 Task: Find connections with filter location Trucuk with filter topic #Marketswith filter profile language English with filter current company UNIQLO with filter school Masai with filter industry Boilers, Tanks, and Shipping Container Manufacturing with filter service category UX Research with filter keywords title Musician
Action: Mouse moved to (562, 55)
Screenshot: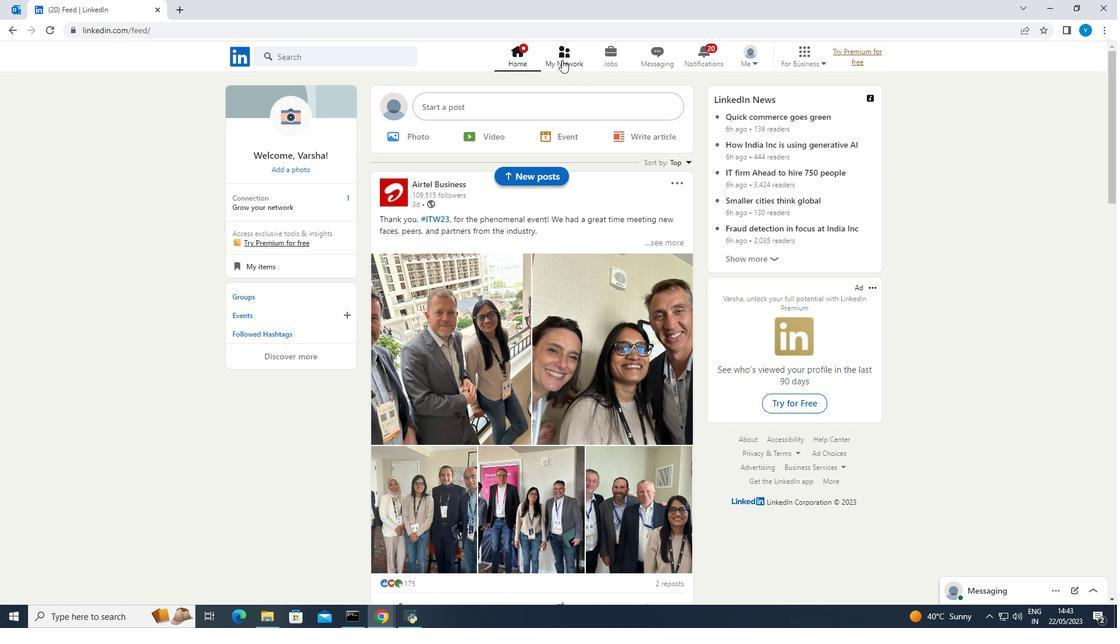 
Action: Mouse pressed left at (562, 55)
Screenshot: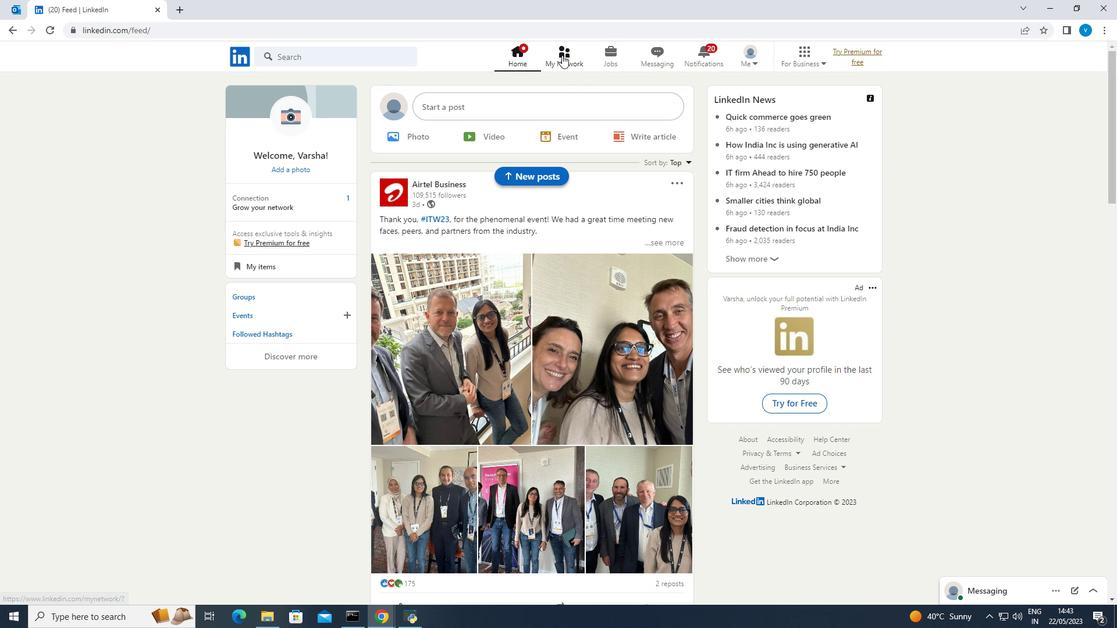 
Action: Mouse moved to (327, 115)
Screenshot: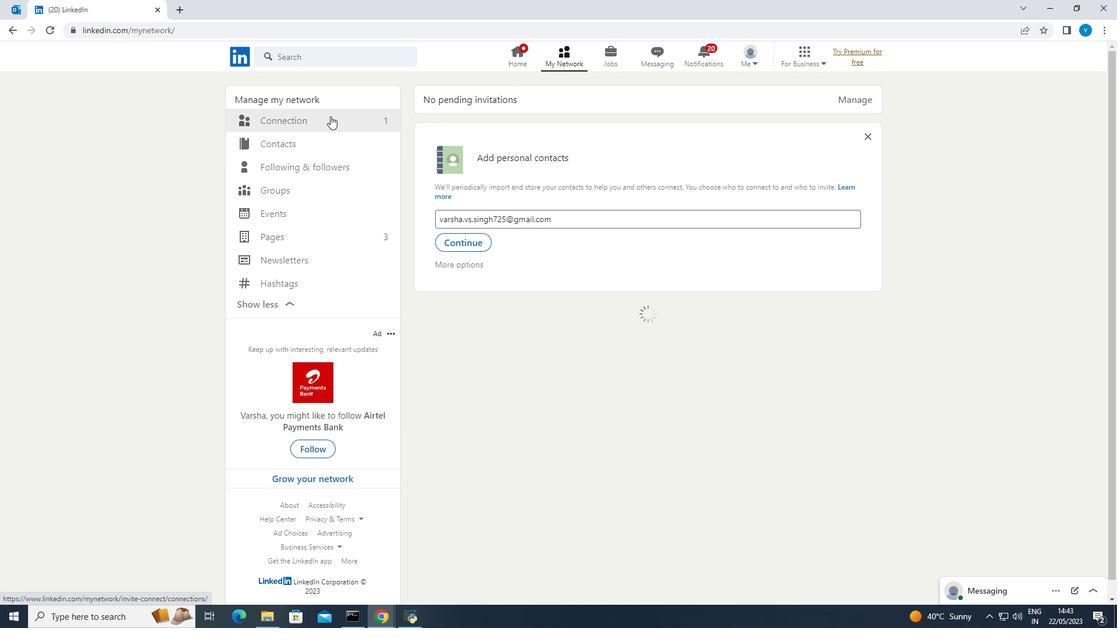 
Action: Mouse pressed left at (327, 115)
Screenshot: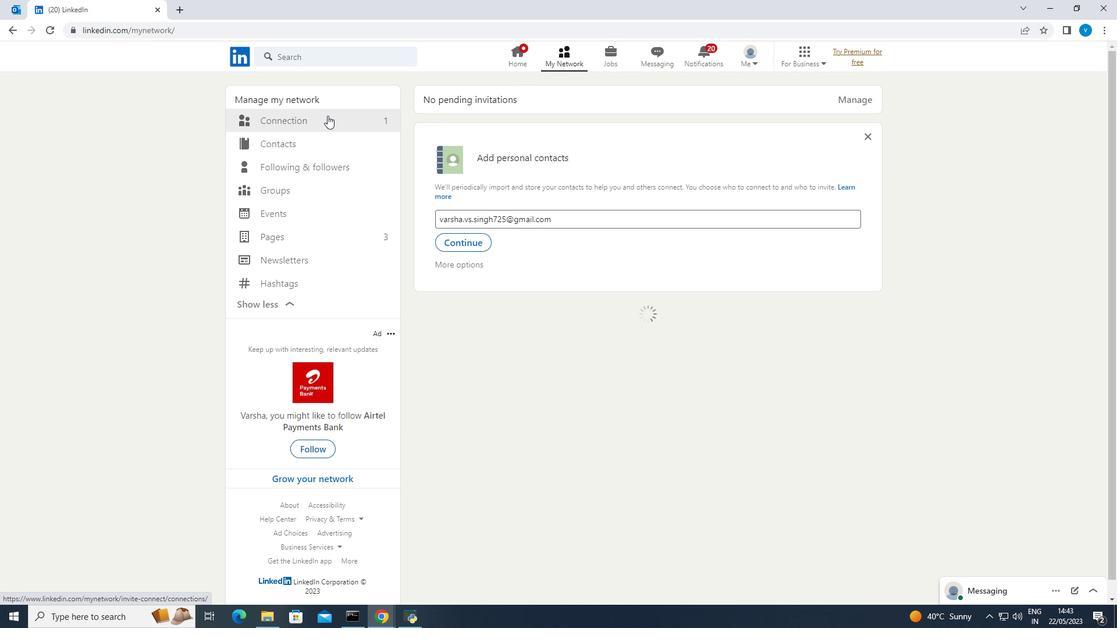 
Action: Mouse moved to (620, 116)
Screenshot: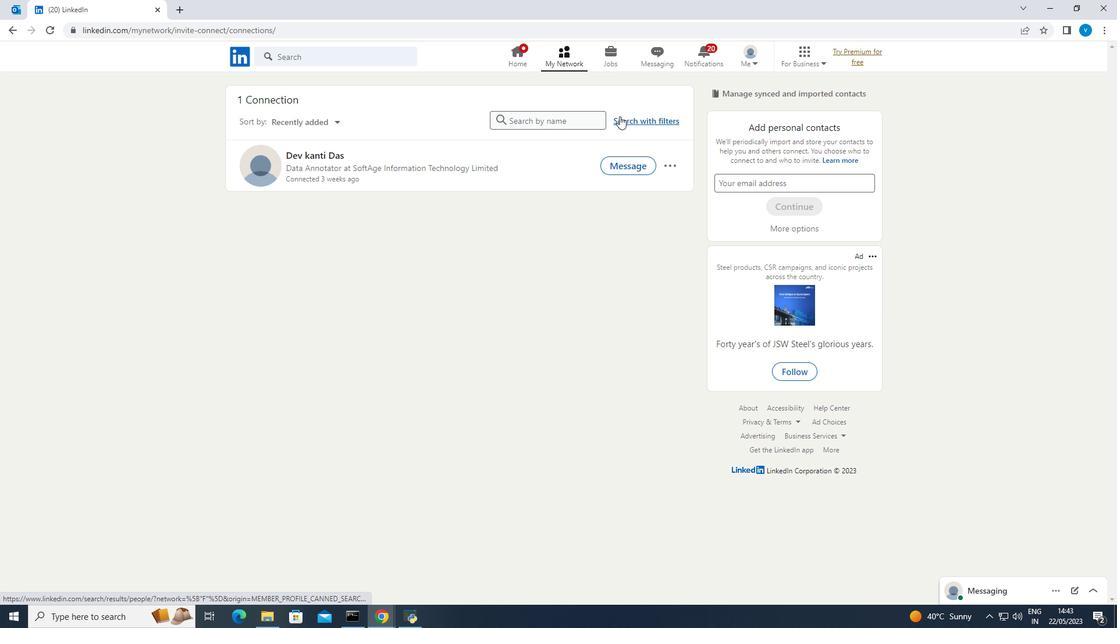 
Action: Mouse pressed left at (620, 116)
Screenshot: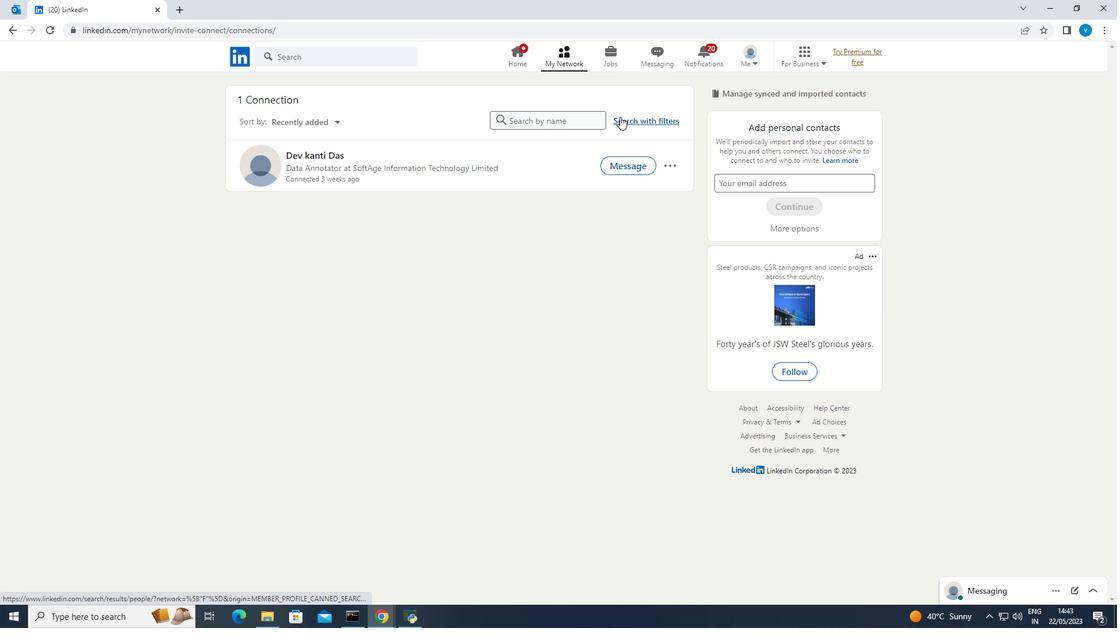 
Action: Mouse moved to (562, 54)
Screenshot: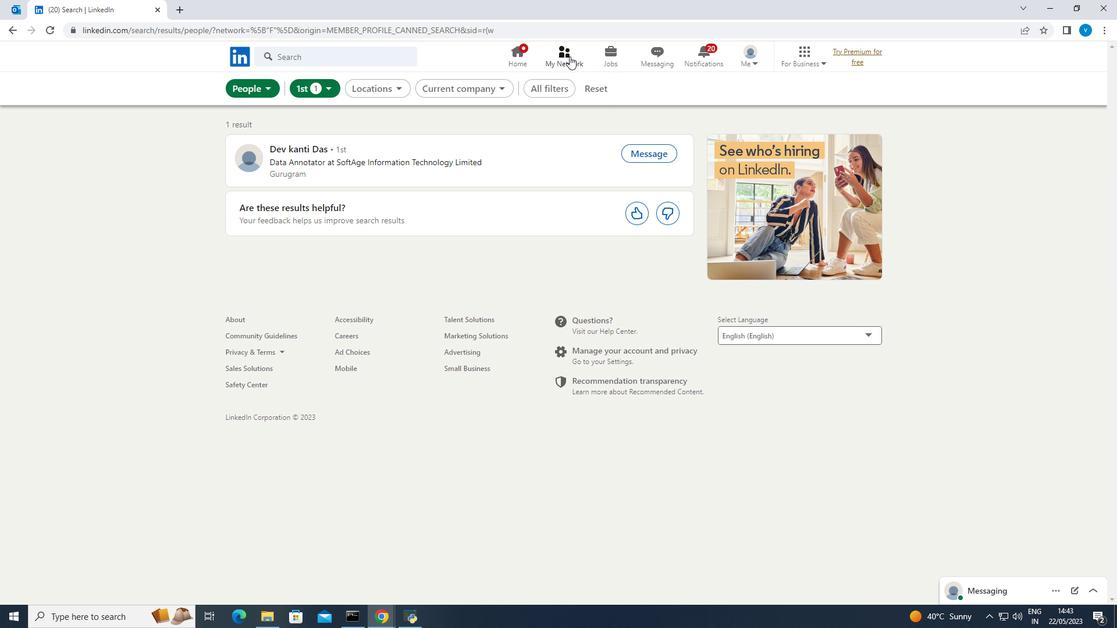 
Action: Mouse pressed left at (562, 54)
Screenshot: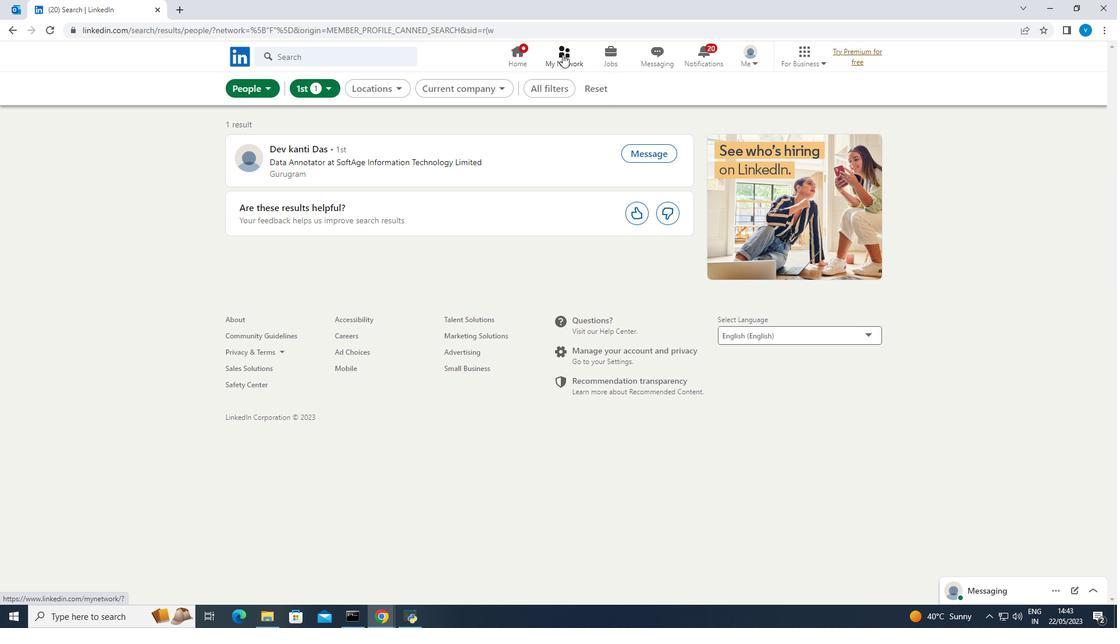
Action: Mouse moved to (317, 128)
Screenshot: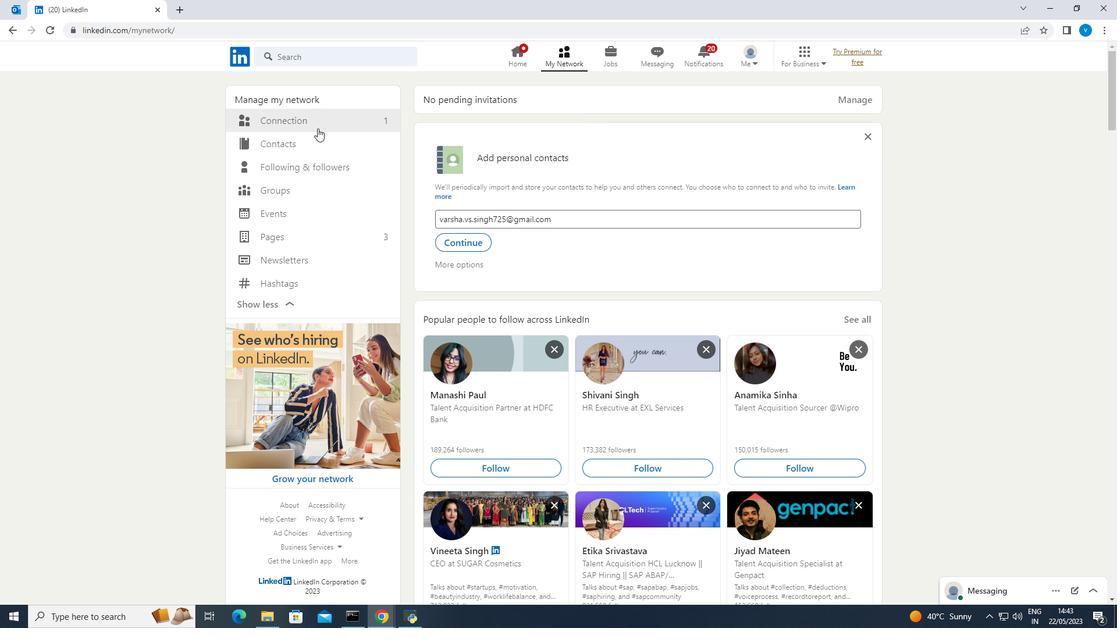 
Action: Mouse pressed left at (317, 128)
Screenshot: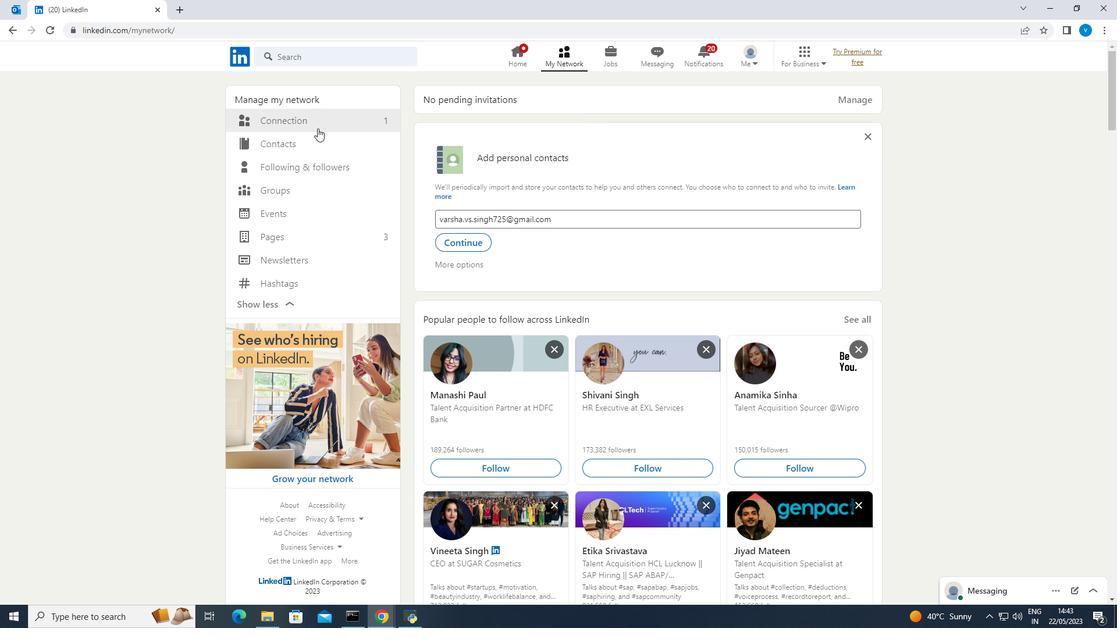 
Action: Mouse moved to (358, 120)
Screenshot: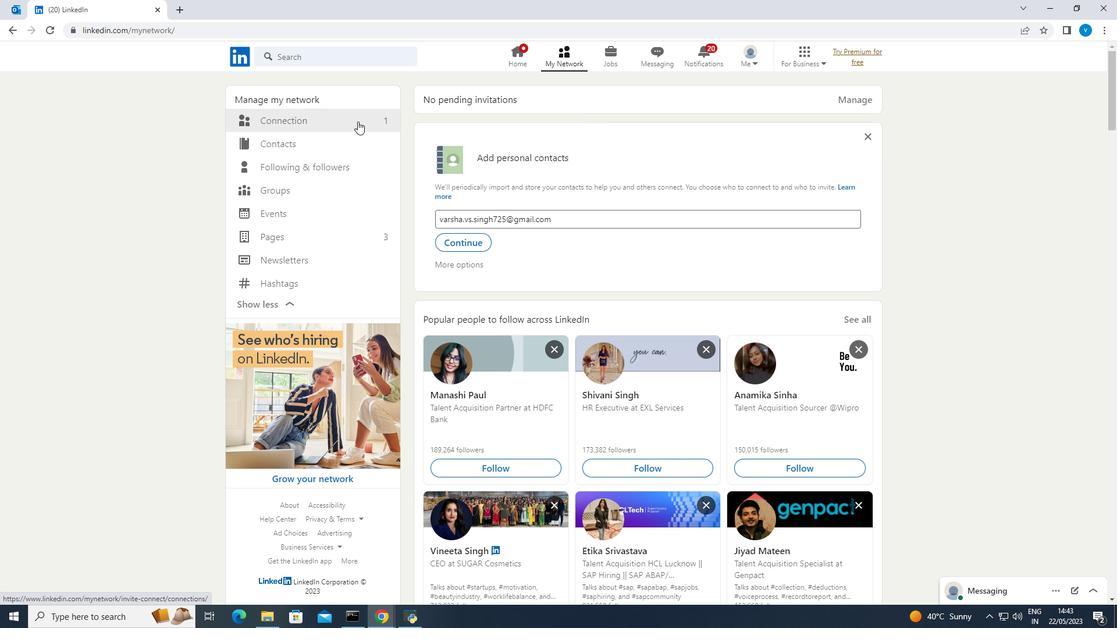 
Action: Mouse pressed left at (358, 120)
Screenshot: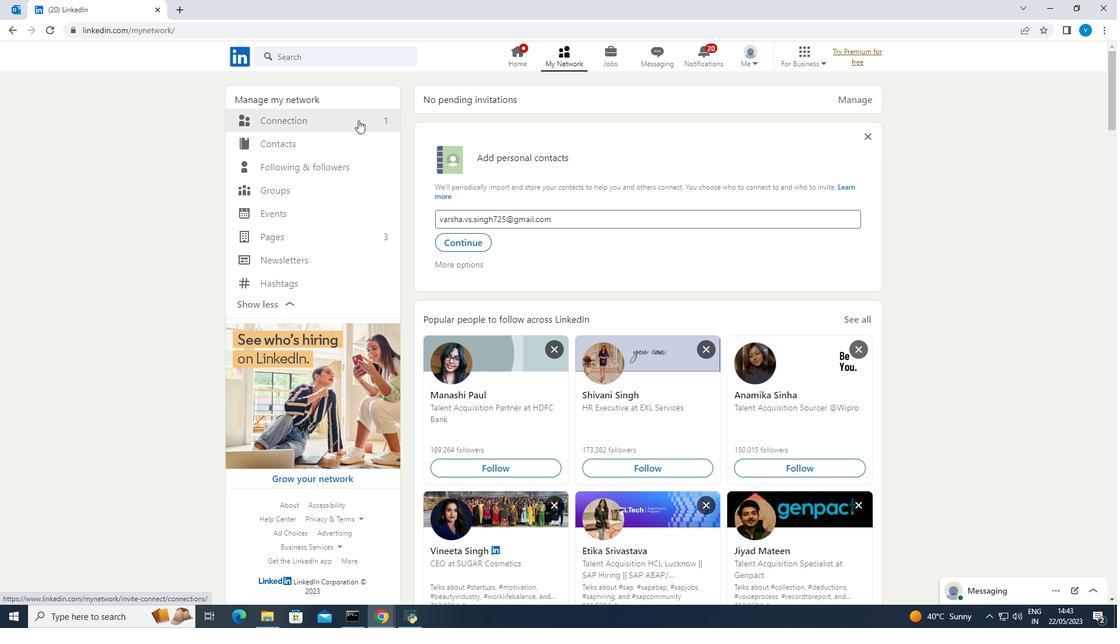 
Action: Mouse moved to (627, 123)
Screenshot: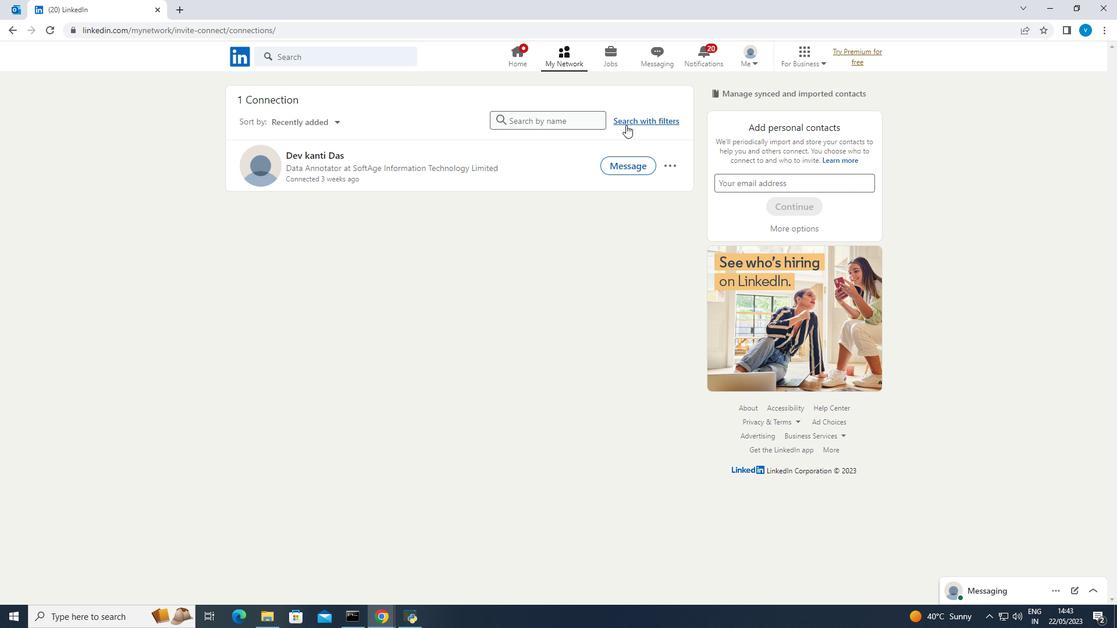 
Action: Mouse pressed left at (627, 123)
Screenshot: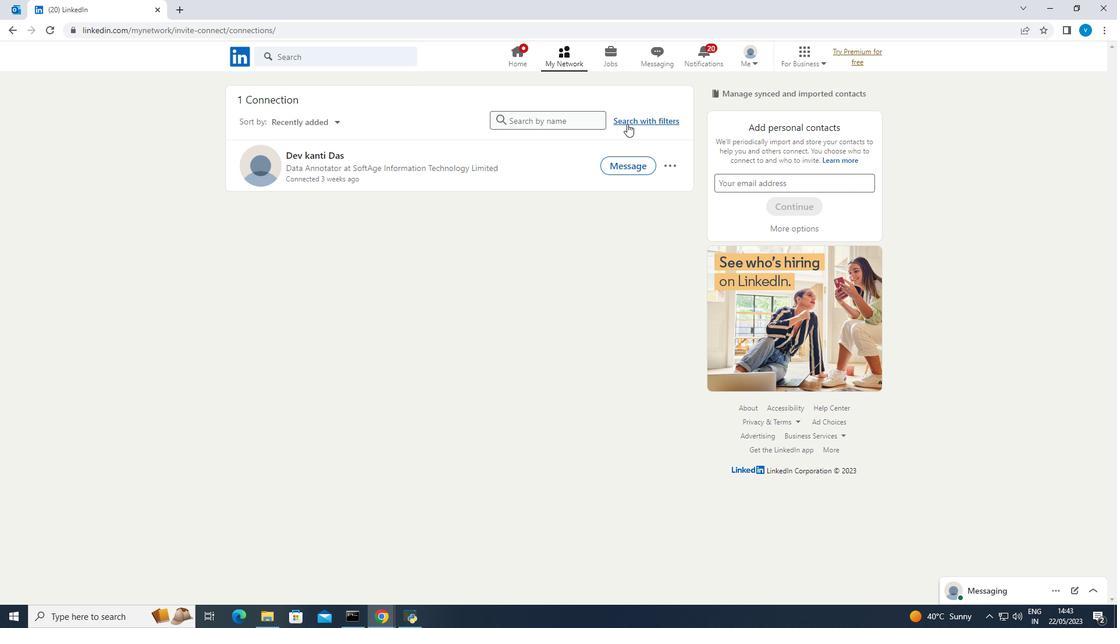 
Action: Mouse moved to (600, 91)
Screenshot: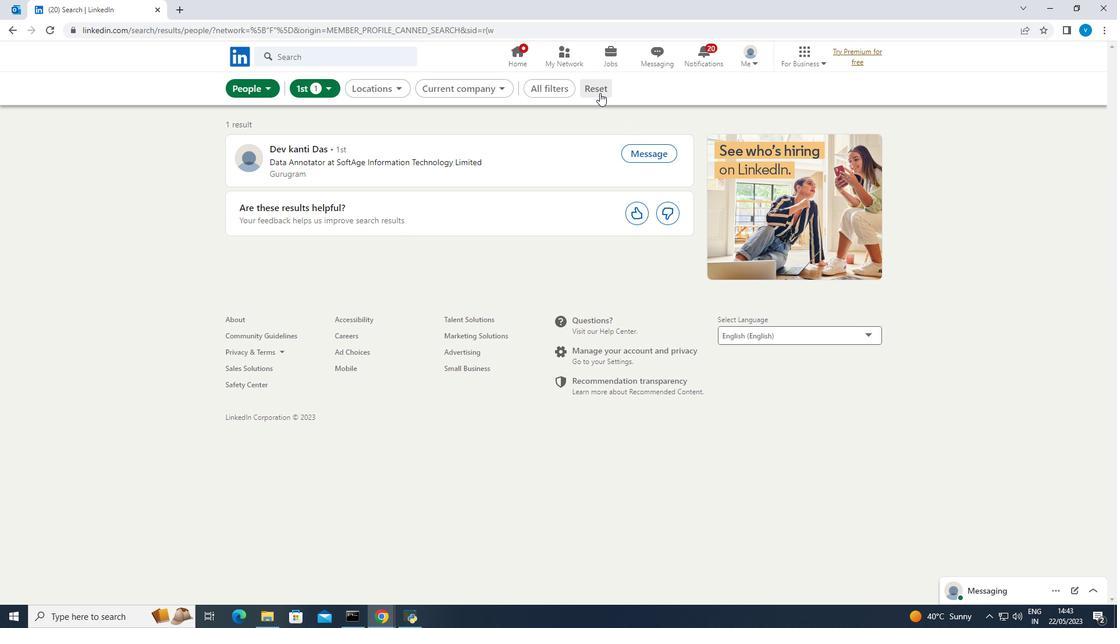 
Action: Mouse pressed left at (600, 91)
Screenshot: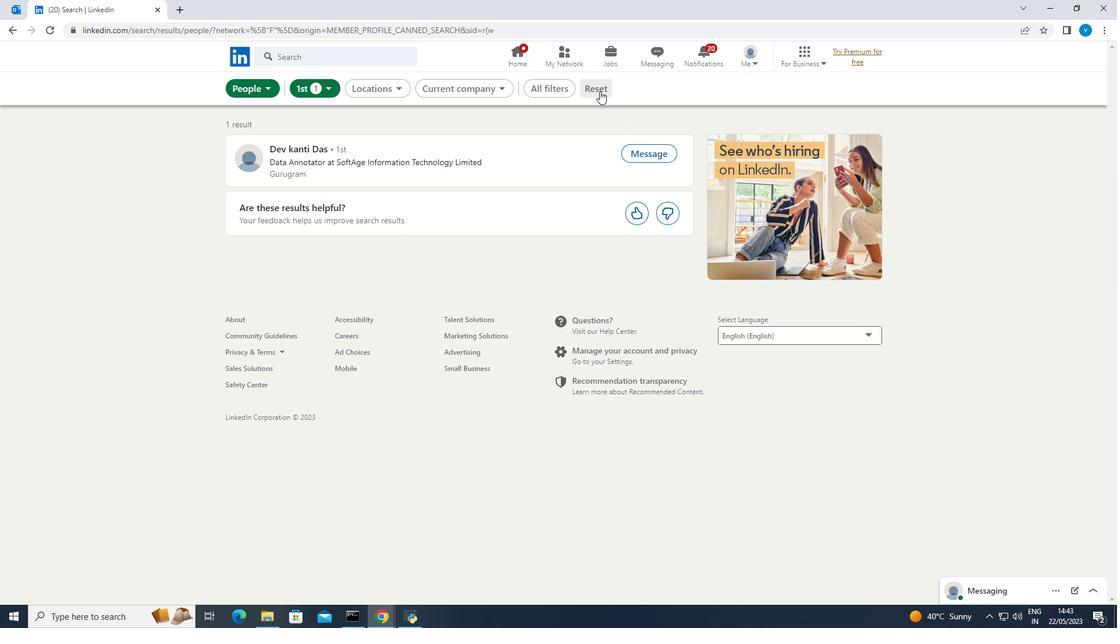
Action: Mouse moved to (591, 90)
Screenshot: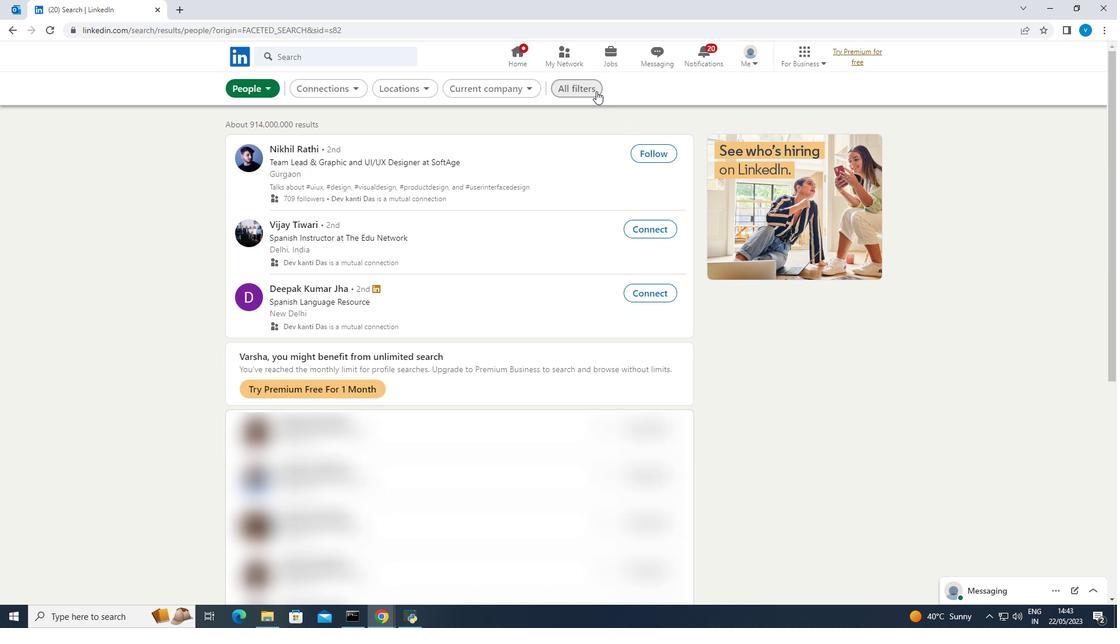 
Action: Mouse pressed left at (591, 90)
Screenshot: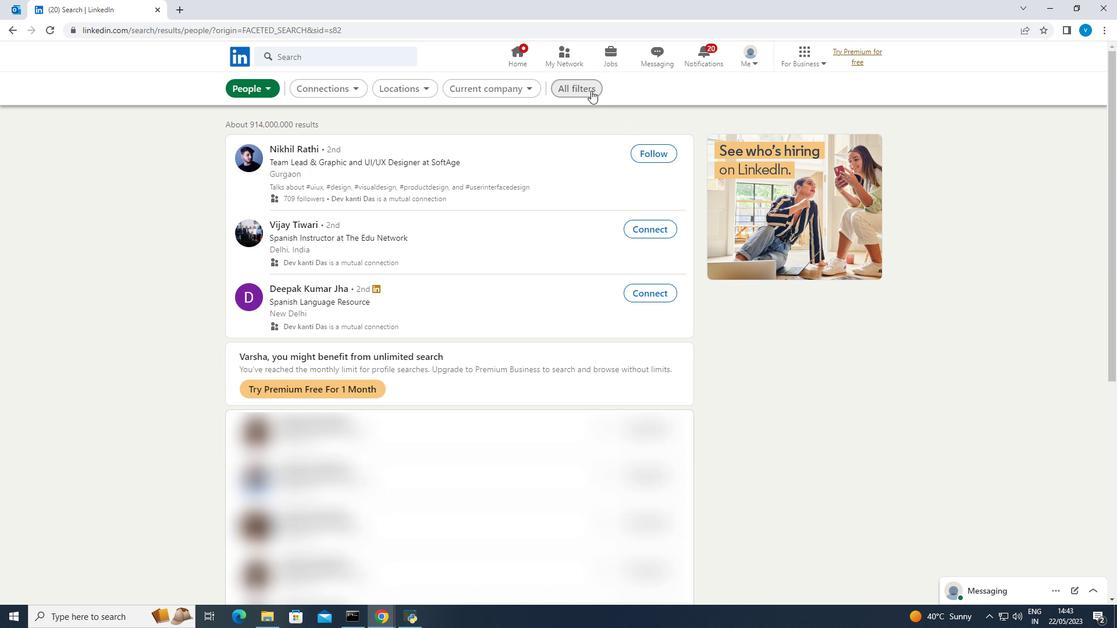 
Action: Mouse moved to (728, 207)
Screenshot: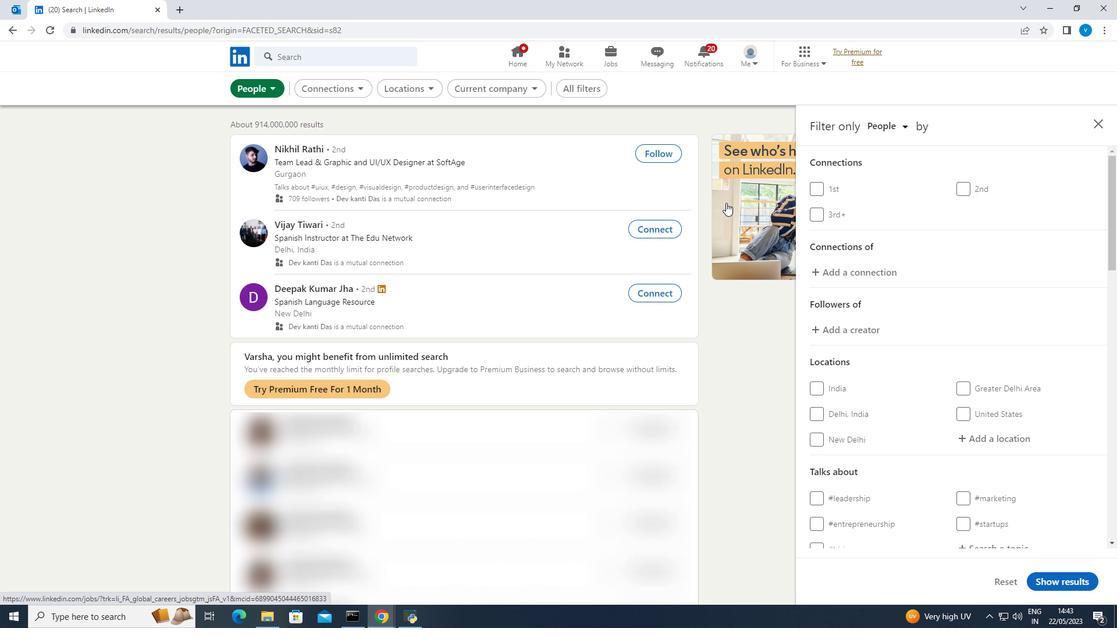 
Action: Mouse scrolled (726, 203) with delta (0, 0)
Screenshot: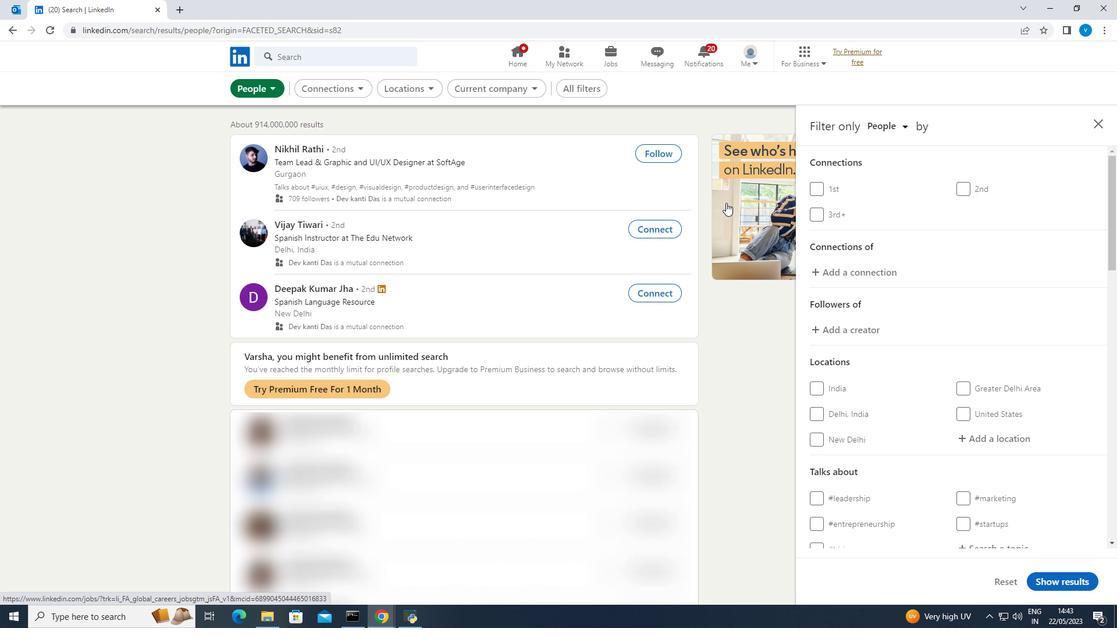 
Action: Mouse moved to (729, 207)
Screenshot: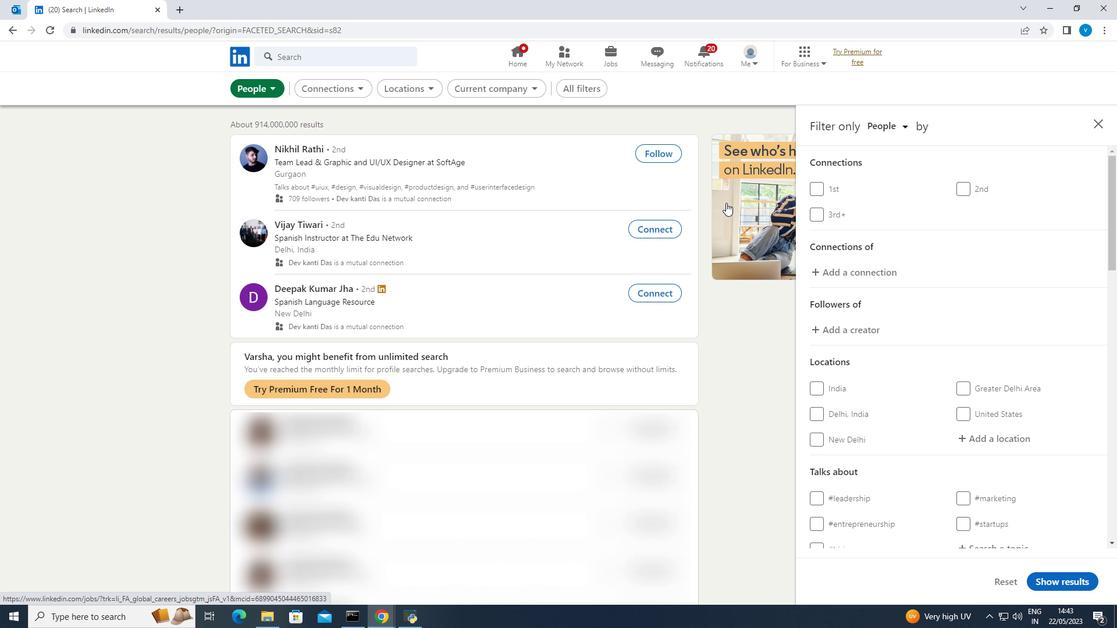 
Action: Mouse scrolled (729, 206) with delta (0, 0)
Screenshot: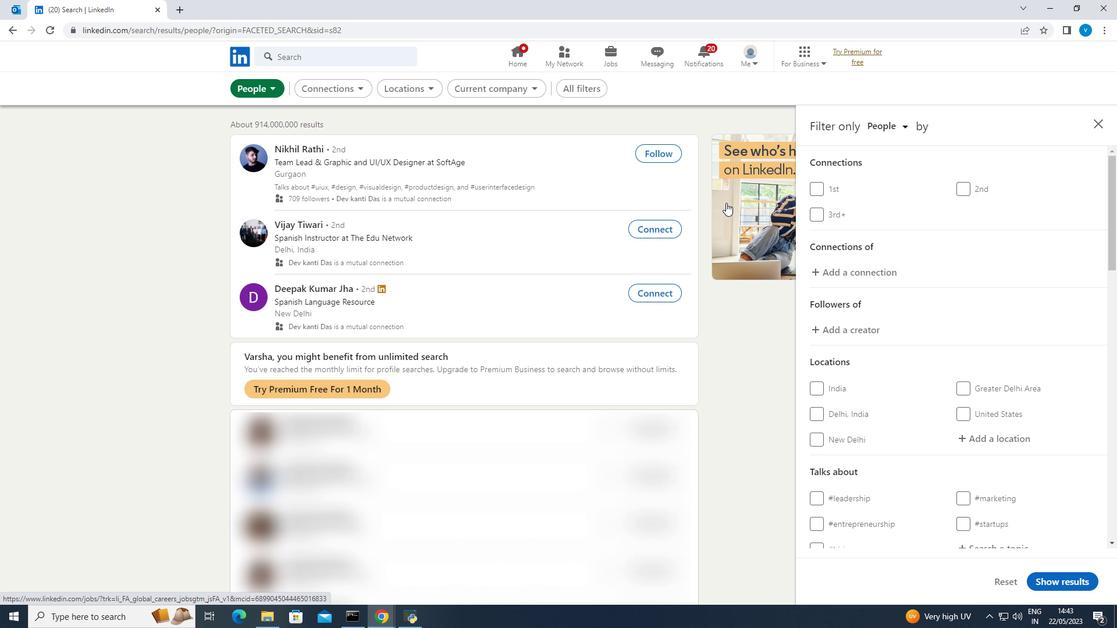 
Action: Mouse moved to (843, 237)
Screenshot: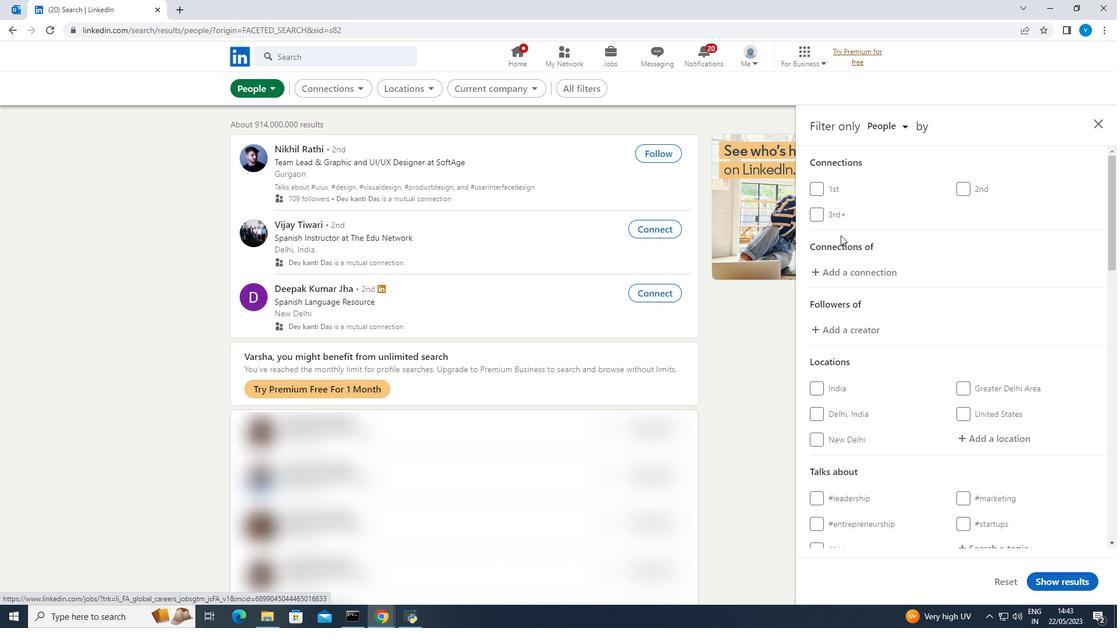 
Action: Mouse scrolled (843, 236) with delta (0, 0)
Screenshot: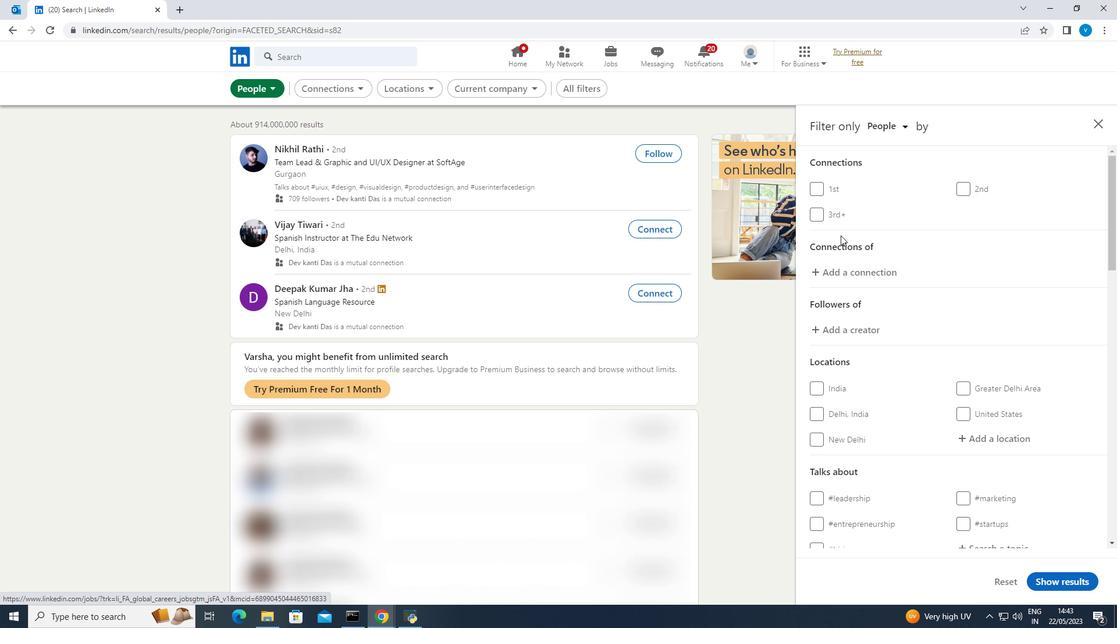 
Action: Mouse moved to (844, 238)
Screenshot: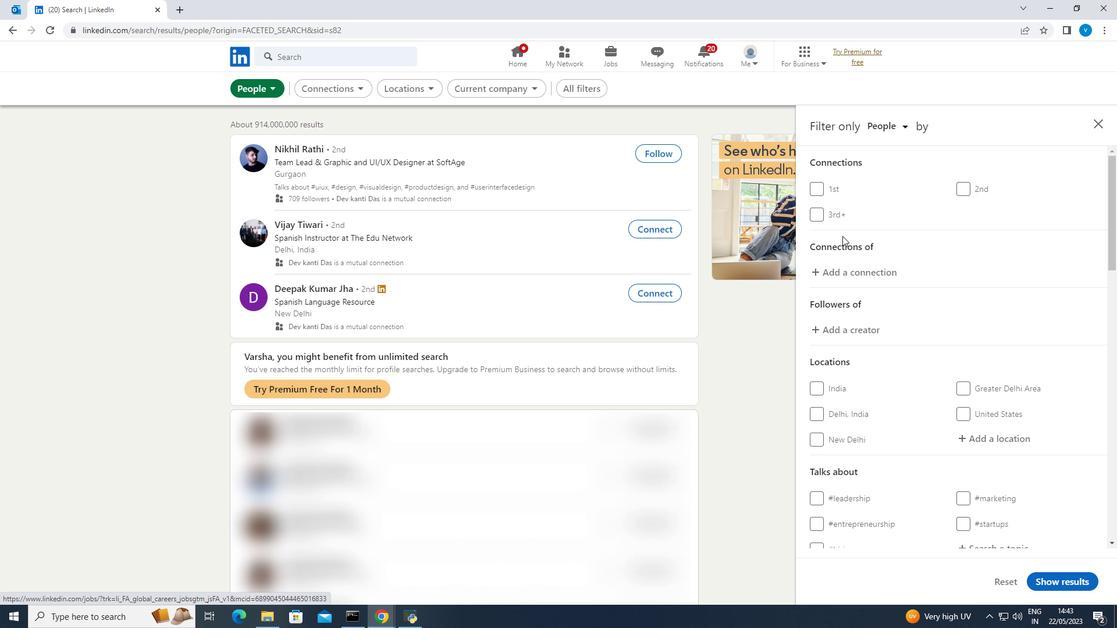 
Action: Mouse scrolled (844, 237) with delta (0, 0)
Screenshot: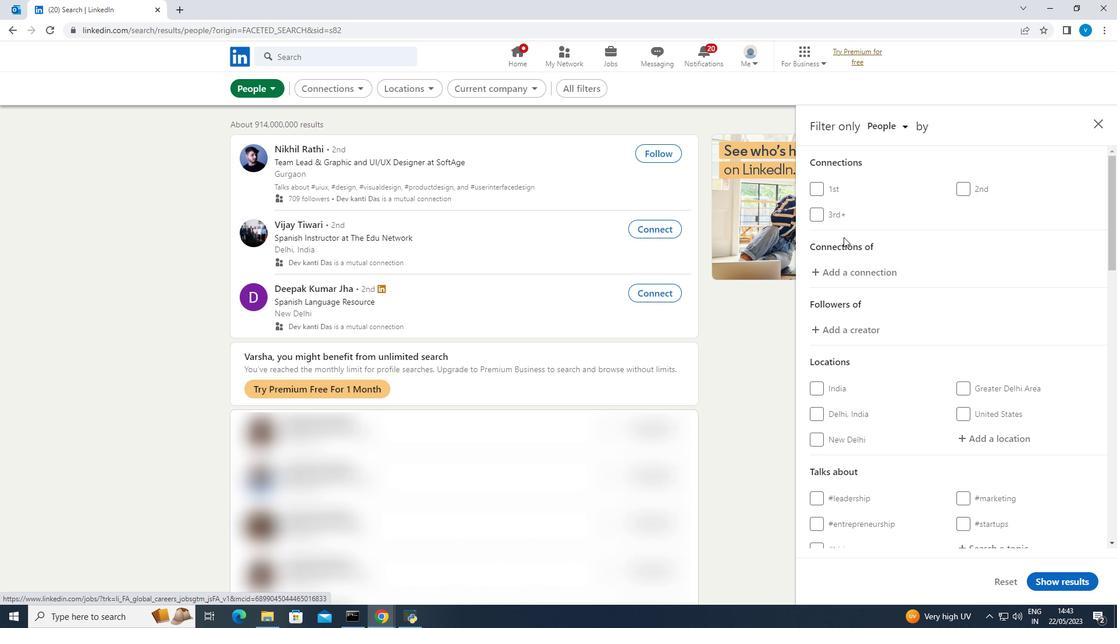 
Action: Mouse moved to (845, 239)
Screenshot: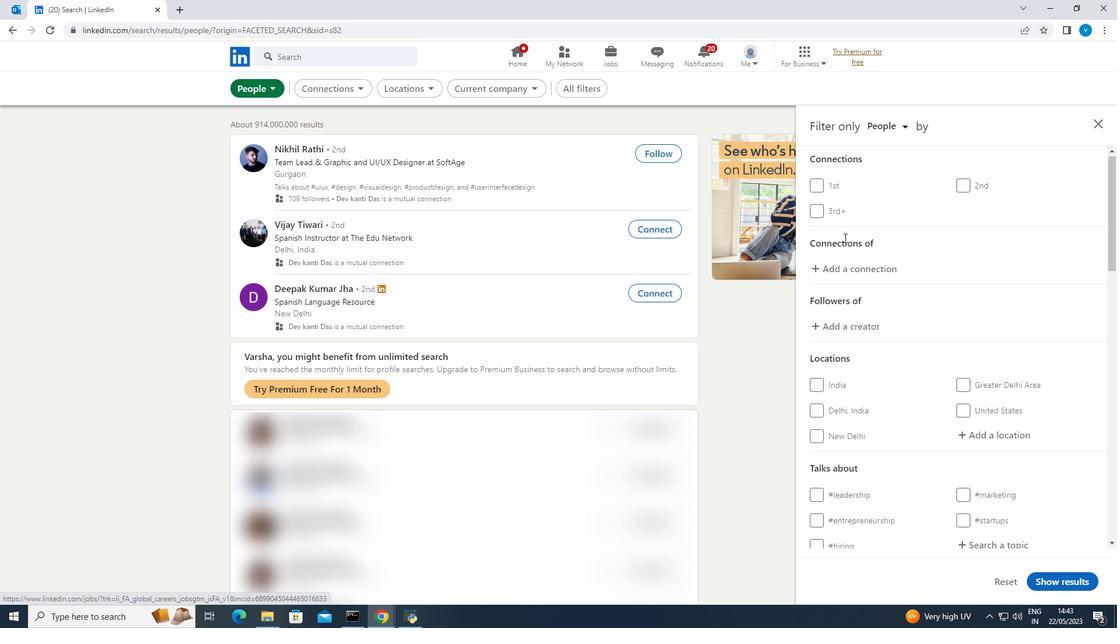 
Action: Mouse scrolled (845, 239) with delta (0, 0)
Screenshot: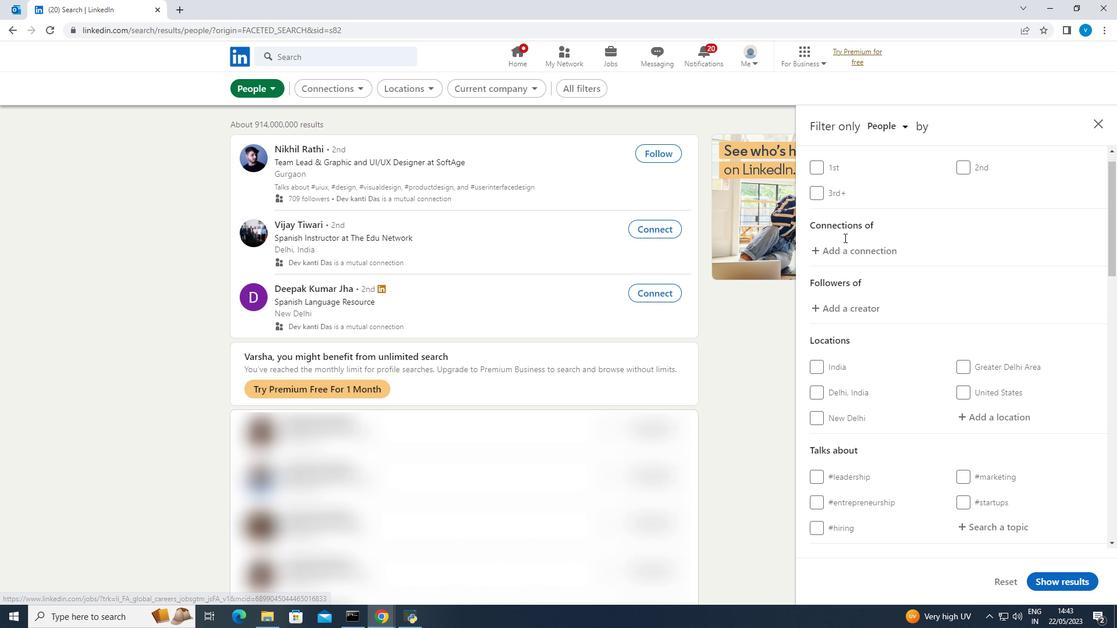
Action: Mouse moved to (982, 259)
Screenshot: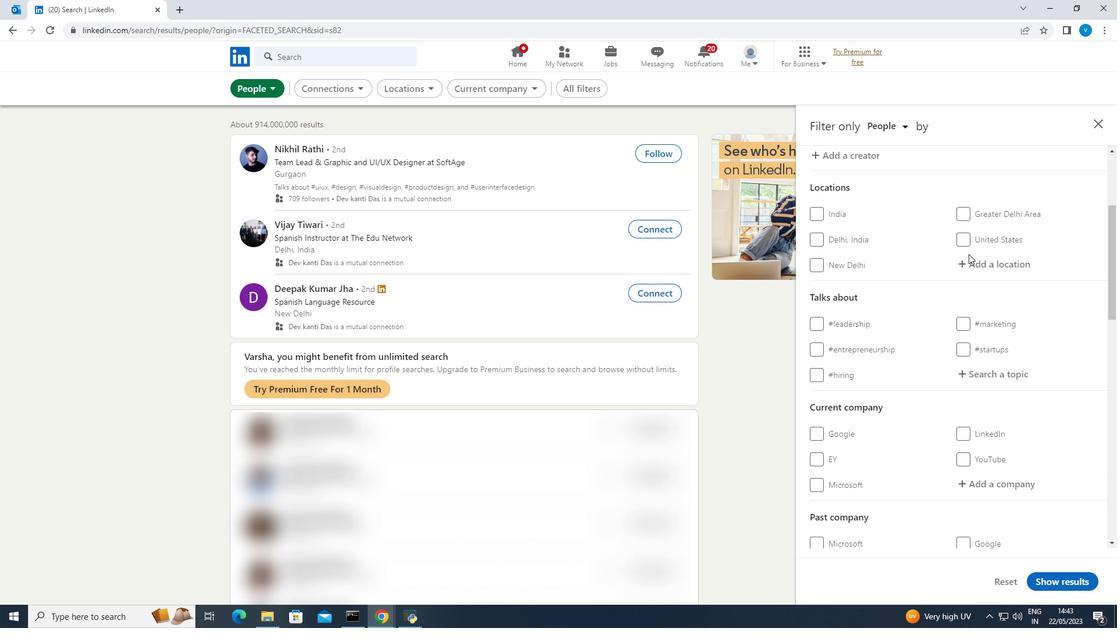 
Action: Mouse pressed left at (982, 259)
Screenshot: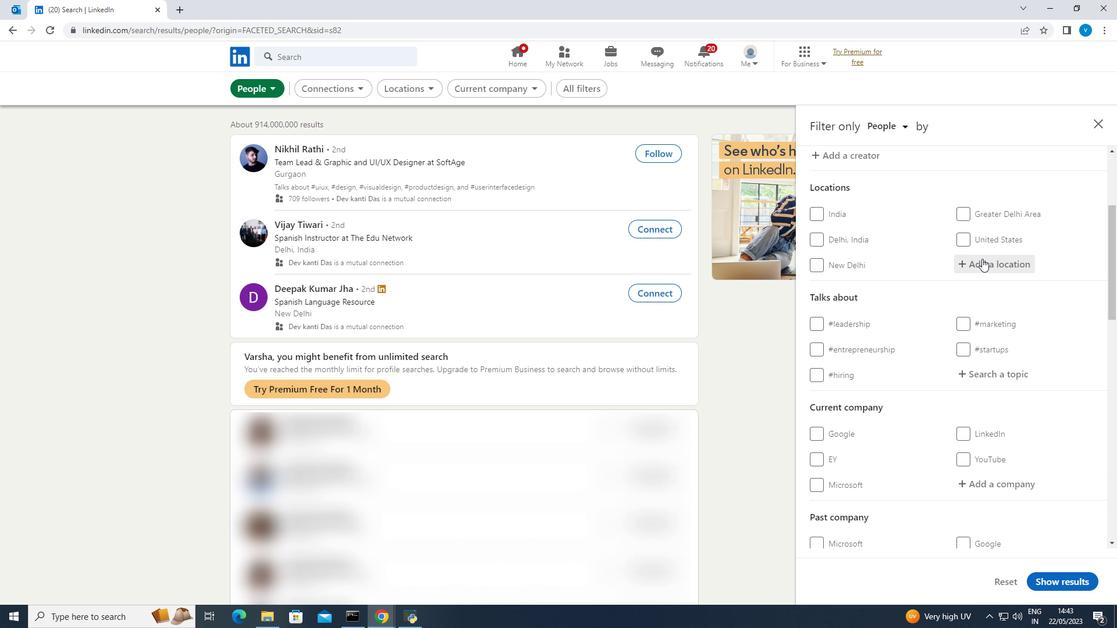 
Action: Mouse moved to (1002, 249)
Screenshot: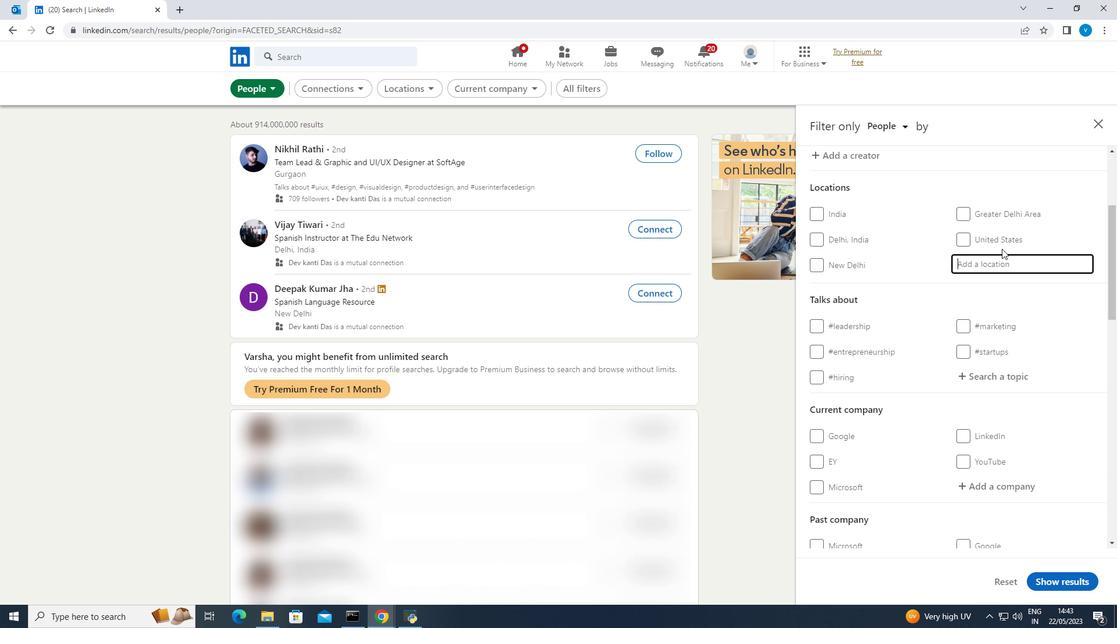 
Action: Key pressed <Key.shift><Key.shift><Key.shift><Key.shift><Key.shift><Key.shift><Key.shift><Key.shift><Key.shift><Key.shift><Key.shift><Key.shift><Key.shift><Key.shift>Trucuk
Screenshot: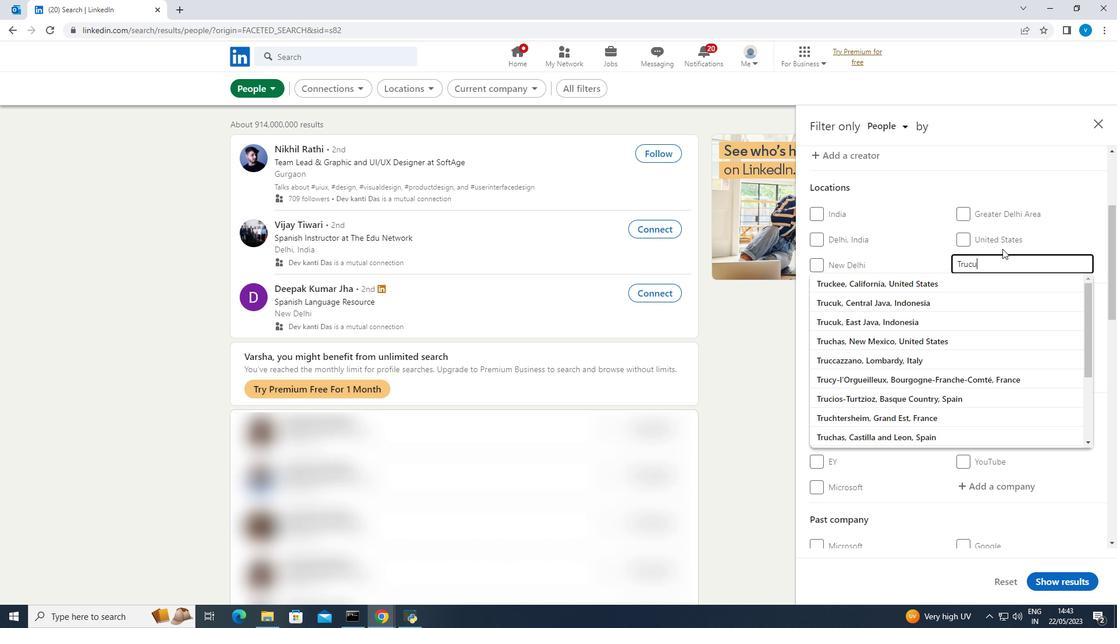 
Action: Mouse moved to (979, 373)
Screenshot: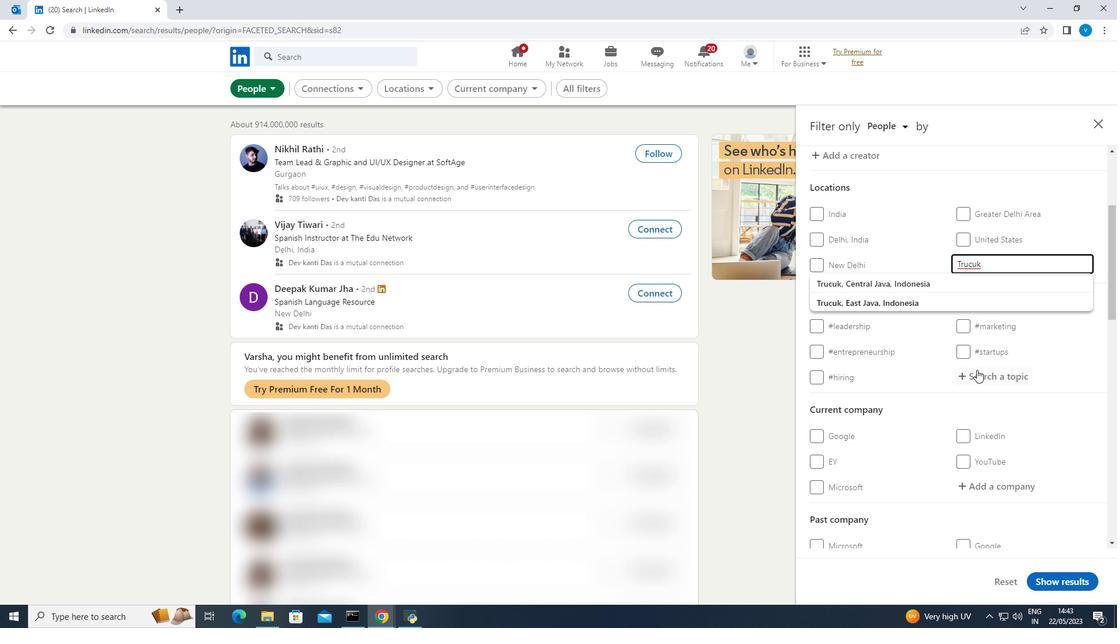 
Action: Mouse pressed left at (979, 373)
Screenshot: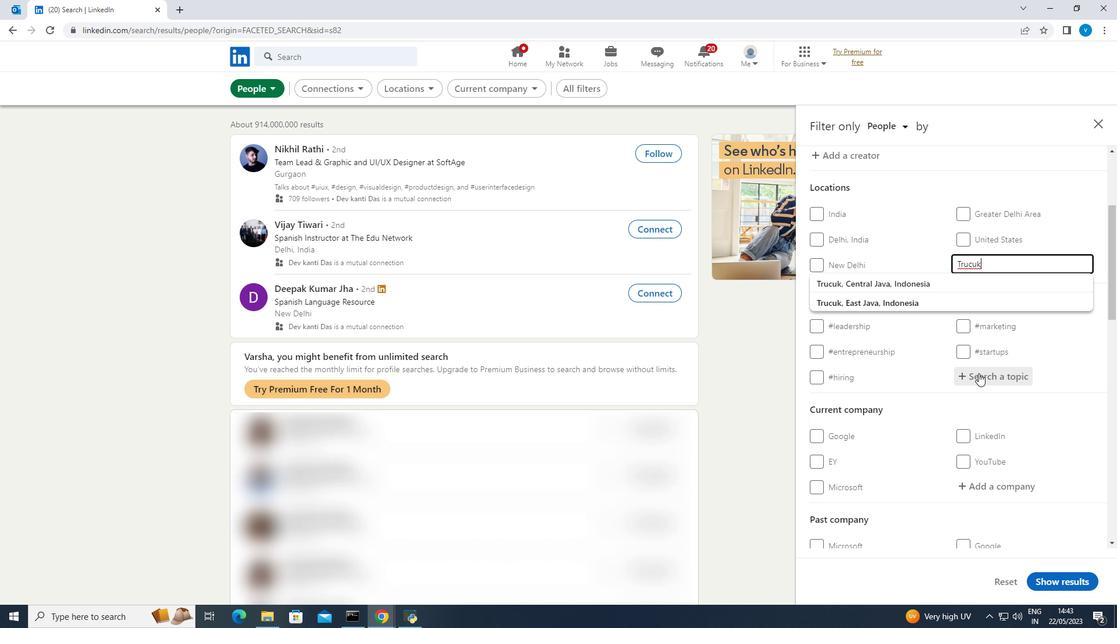 
Action: Key pressed <Key.shift><Key.shift><Key.shift>#<Key.shift>Markets
Screenshot: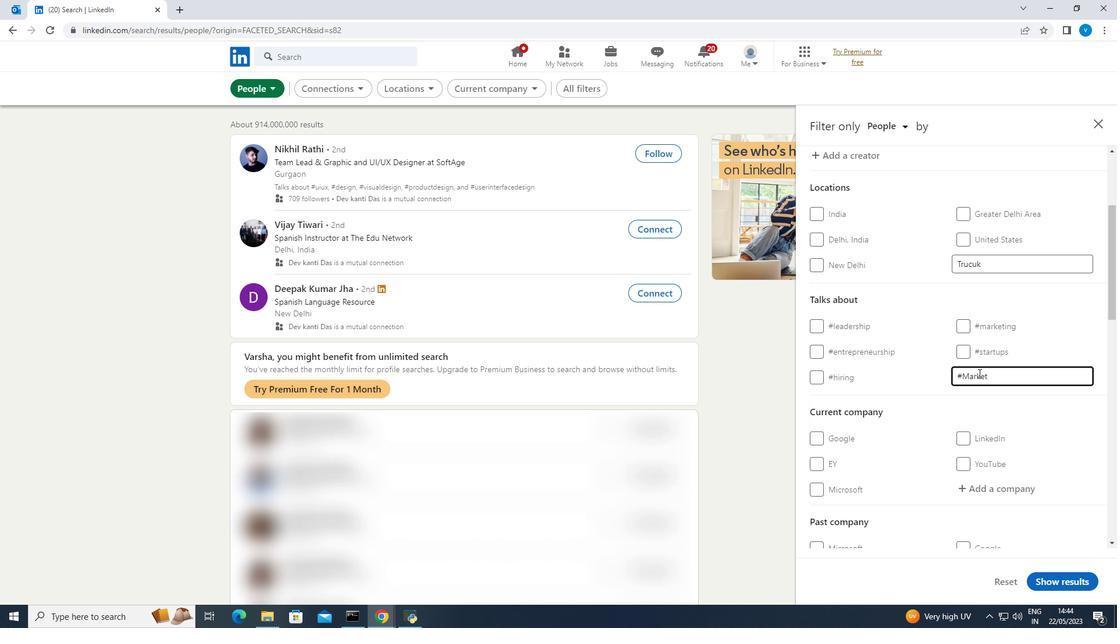 
Action: Mouse moved to (946, 377)
Screenshot: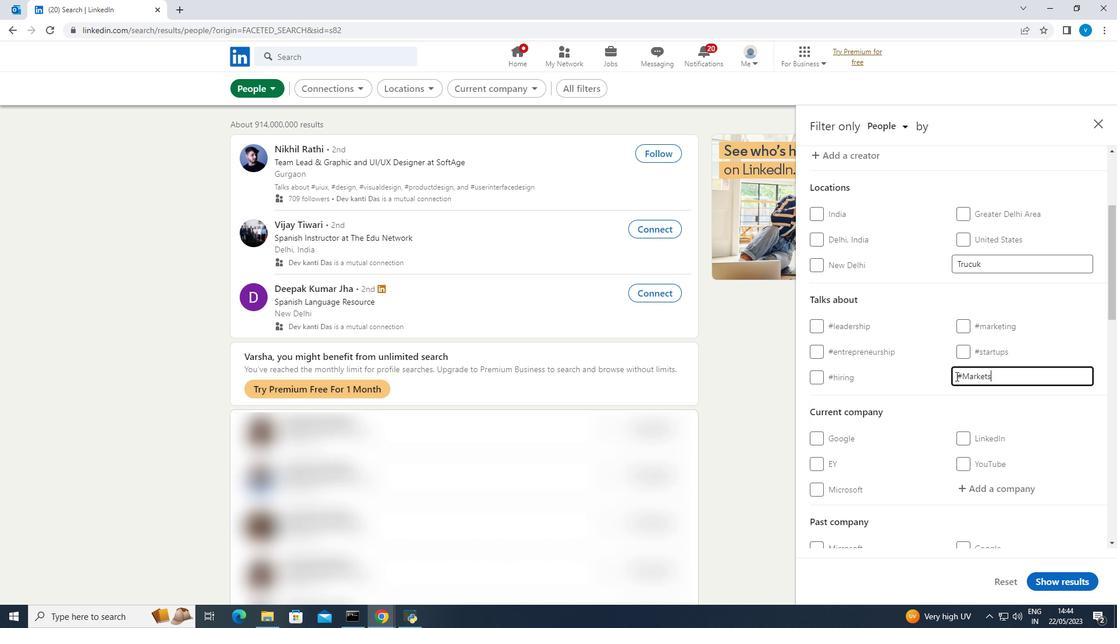 
Action: Mouse scrolled (946, 377) with delta (0, 0)
Screenshot: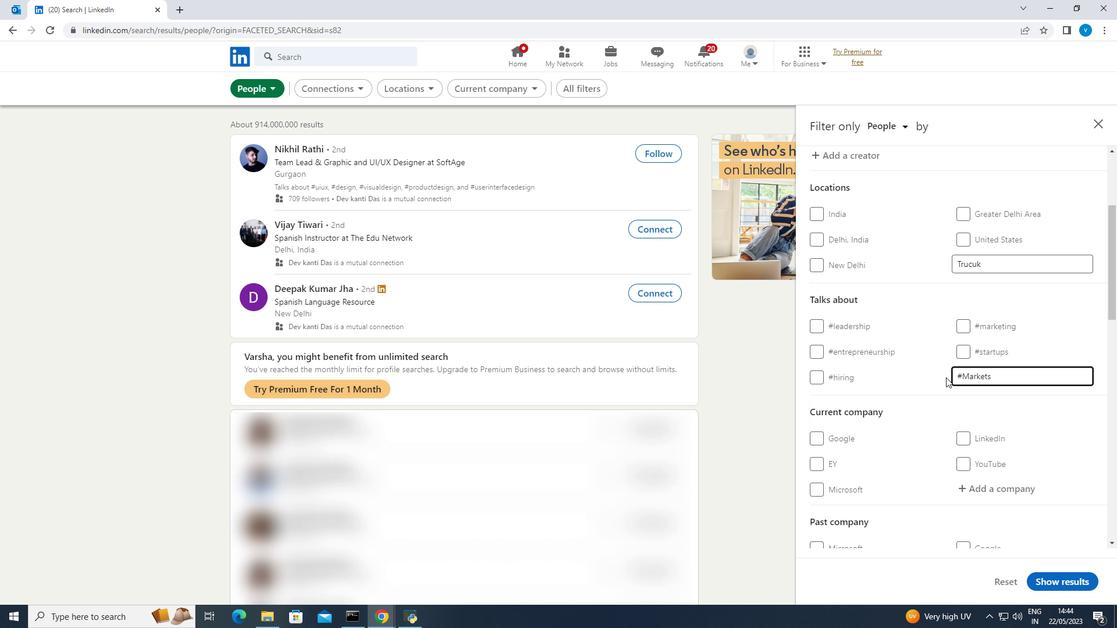 
Action: Mouse moved to (946, 377)
Screenshot: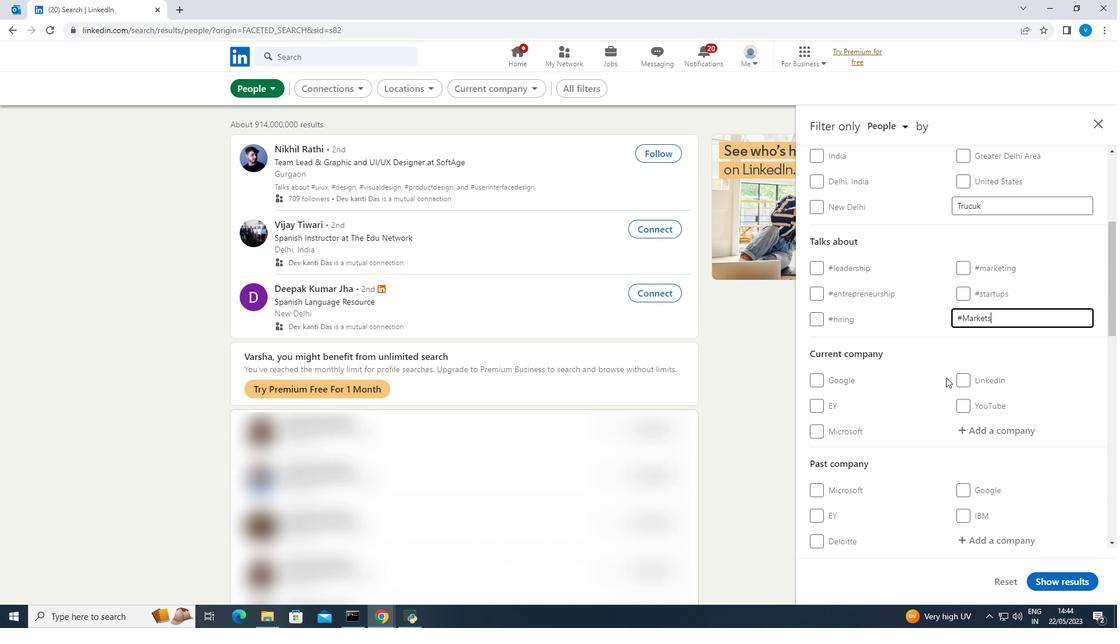 
Action: Mouse scrolled (946, 377) with delta (0, 0)
Screenshot: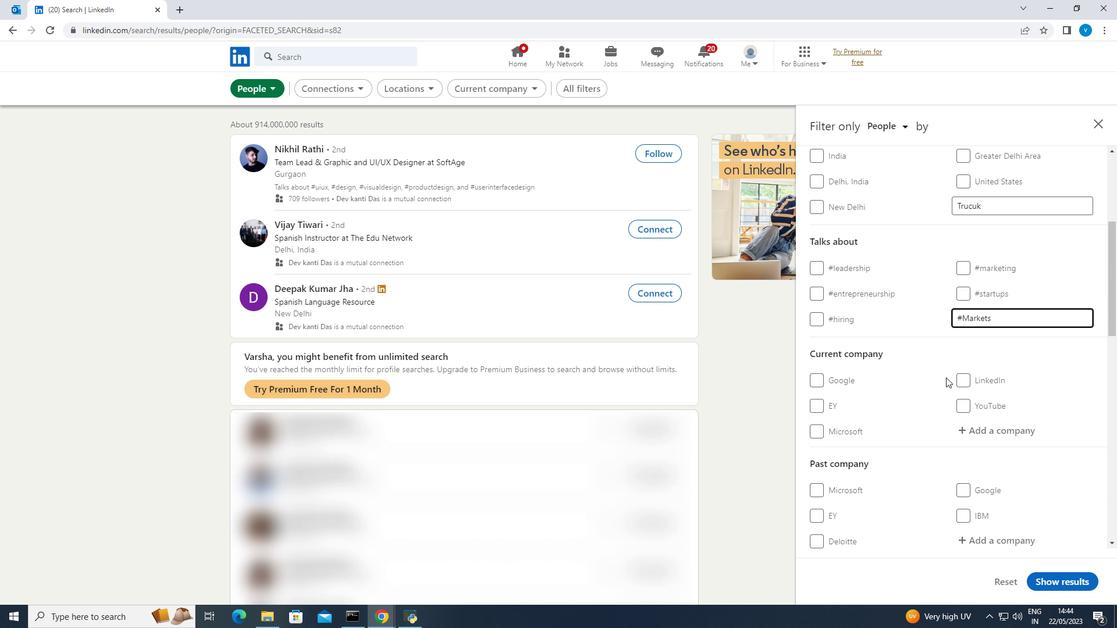 
Action: Mouse scrolled (946, 377) with delta (0, 0)
Screenshot: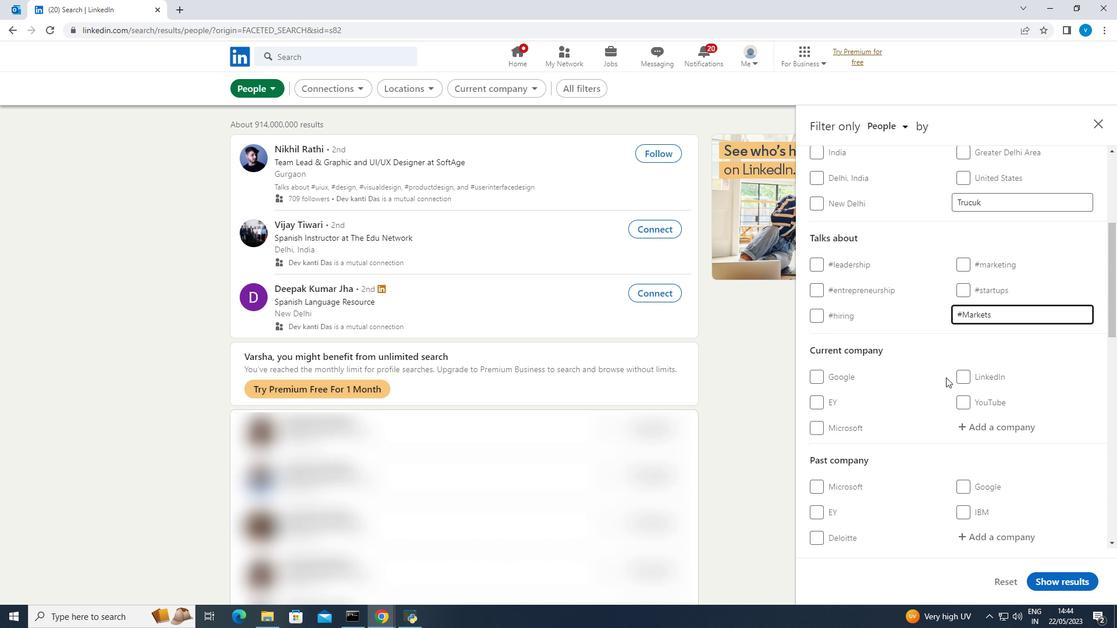 
Action: Mouse scrolled (946, 377) with delta (0, 0)
Screenshot: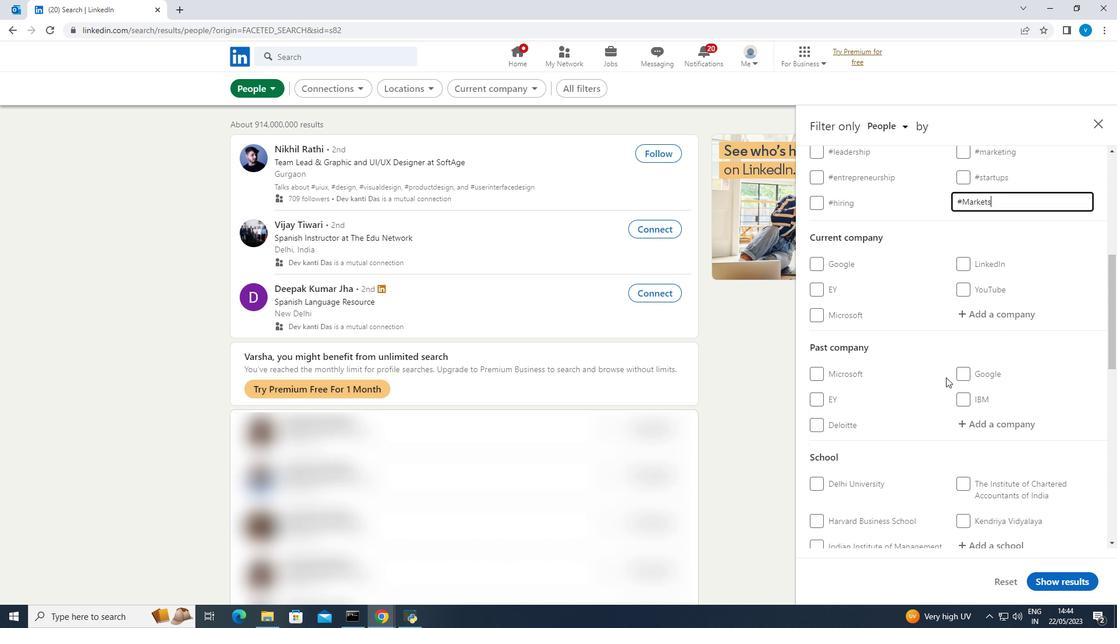 
Action: Mouse scrolled (946, 377) with delta (0, 0)
Screenshot: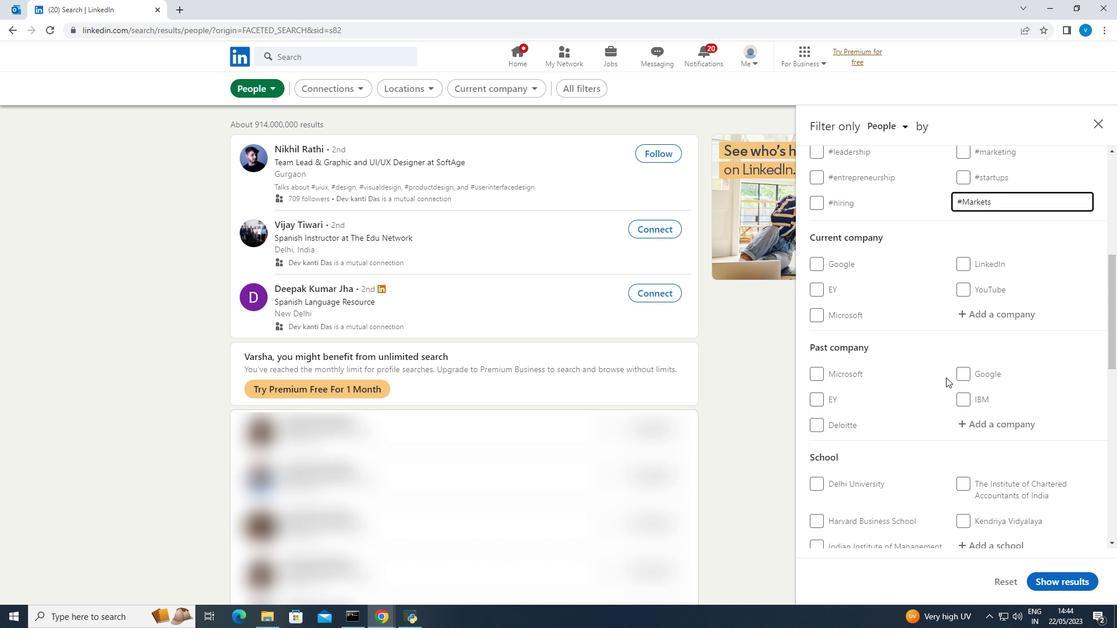 
Action: Mouse scrolled (946, 377) with delta (0, 0)
Screenshot: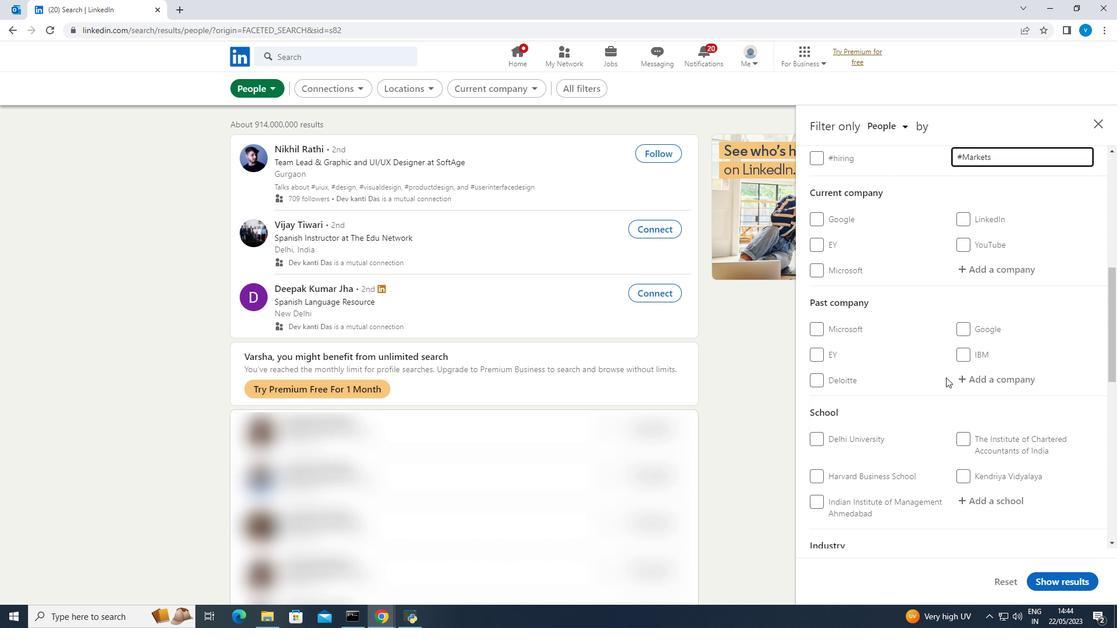 
Action: Mouse scrolled (946, 377) with delta (0, 0)
Screenshot: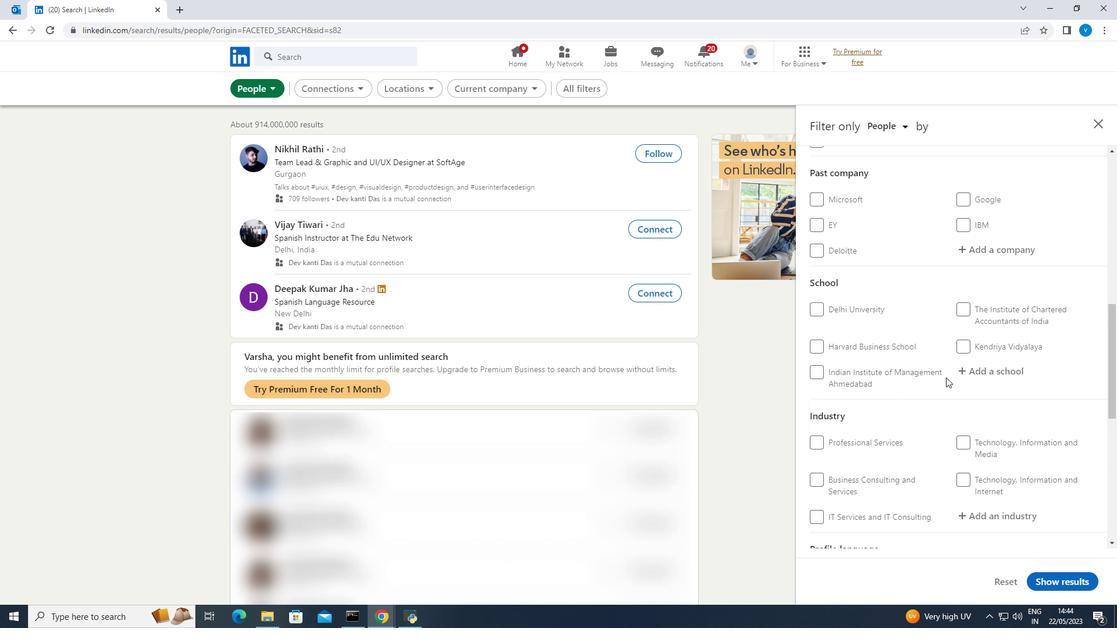 
Action: Mouse scrolled (946, 377) with delta (0, 0)
Screenshot: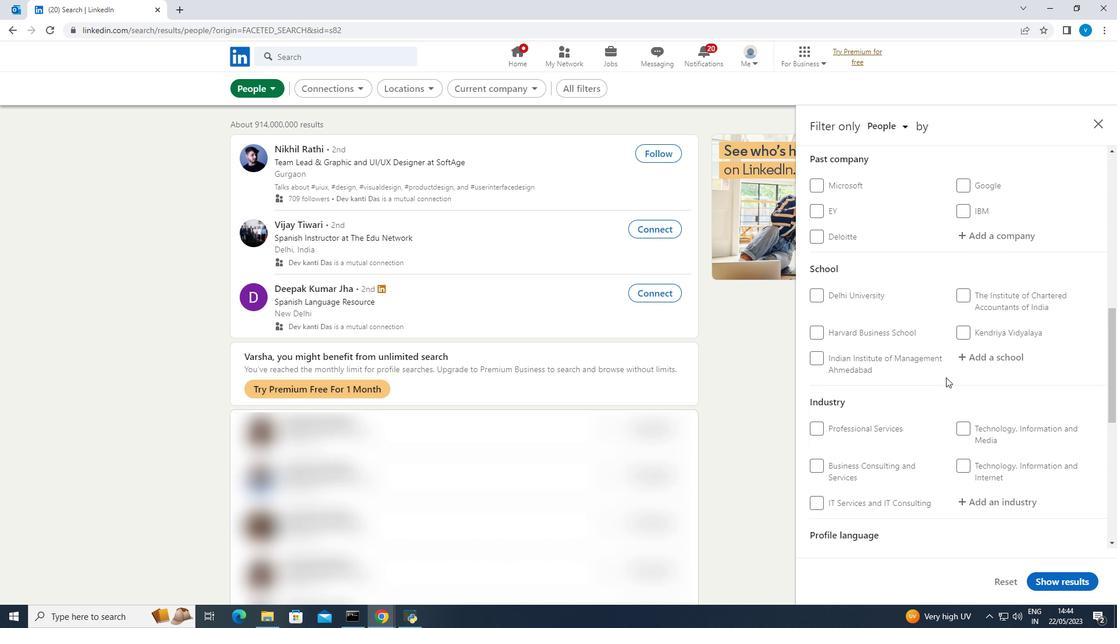 
Action: Mouse scrolled (946, 377) with delta (0, 0)
Screenshot: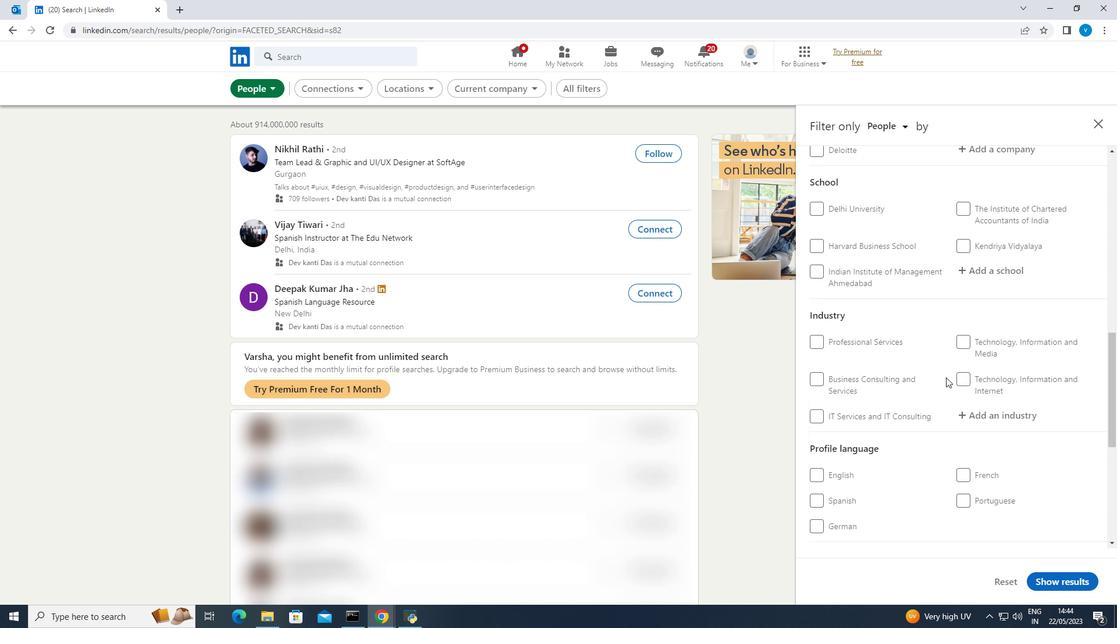 
Action: Mouse moved to (818, 402)
Screenshot: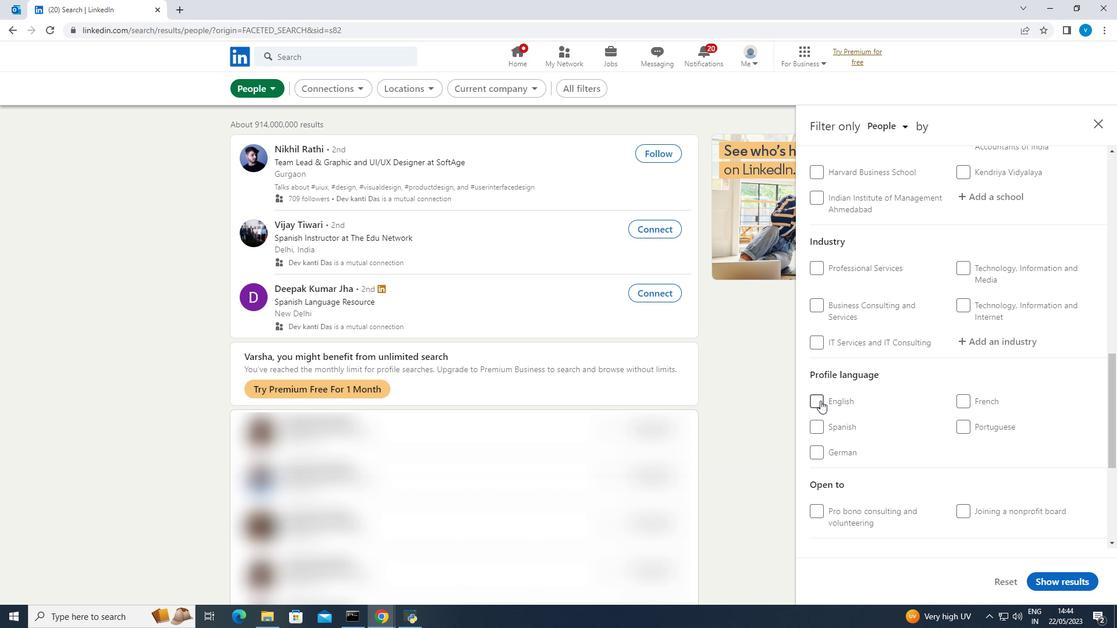 
Action: Mouse pressed left at (818, 402)
Screenshot: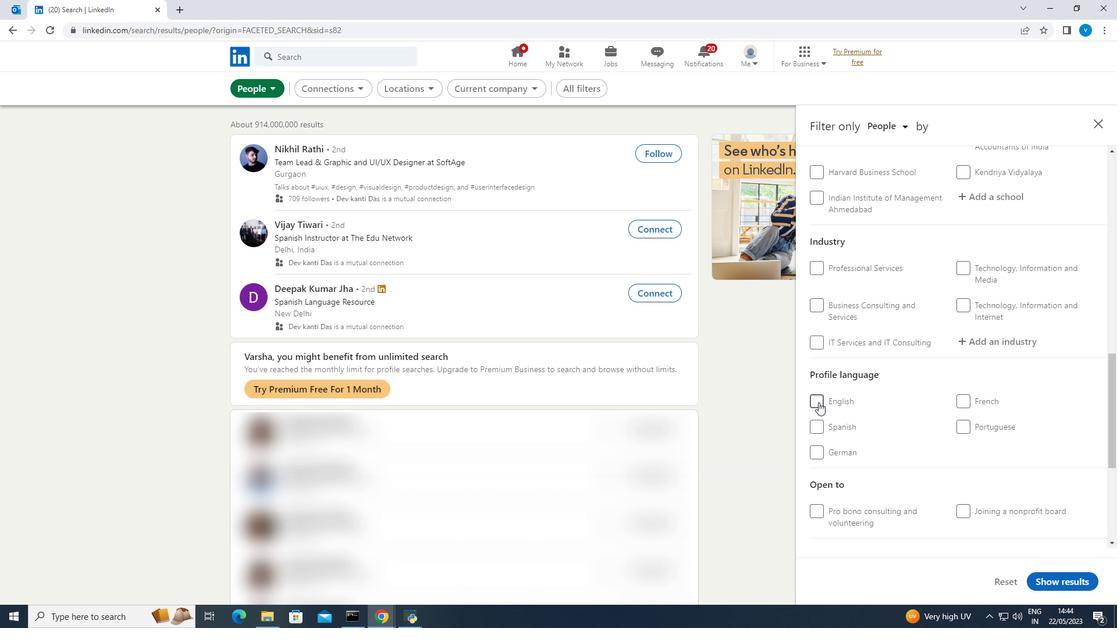 
Action: Mouse moved to (883, 380)
Screenshot: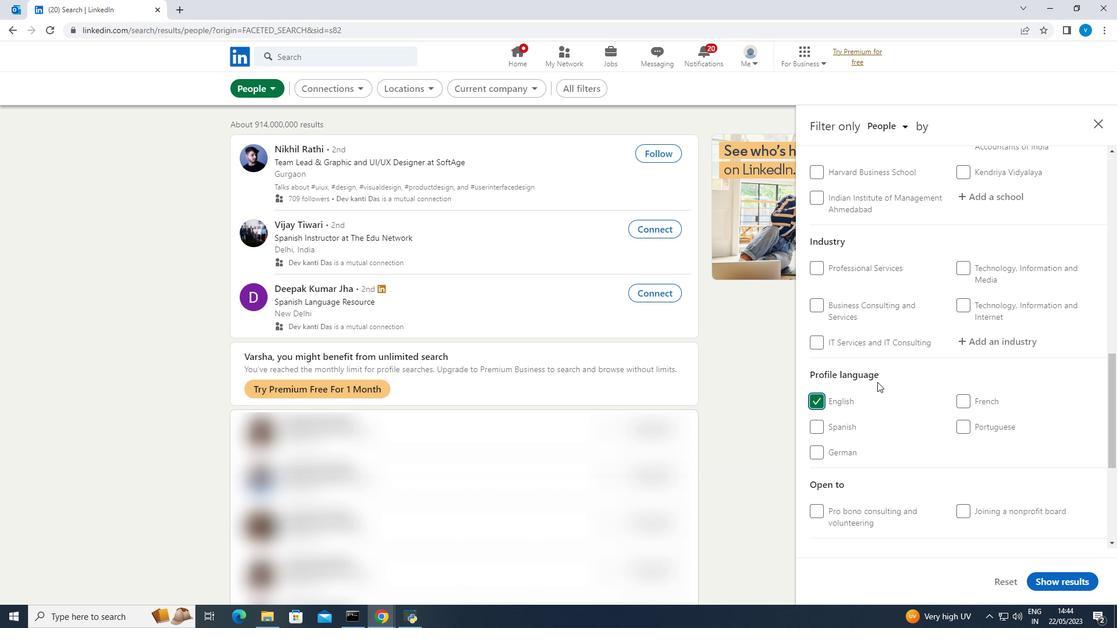 
Action: Mouse scrolled (883, 381) with delta (0, 0)
Screenshot: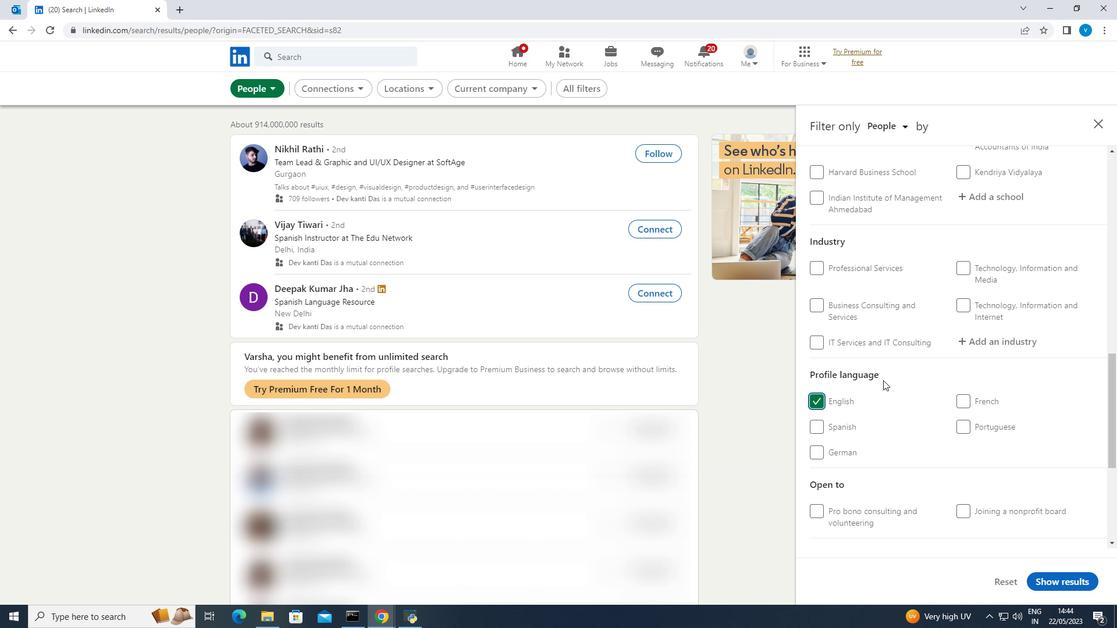 
Action: Mouse scrolled (883, 381) with delta (0, 0)
Screenshot: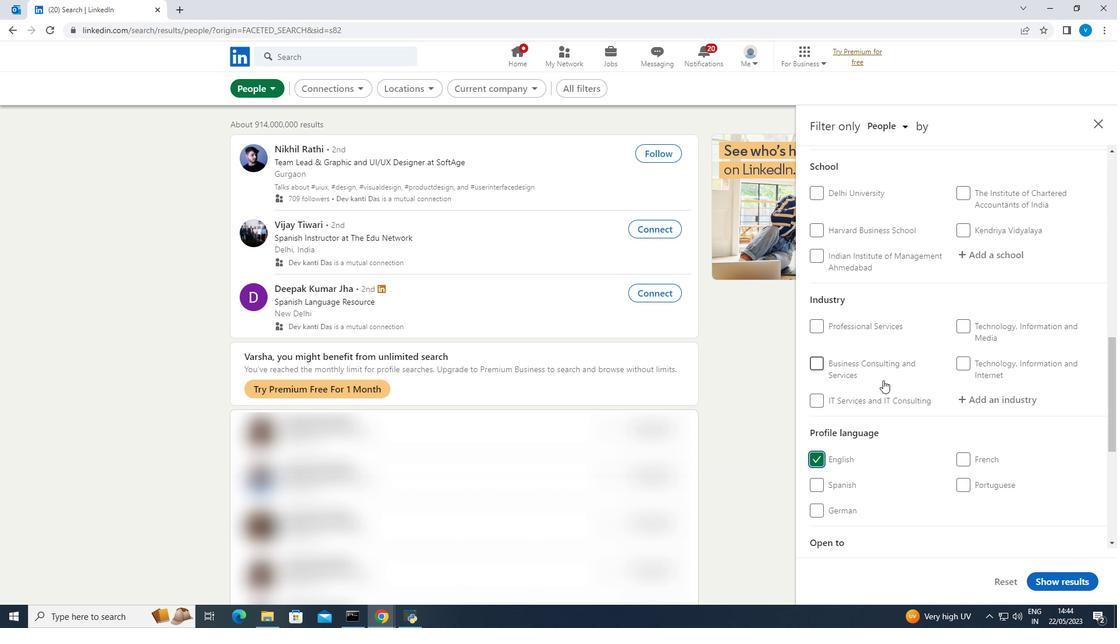 
Action: Mouse scrolled (883, 381) with delta (0, 0)
Screenshot: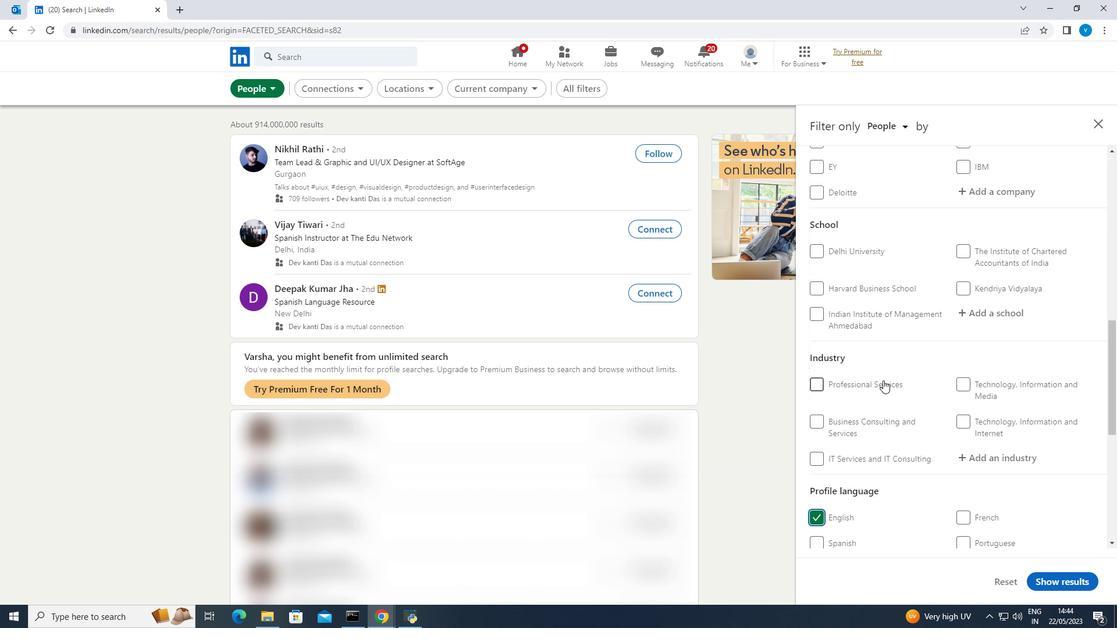 
Action: Mouse scrolled (883, 381) with delta (0, 0)
Screenshot: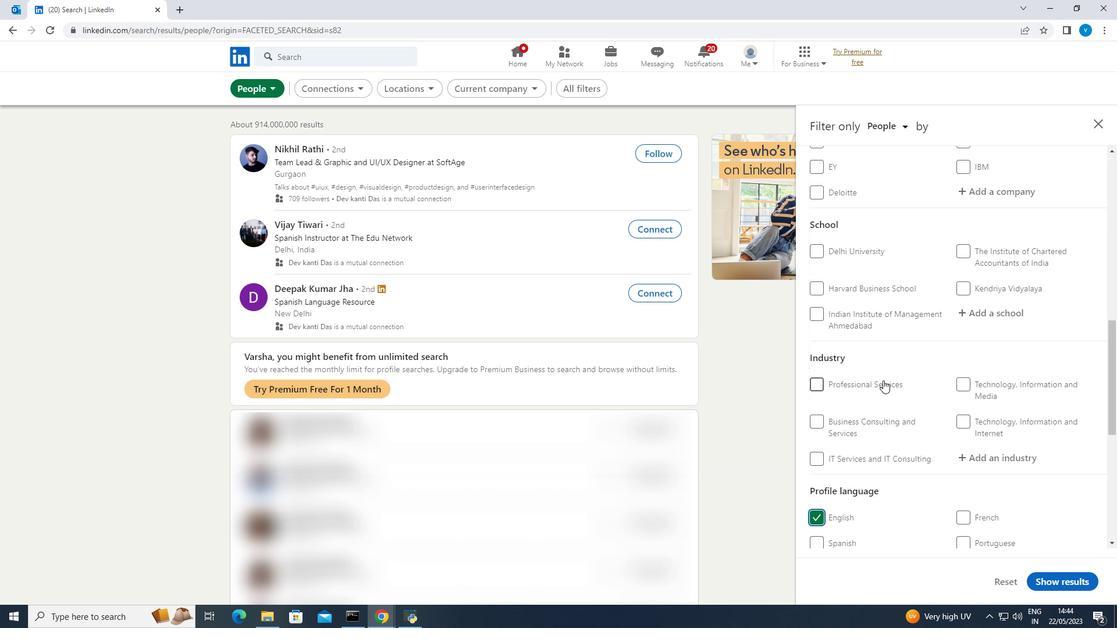 
Action: Mouse moved to (883, 380)
Screenshot: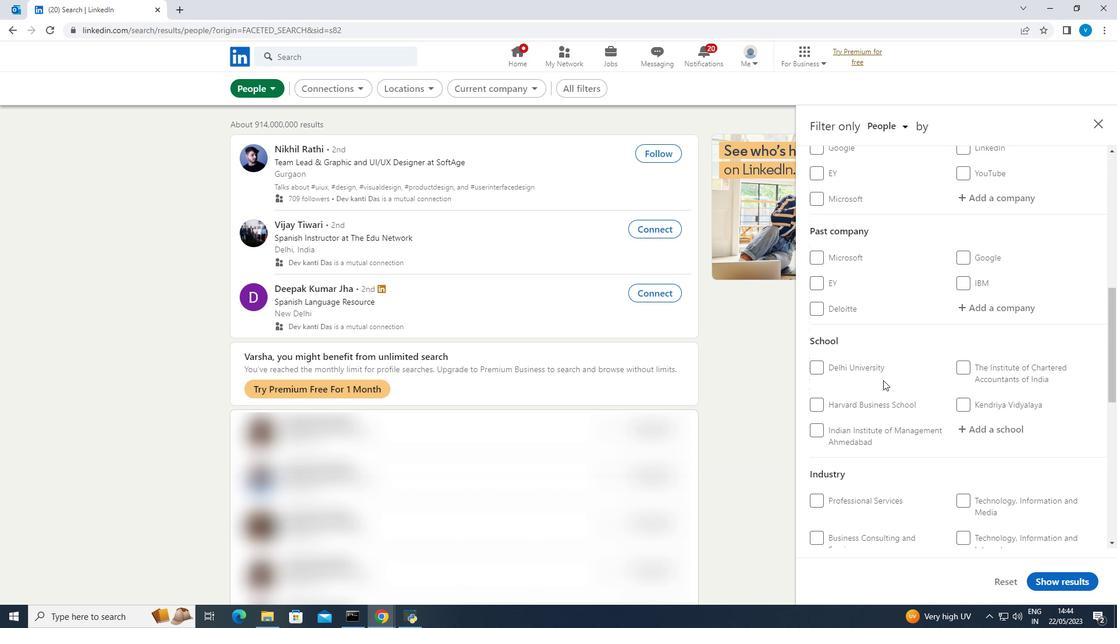 
Action: Mouse scrolled (883, 381) with delta (0, 0)
Screenshot: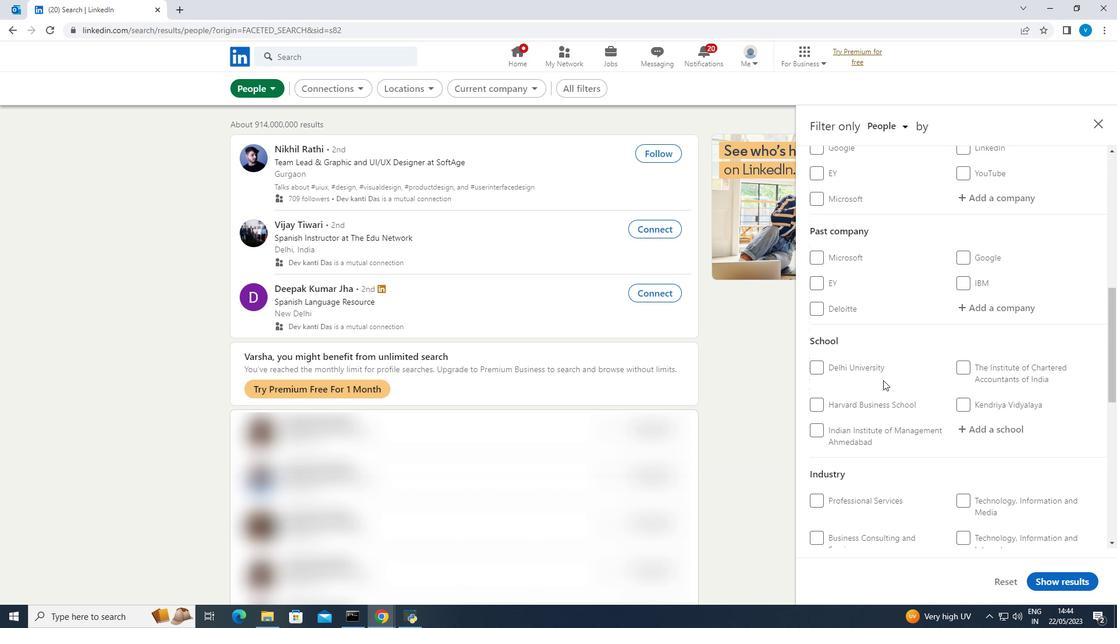 
Action: Mouse scrolled (883, 381) with delta (0, 0)
Screenshot: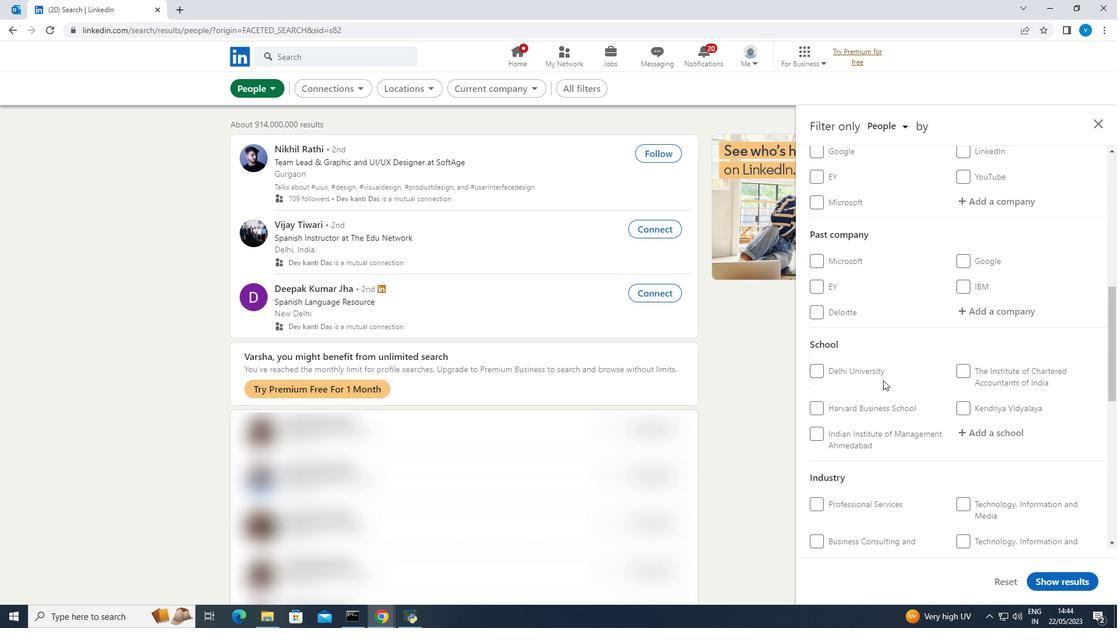 
Action: Mouse moved to (983, 316)
Screenshot: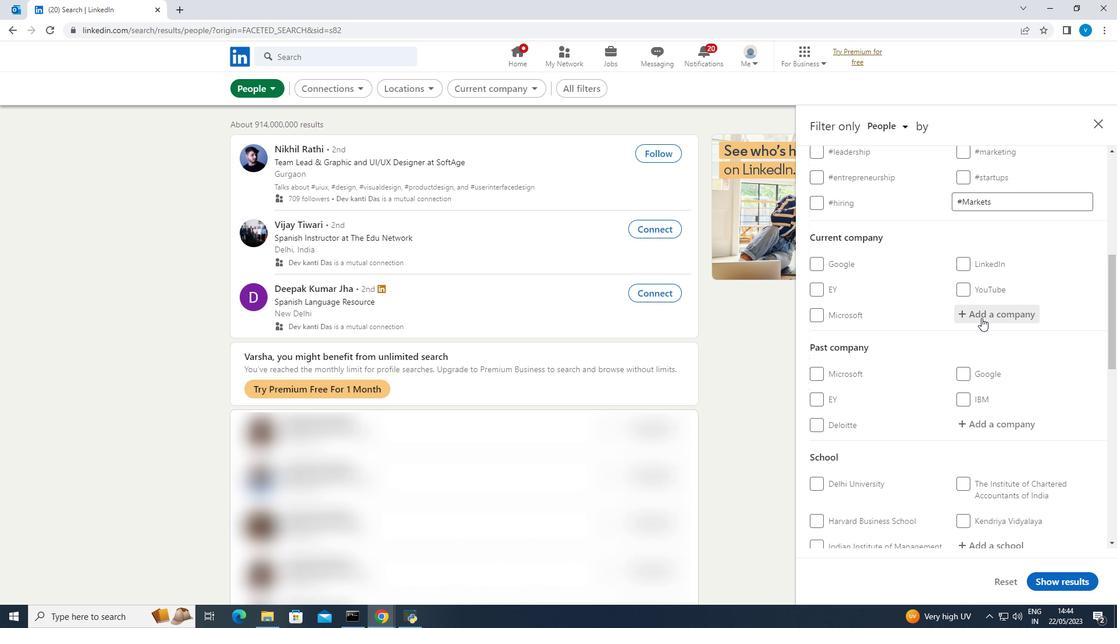 
Action: Mouse pressed left at (983, 316)
Screenshot: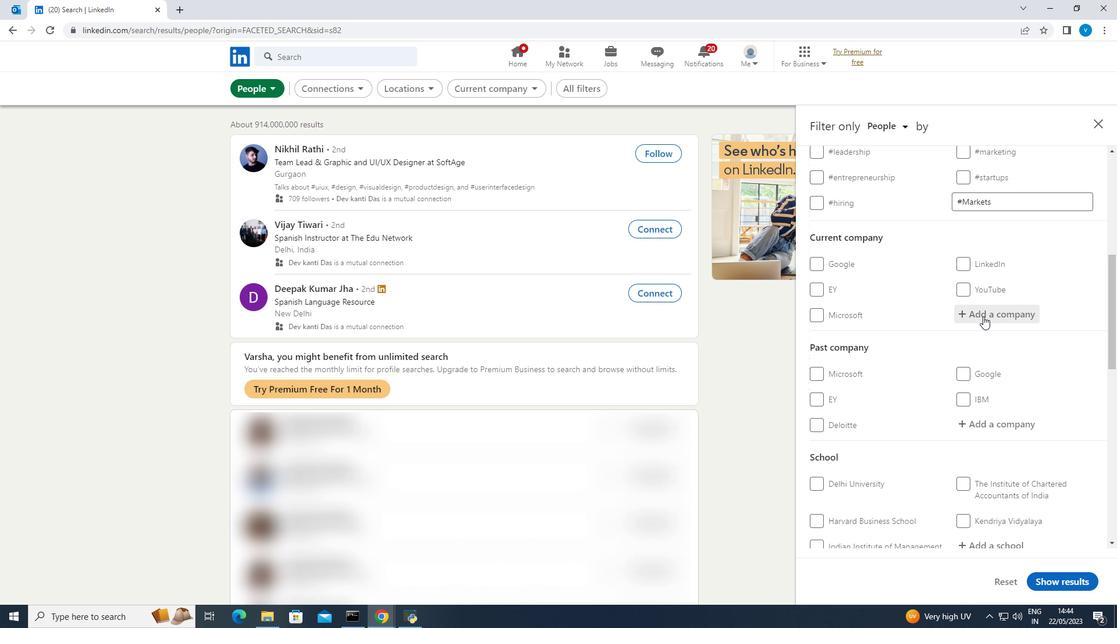 
Action: Mouse moved to (984, 316)
Screenshot: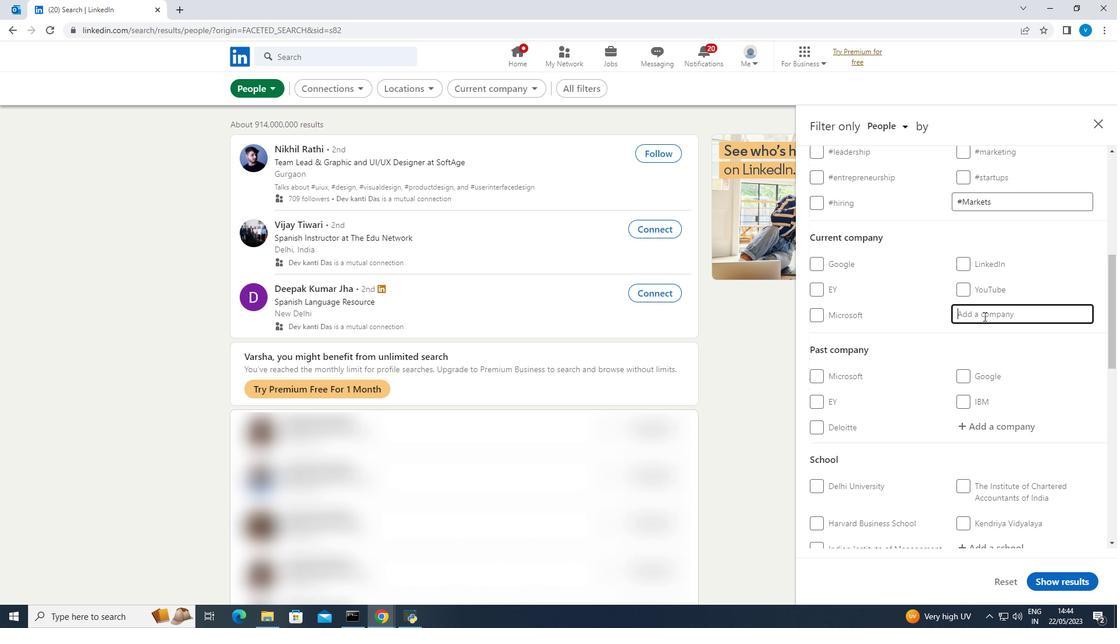 
Action: Key pressed <Key.shift><Key.shift>UNIQLO
Screenshot: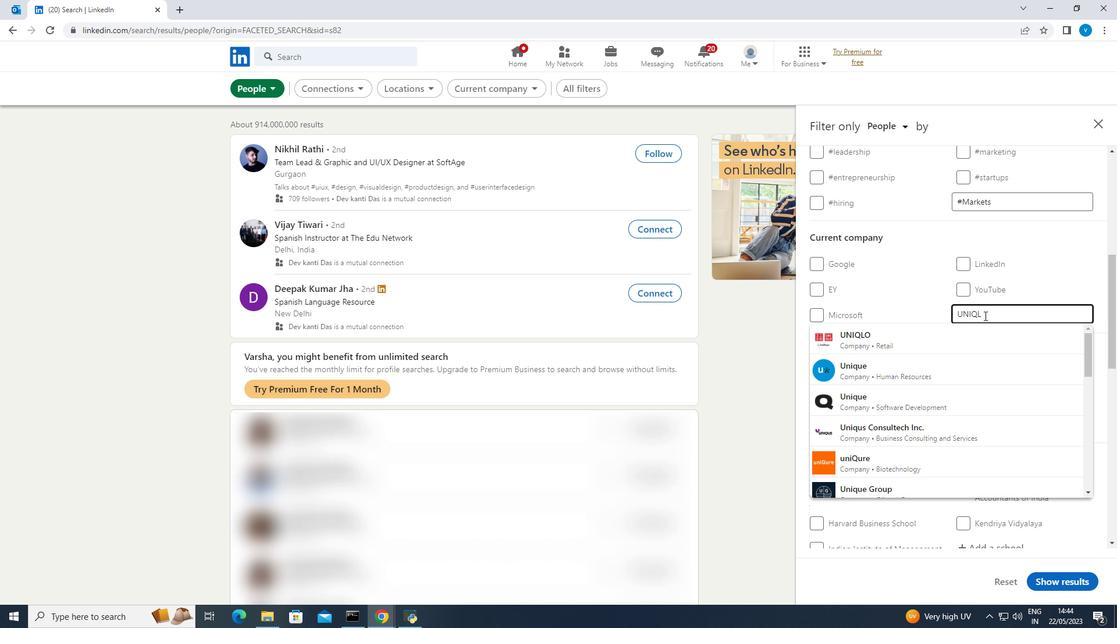 
Action: Mouse moved to (945, 335)
Screenshot: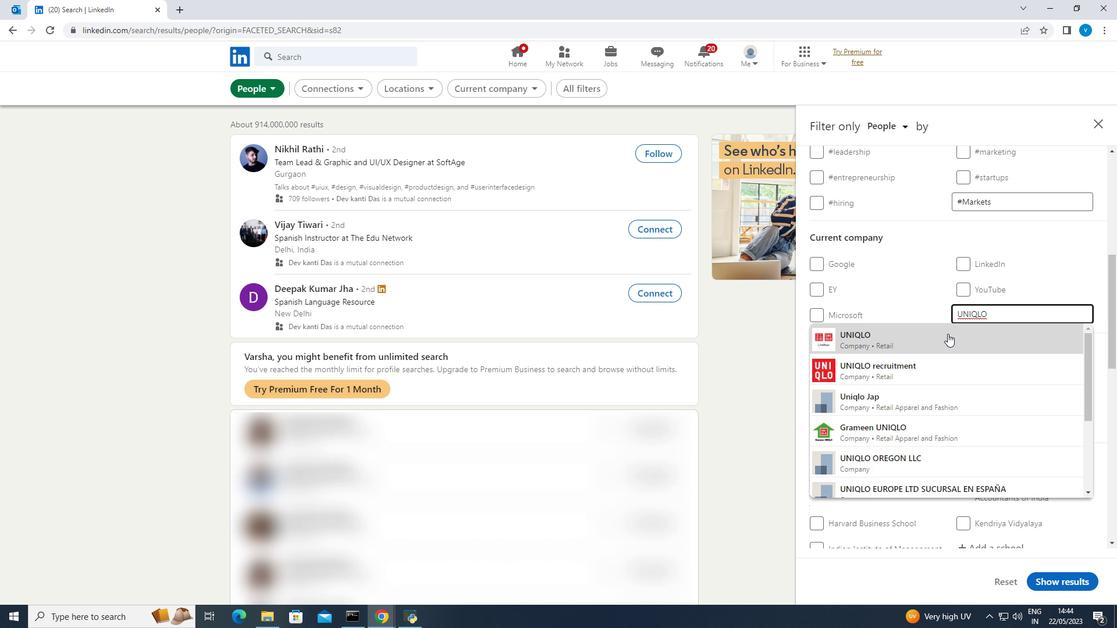 
Action: Mouse pressed left at (945, 335)
Screenshot: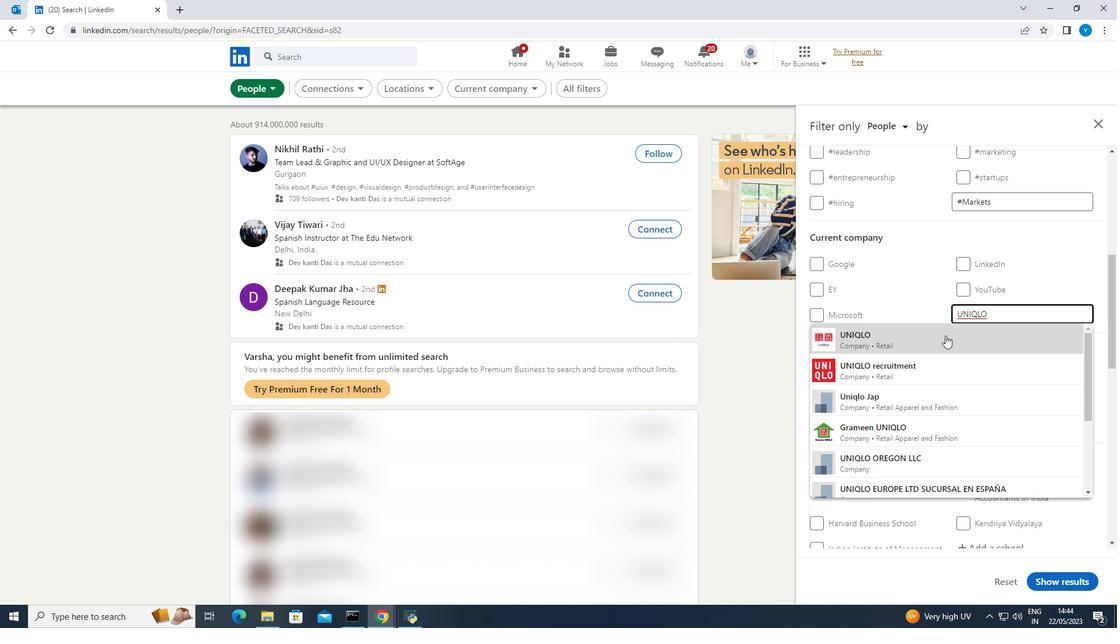 
Action: Mouse scrolled (945, 335) with delta (0, 0)
Screenshot: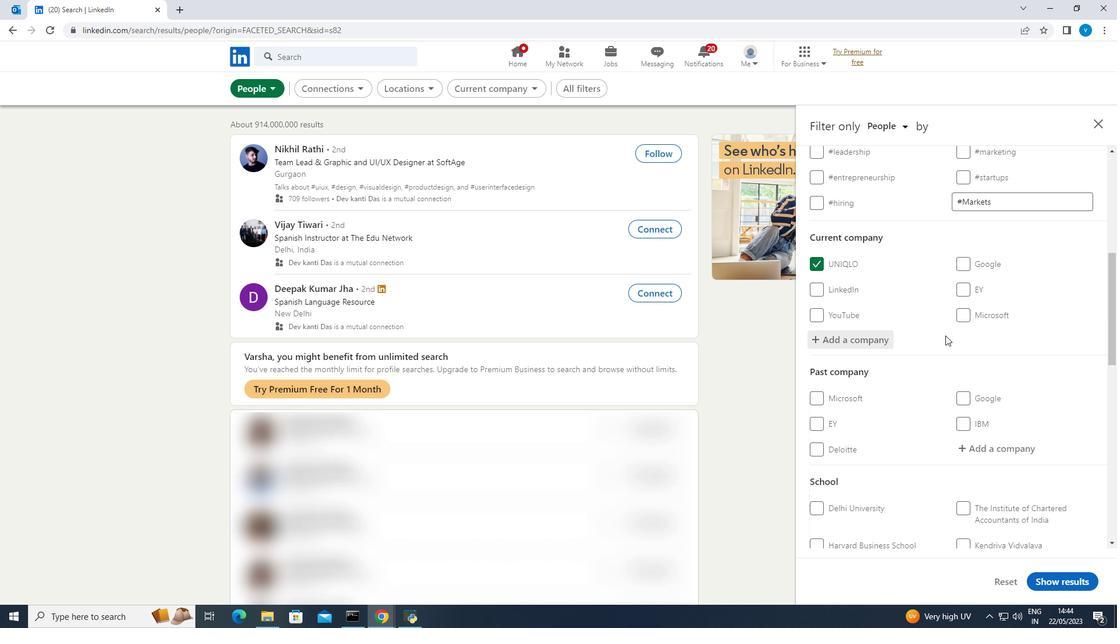
Action: Mouse scrolled (945, 335) with delta (0, 0)
Screenshot: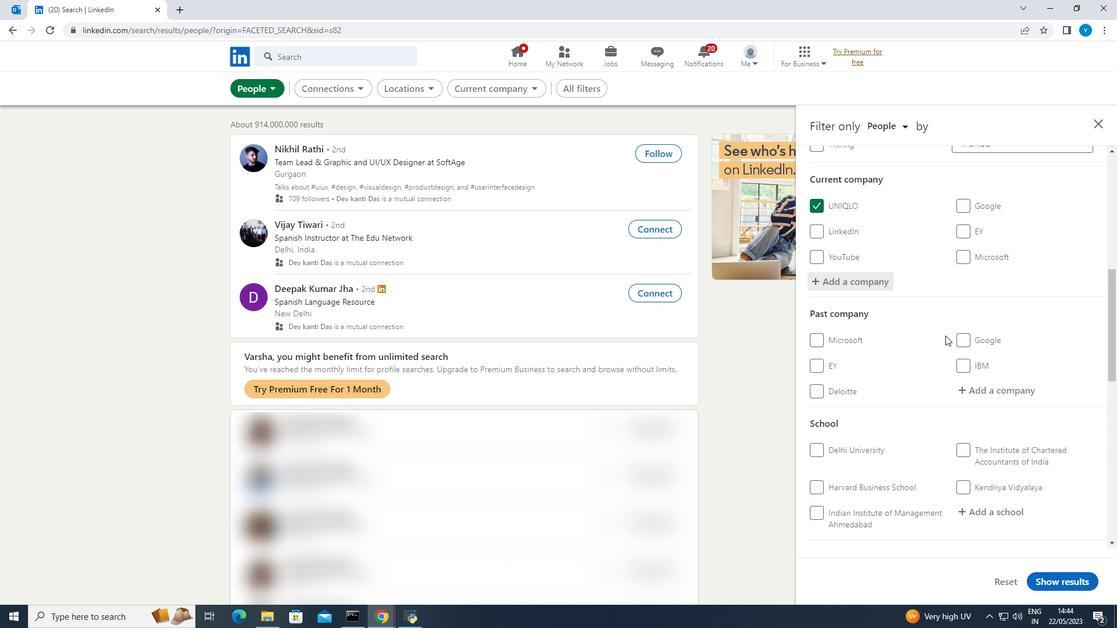 
Action: Mouse moved to (945, 335)
Screenshot: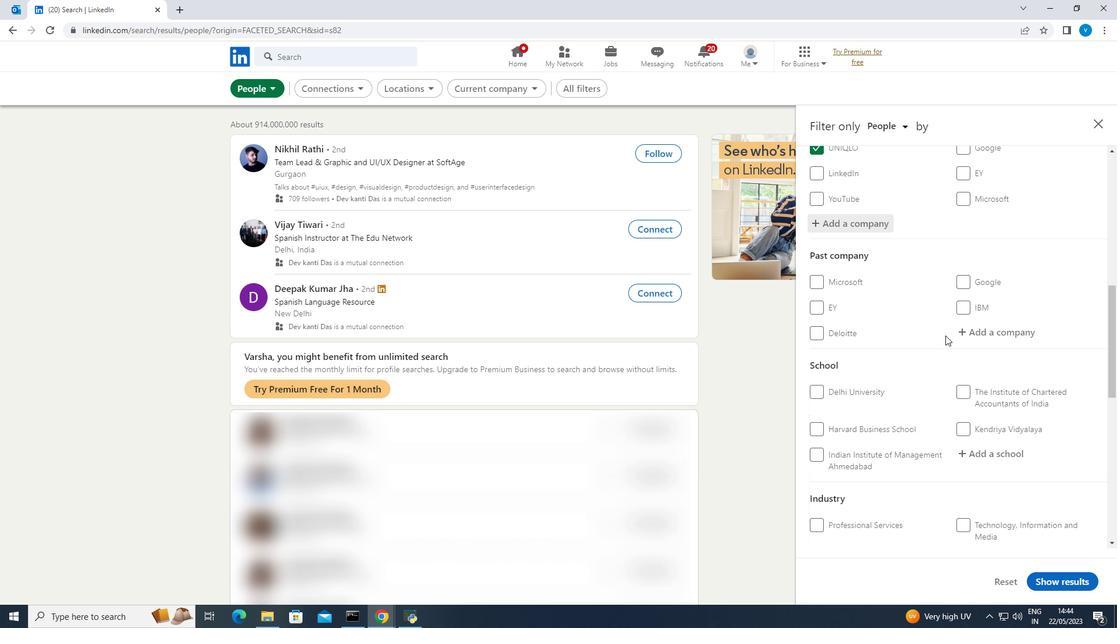 
Action: Mouse scrolled (945, 335) with delta (0, 0)
Screenshot: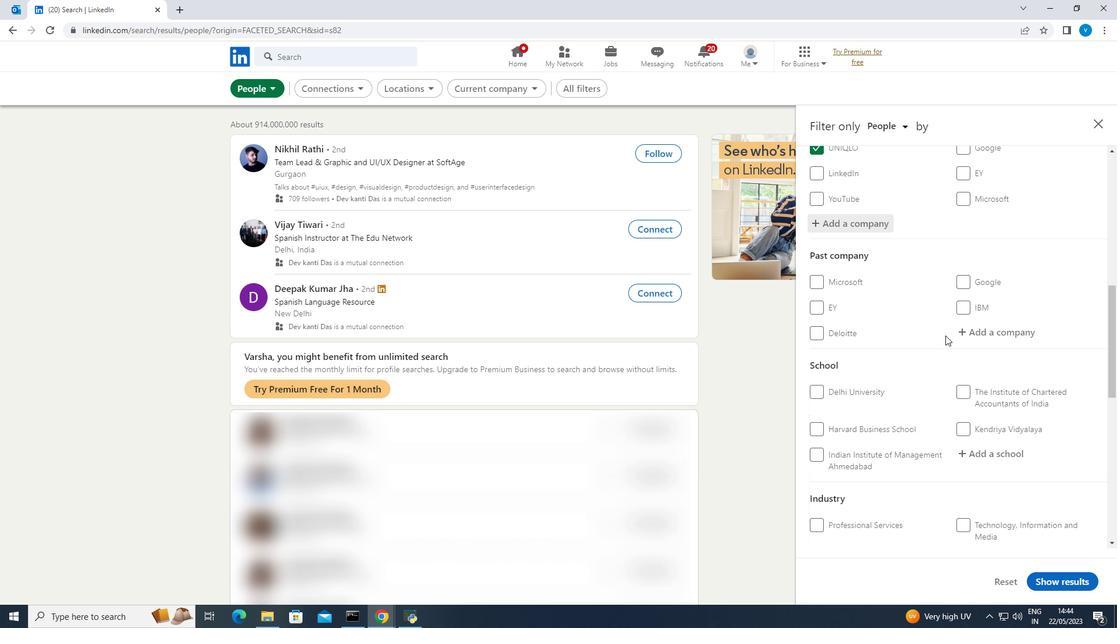 
Action: Mouse moved to (985, 394)
Screenshot: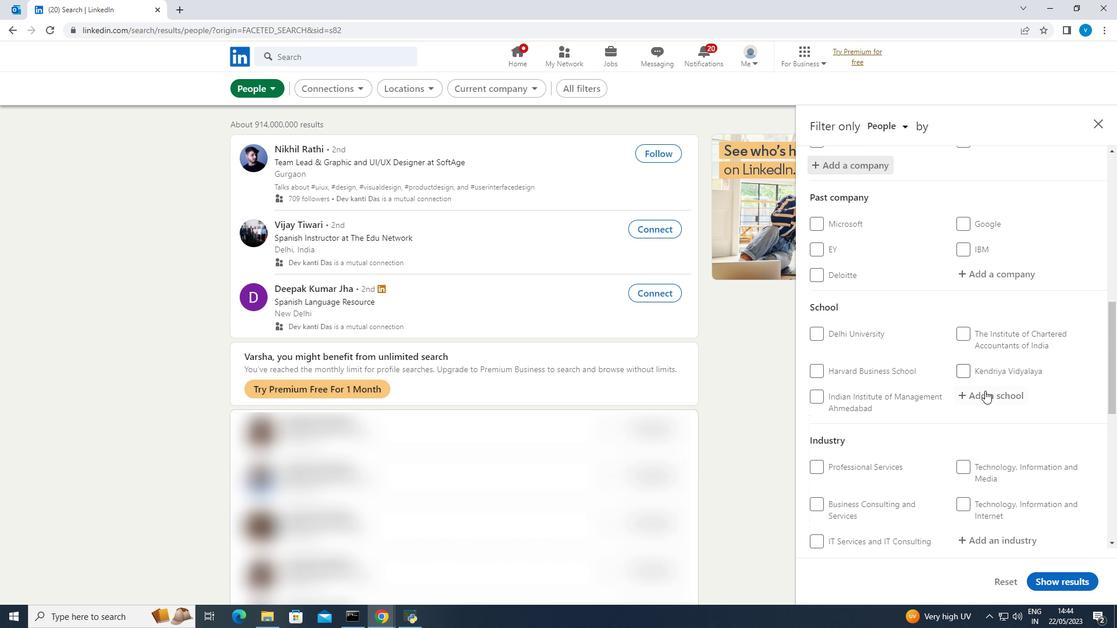 
Action: Mouse pressed left at (985, 394)
Screenshot: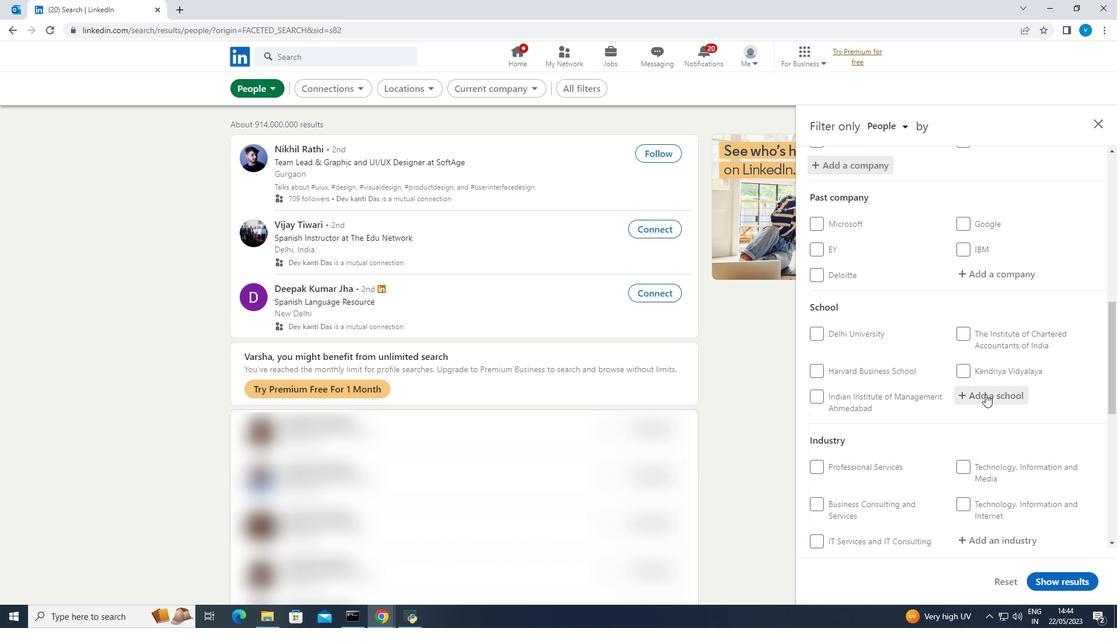 
Action: Key pressed <Key.shift><Key.shift><Key.shift><Key.shift><Key.shift>Masai
Screenshot: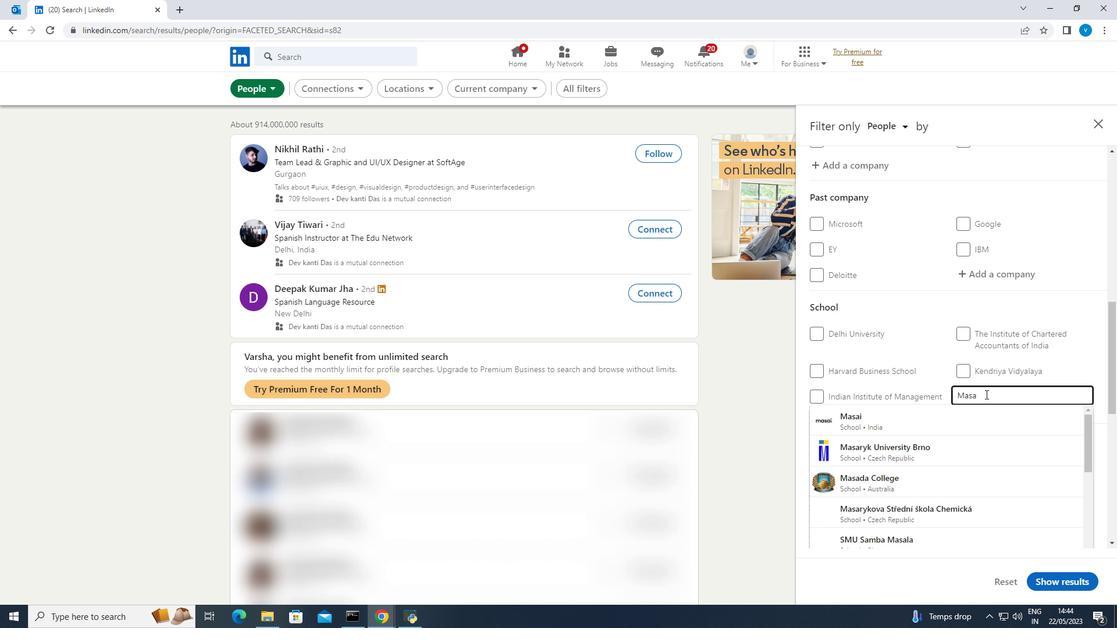 
Action: Mouse moved to (950, 419)
Screenshot: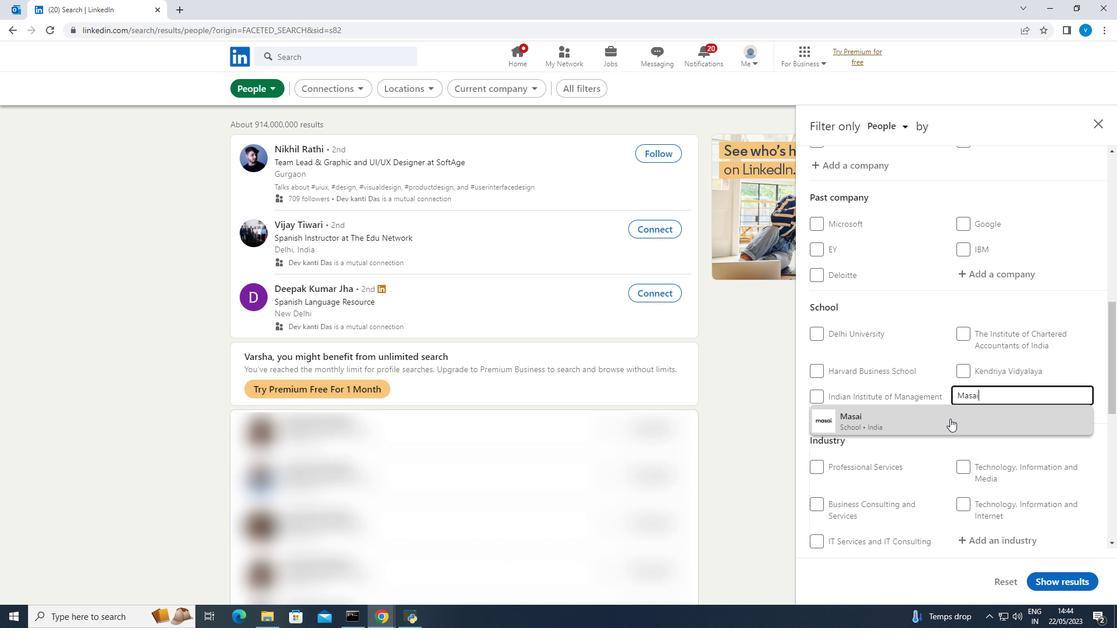 
Action: Mouse pressed left at (950, 419)
Screenshot: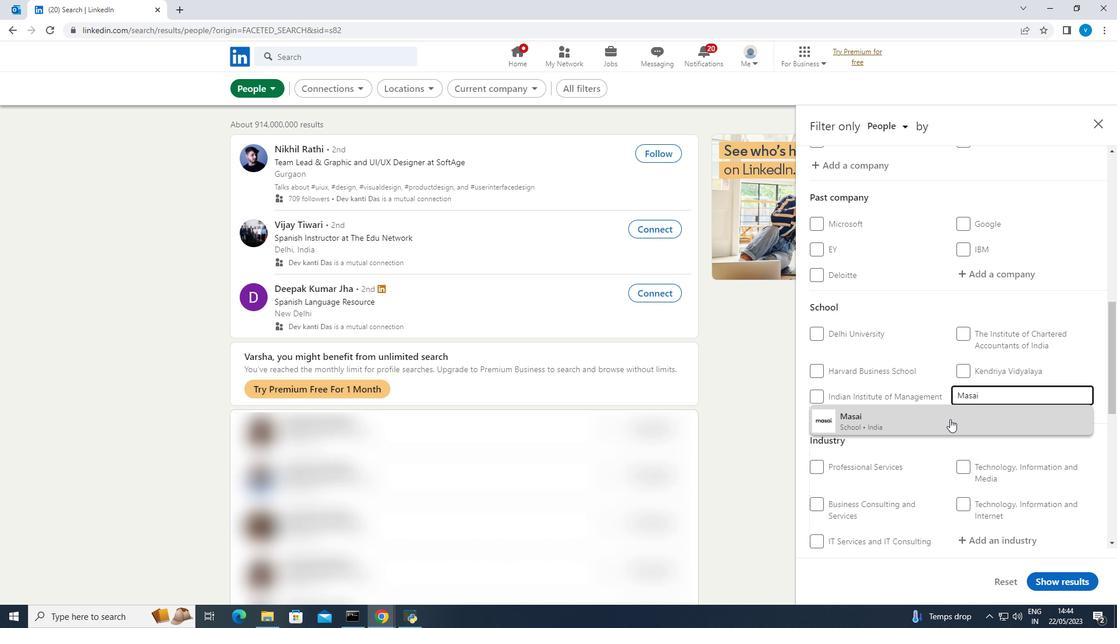 
Action: Mouse scrolled (950, 419) with delta (0, 0)
Screenshot: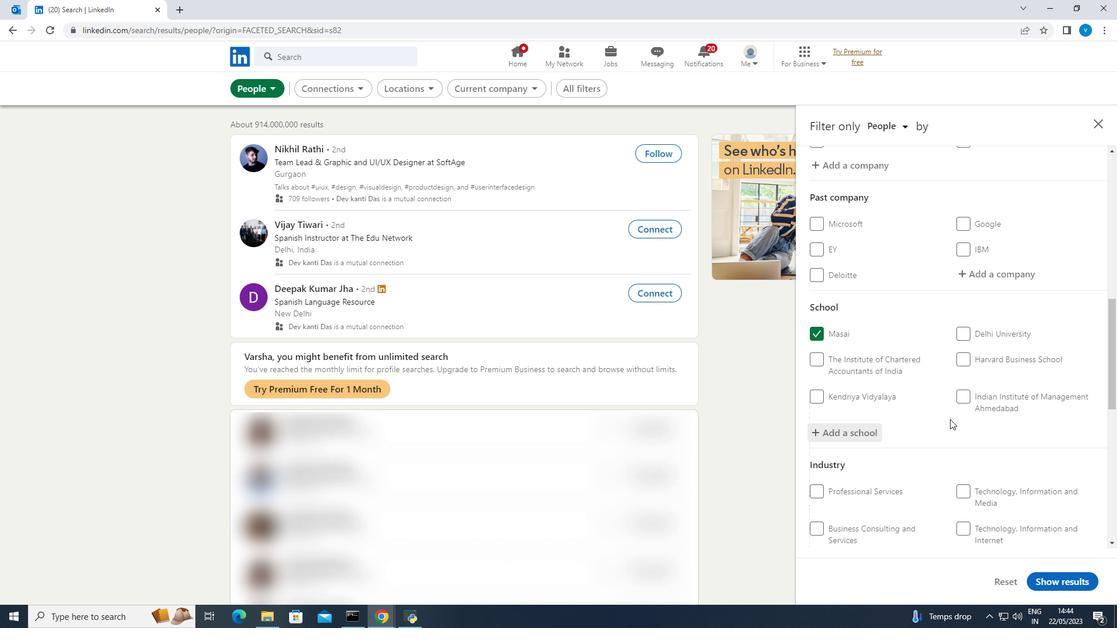 
Action: Mouse scrolled (950, 419) with delta (0, 0)
Screenshot: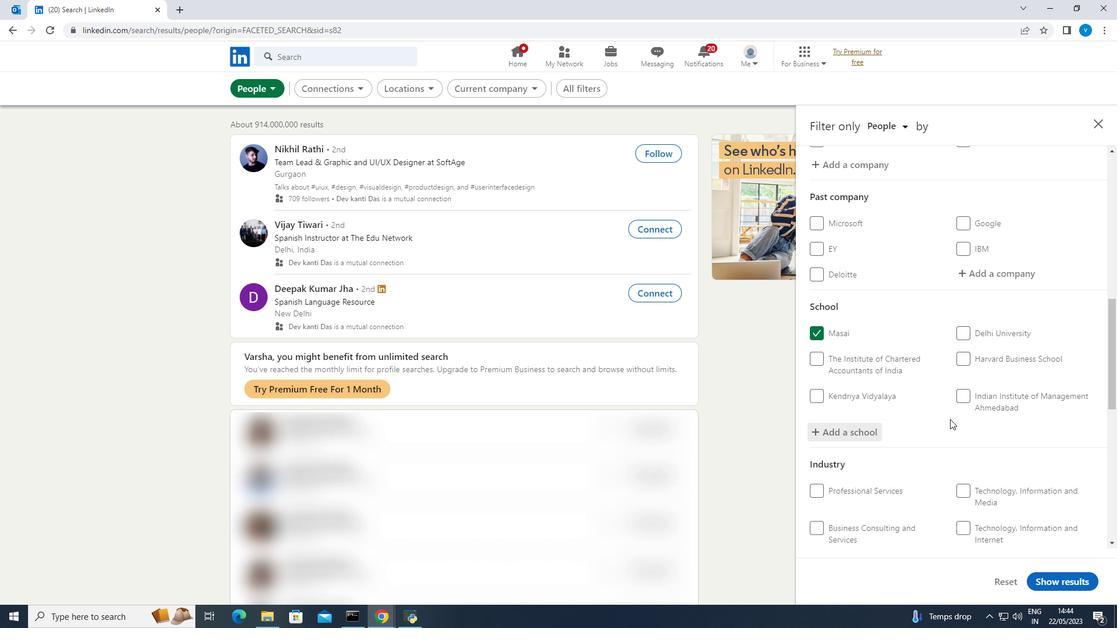 
Action: Mouse scrolled (950, 419) with delta (0, 0)
Screenshot: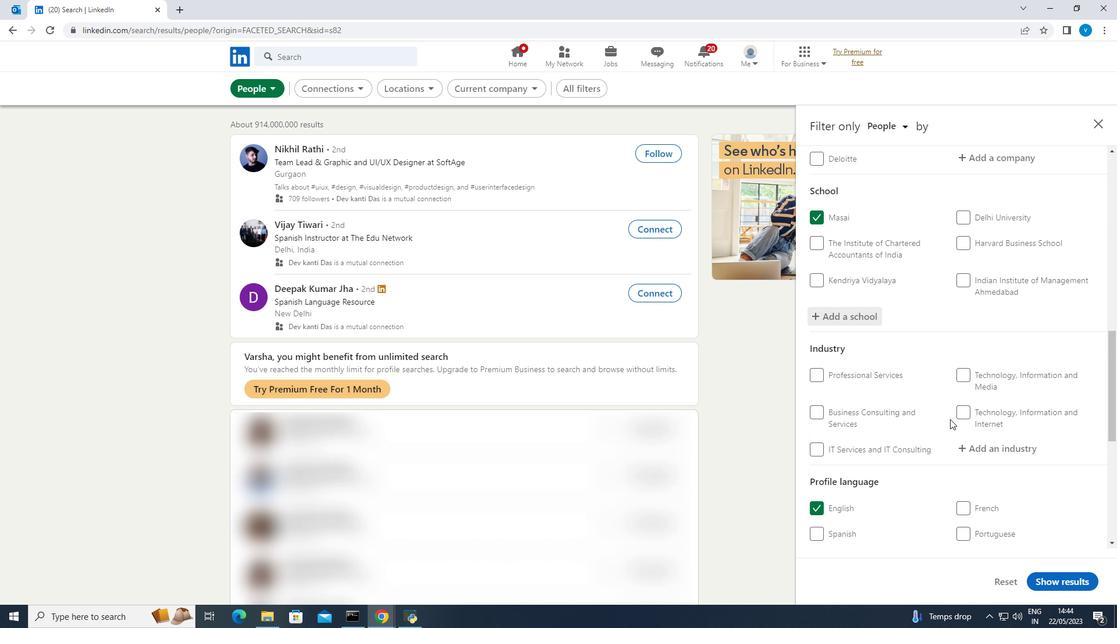 
Action: Mouse moved to (993, 394)
Screenshot: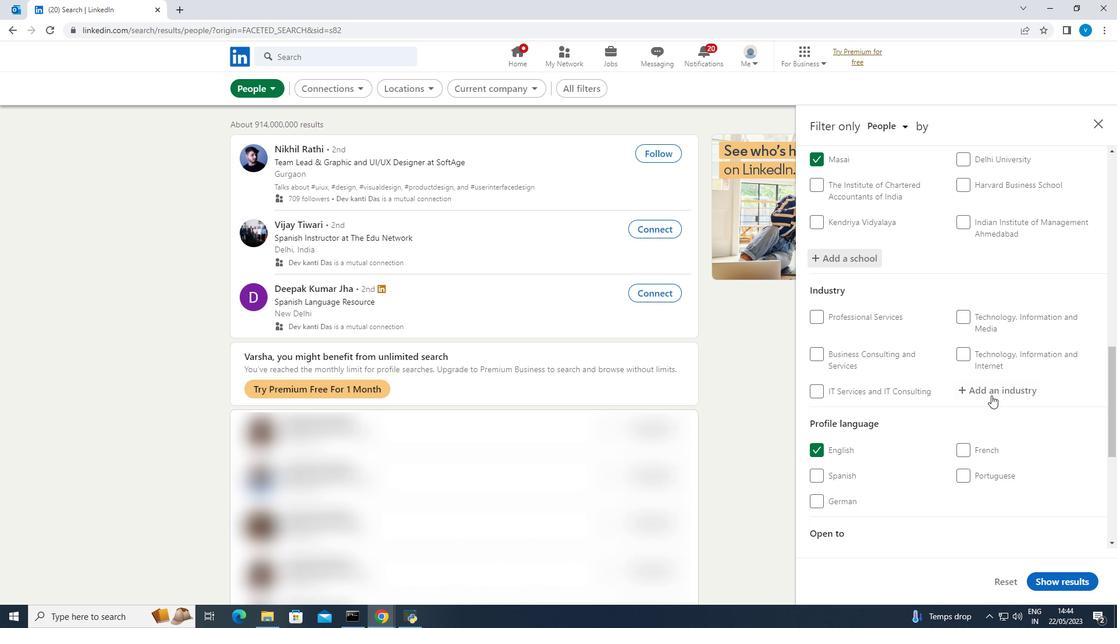 
Action: Mouse pressed left at (993, 394)
Screenshot: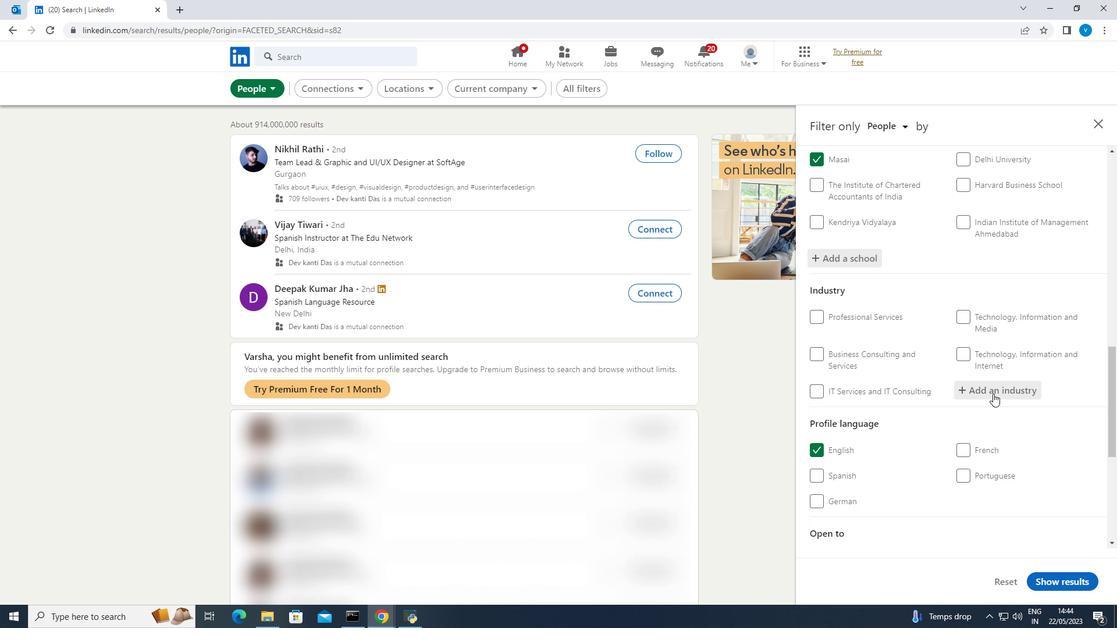
Action: Key pressed <Key.shift>Boilers,<Key.space><Key.shift><Key.shift><Key.shift><Key.shift><Key.shift>T
Screenshot: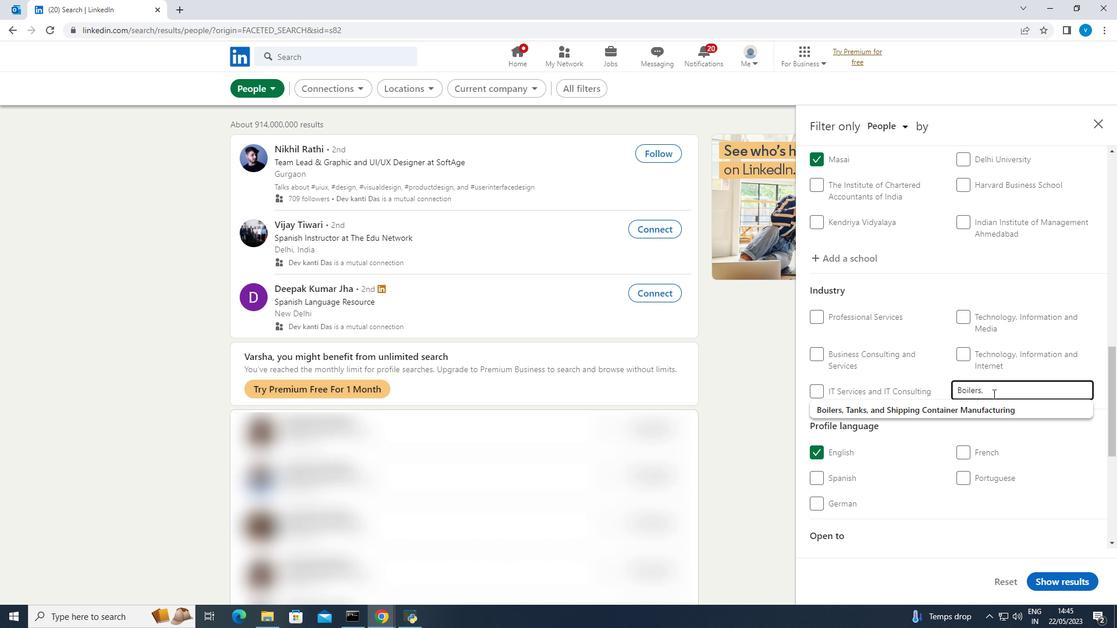
Action: Mouse moved to (987, 406)
Screenshot: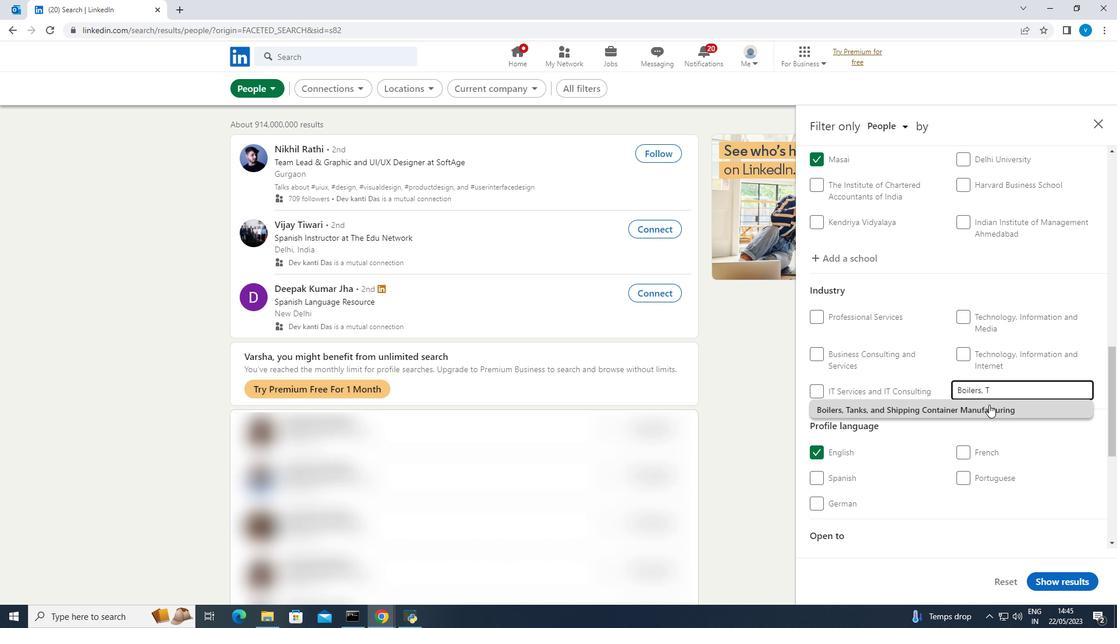 
Action: Mouse pressed left at (987, 406)
Screenshot: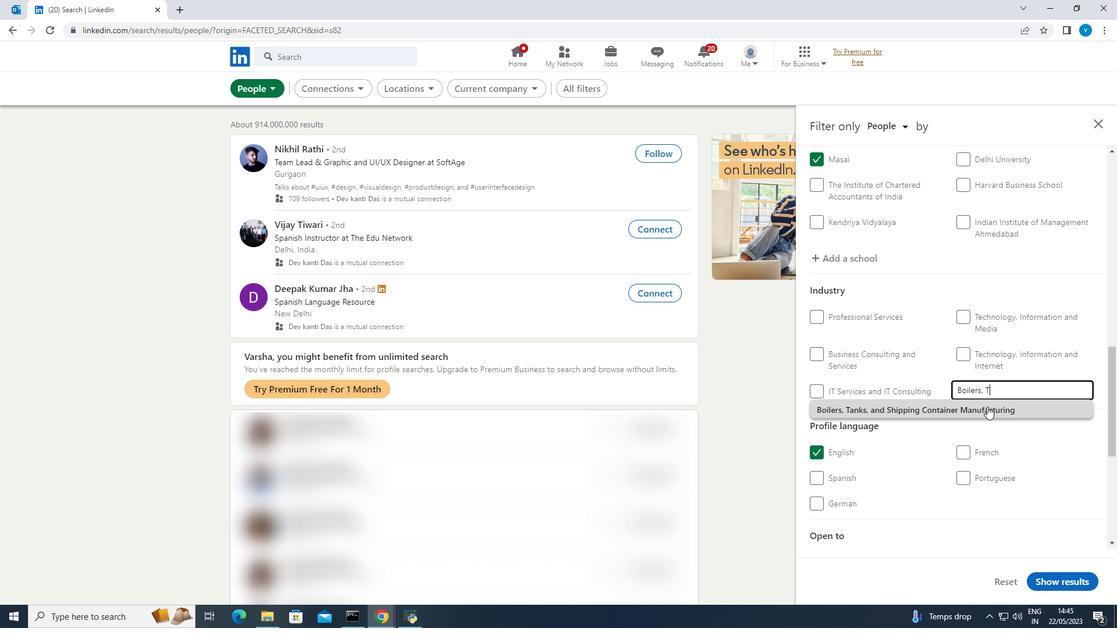 
Action: Mouse moved to (981, 410)
Screenshot: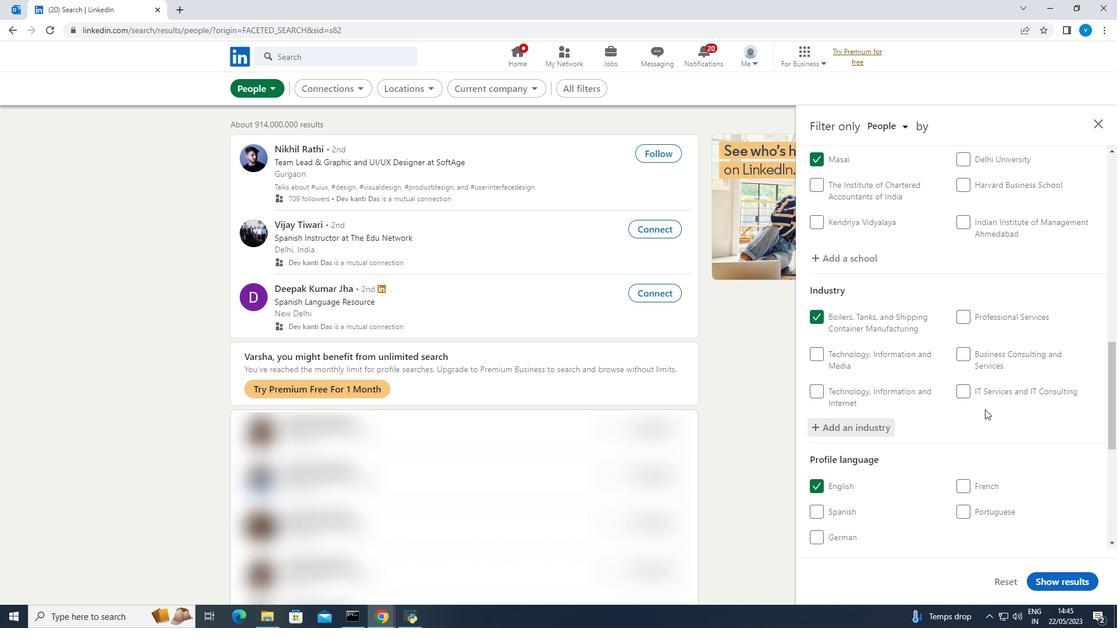 
Action: Mouse scrolled (981, 409) with delta (0, 0)
Screenshot: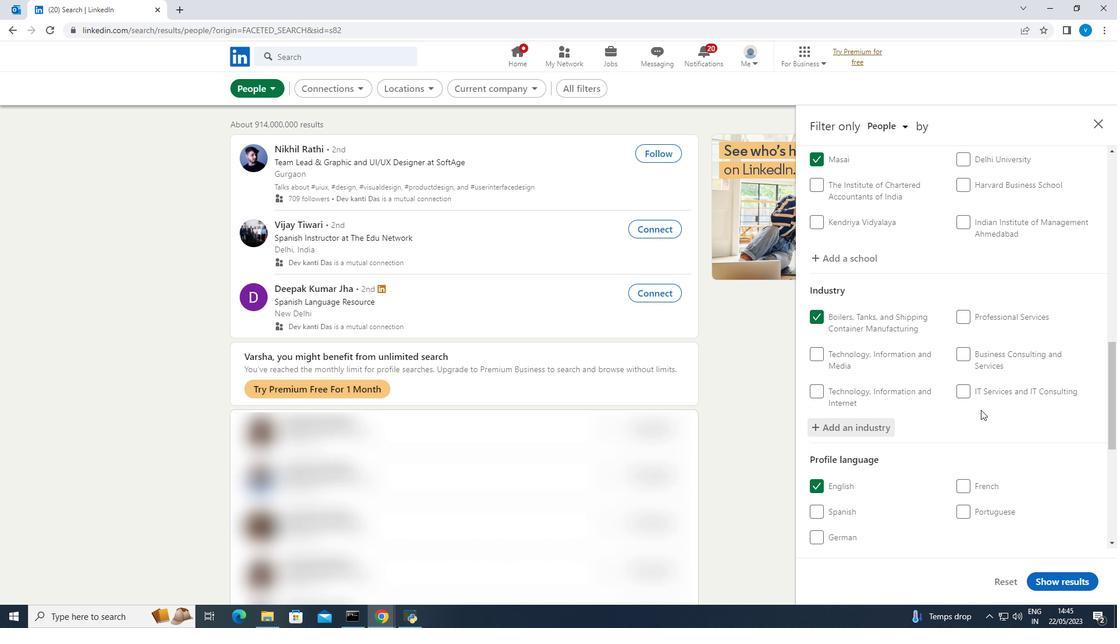 
Action: Mouse scrolled (981, 409) with delta (0, 0)
Screenshot: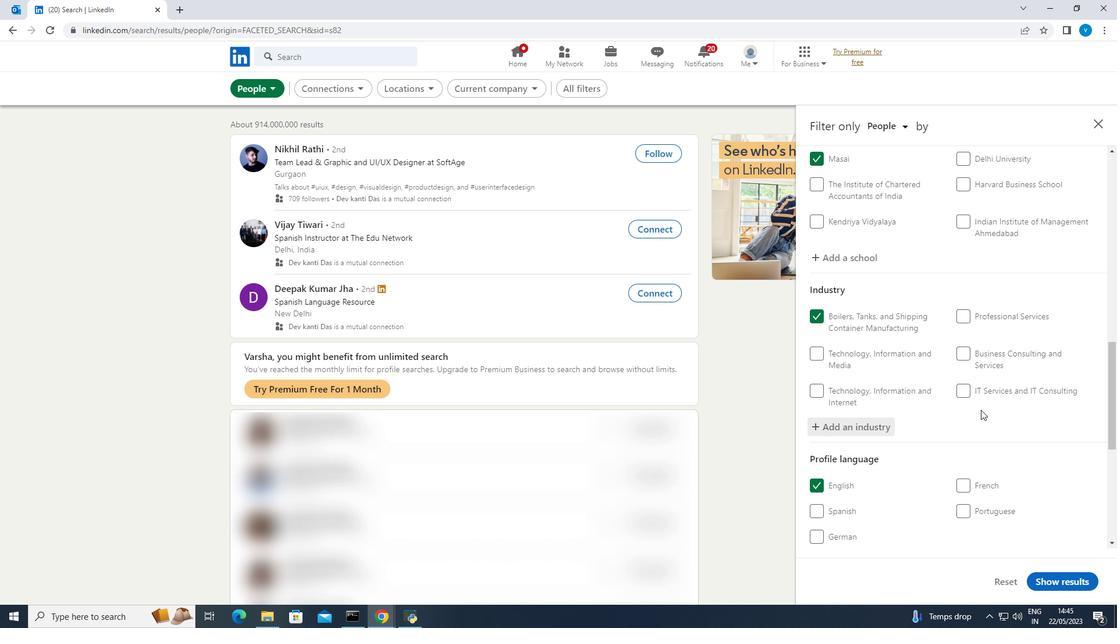 
Action: Mouse scrolled (981, 409) with delta (0, 0)
Screenshot: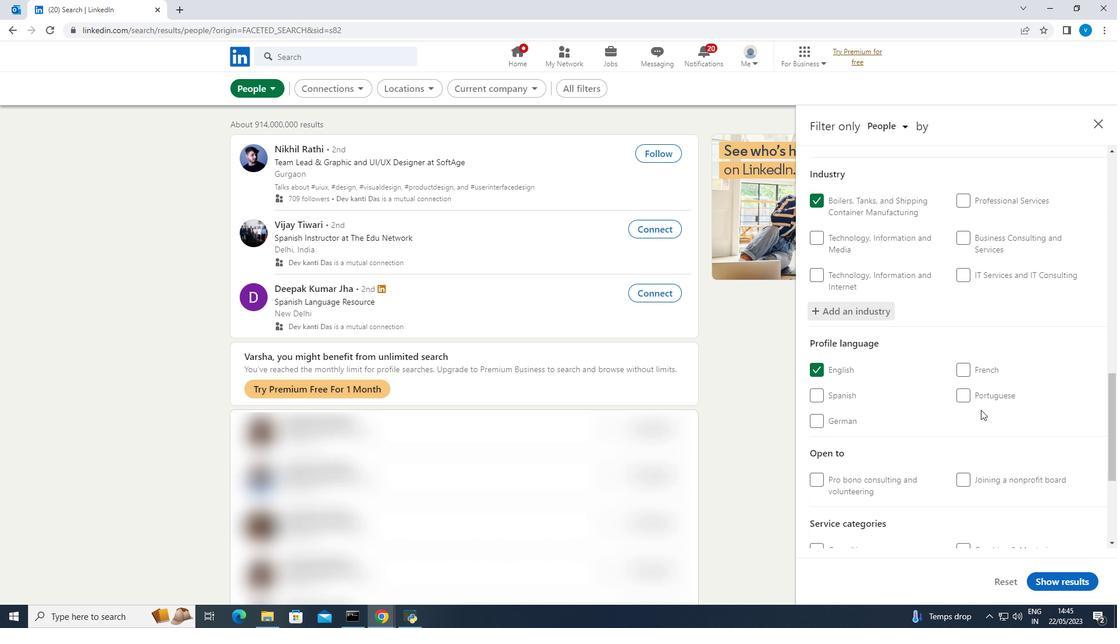 
Action: Mouse moved to (980, 410)
Screenshot: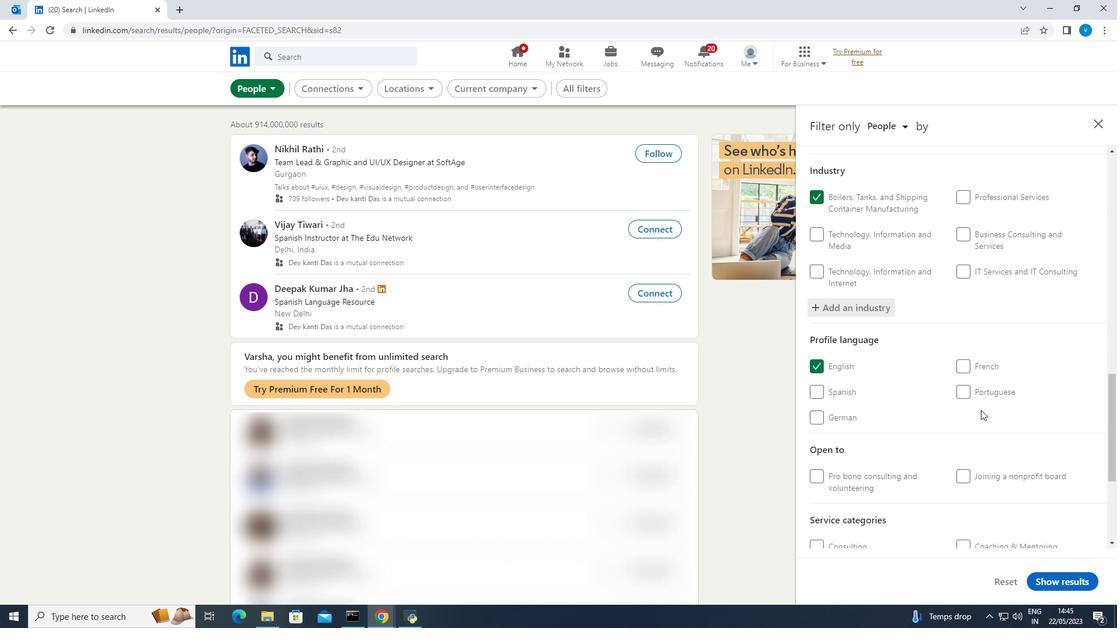 
Action: Mouse scrolled (980, 410) with delta (0, 0)
Screenshot: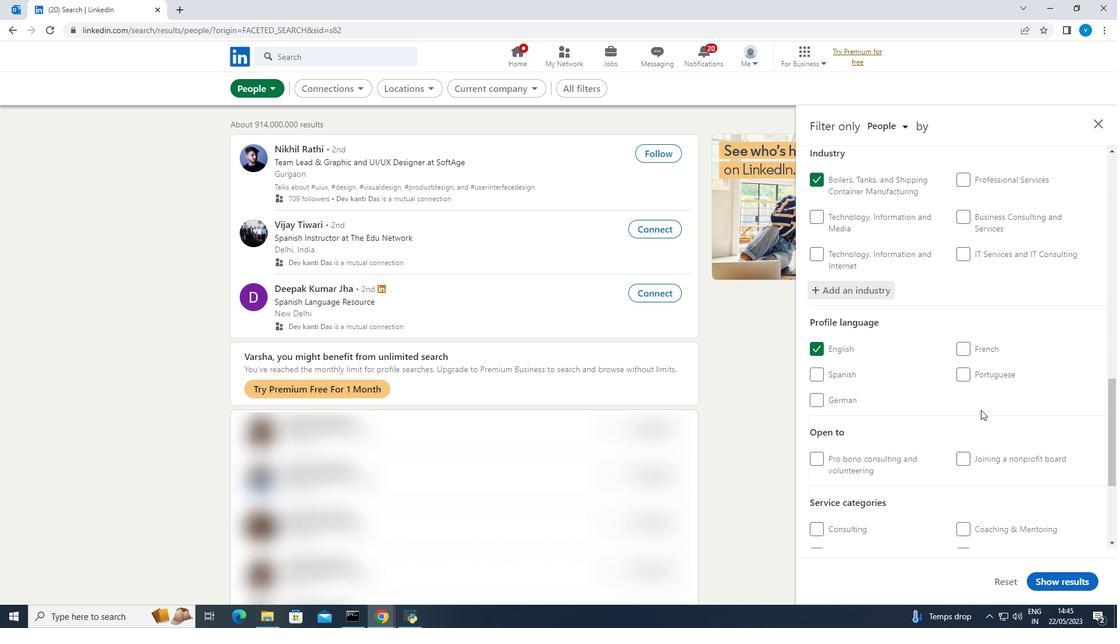 
Action: Mouse moved to (980, 410)
Screenshot: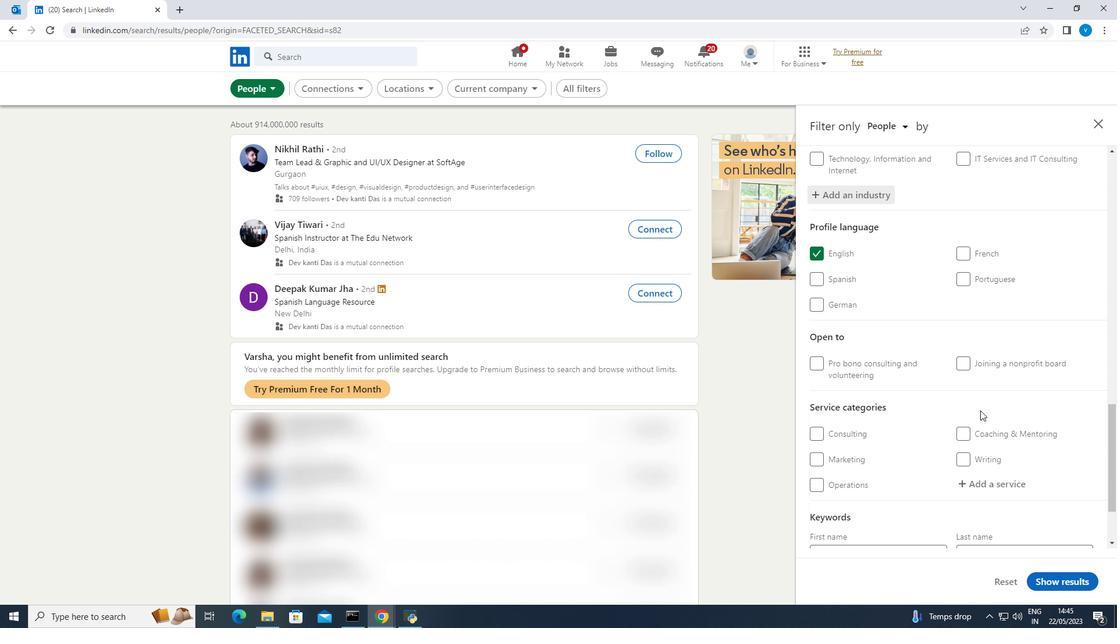 
Action: Mouse scrolled (980, 410) with delta (0, 0)
Screenshot: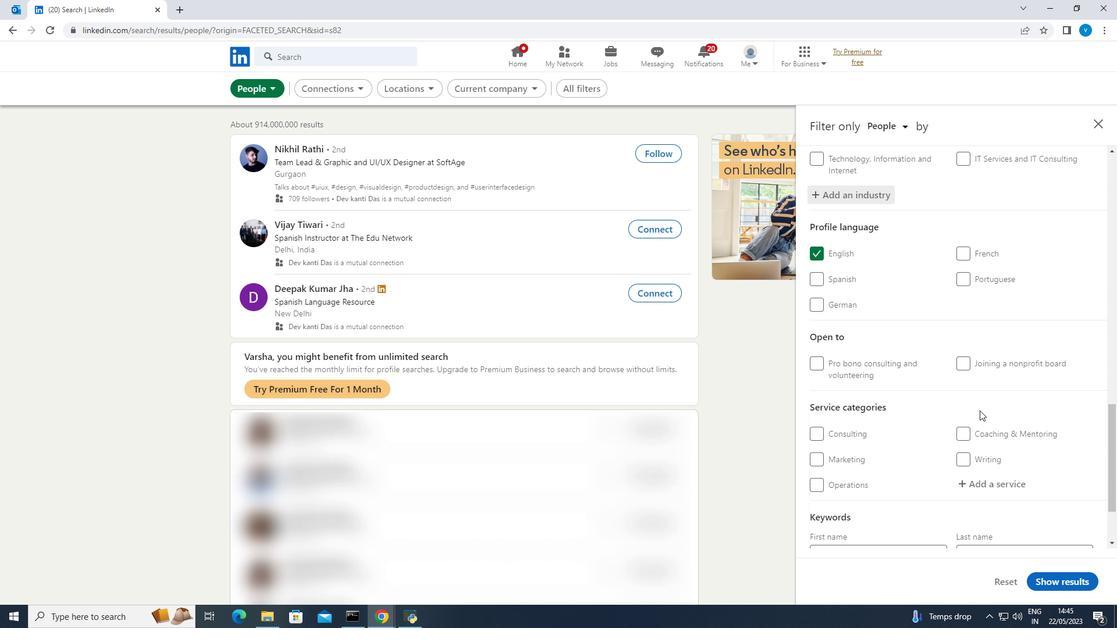 
Action: Mouse moved to (995, 430)
Screenshot: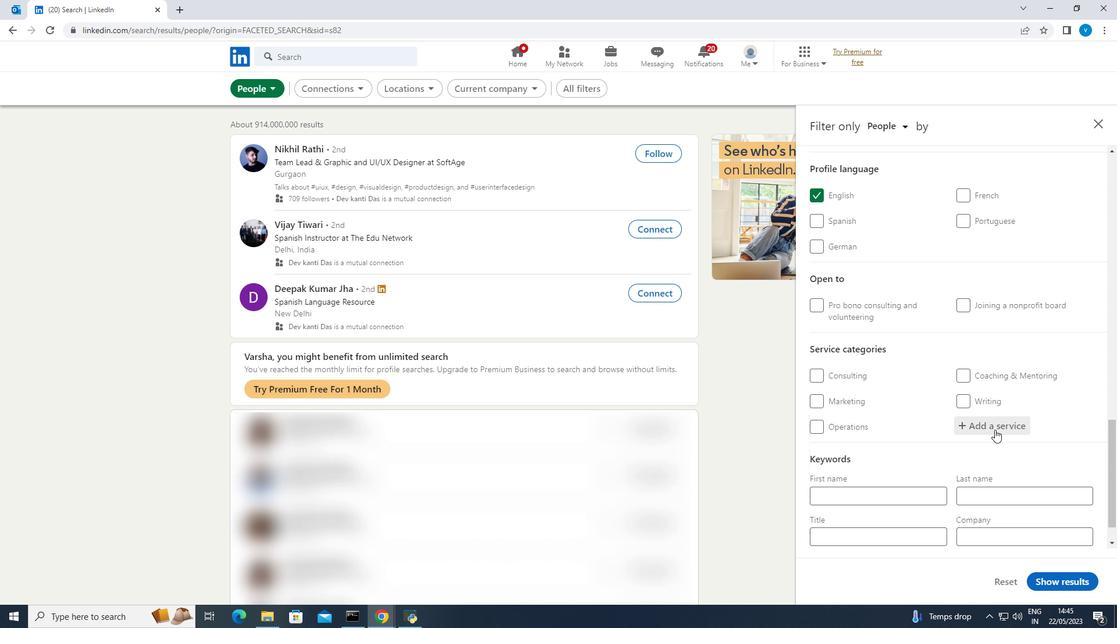 
Action: Mouse pressed left at (995, 430)
Screenshot: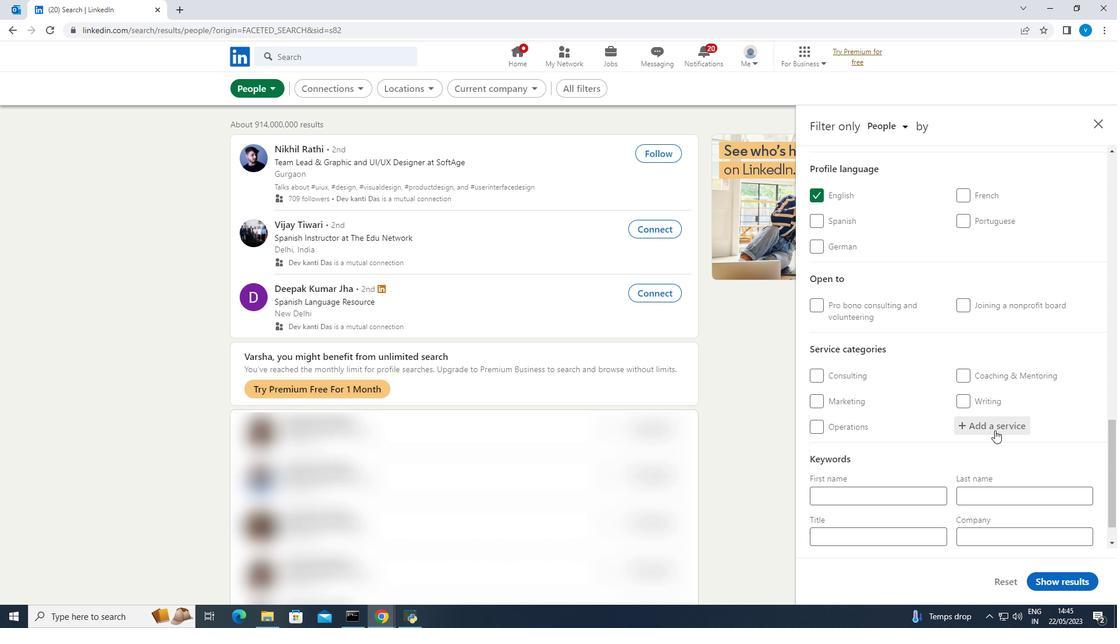 
Action: Mouse moved to (995, 428)
Screenshot: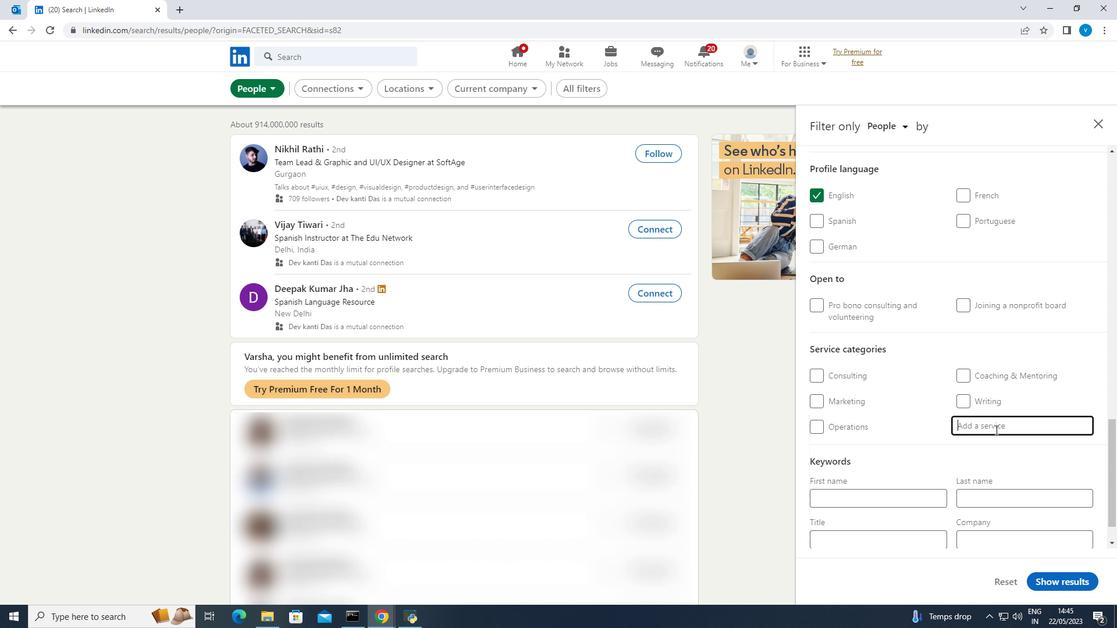
Action: Key pressed <Key.shift><Key.shift>UX<Key.space>
Screenshot: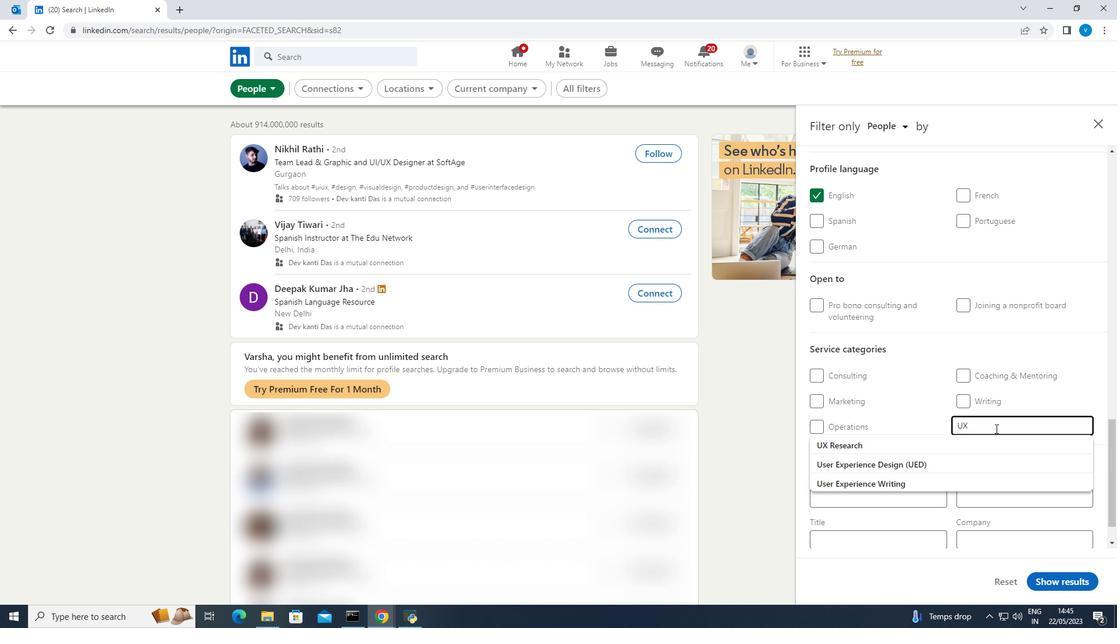 
Action: Mouse moved to (943, 437)
Screenshot: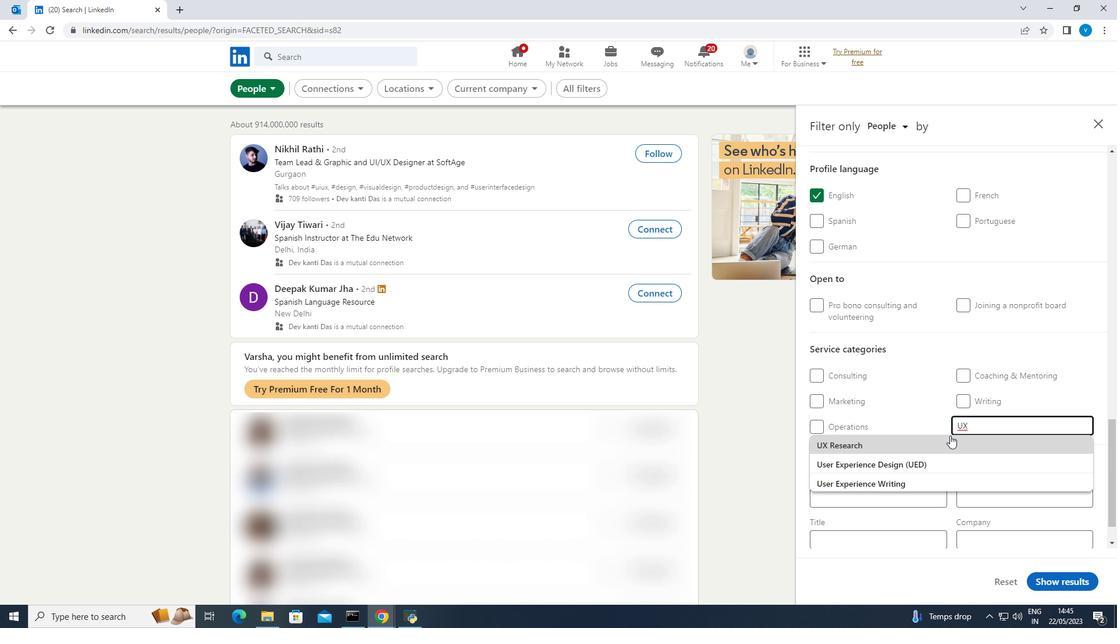 
Action: Mouse pressed left at (943, 437)
Screenshot: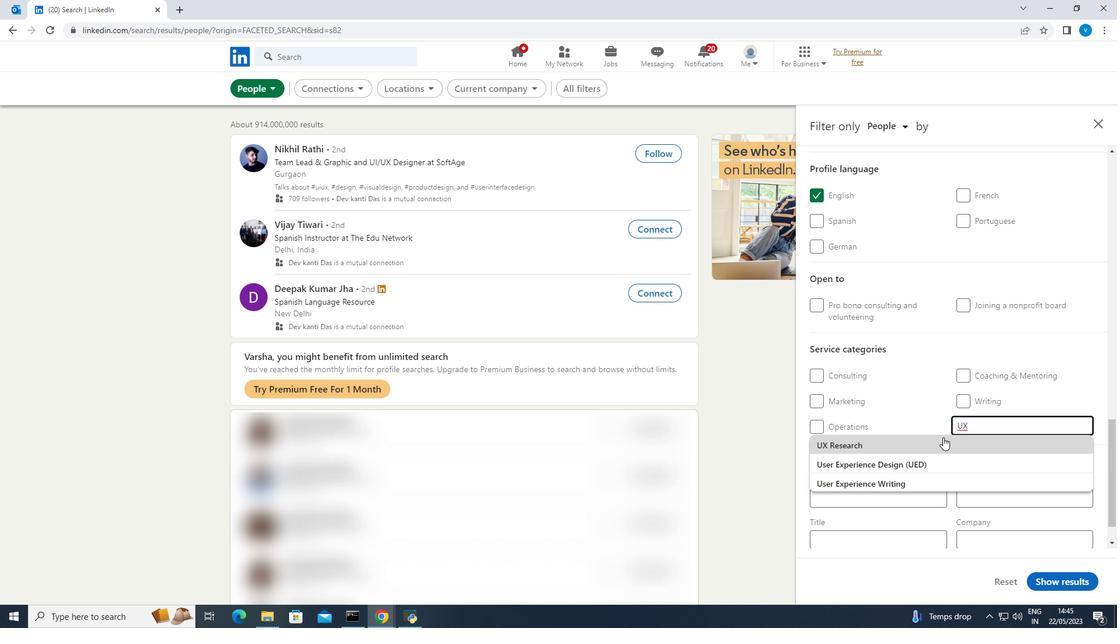 
Action: Mouse moved to (938, 438)
Screenshot: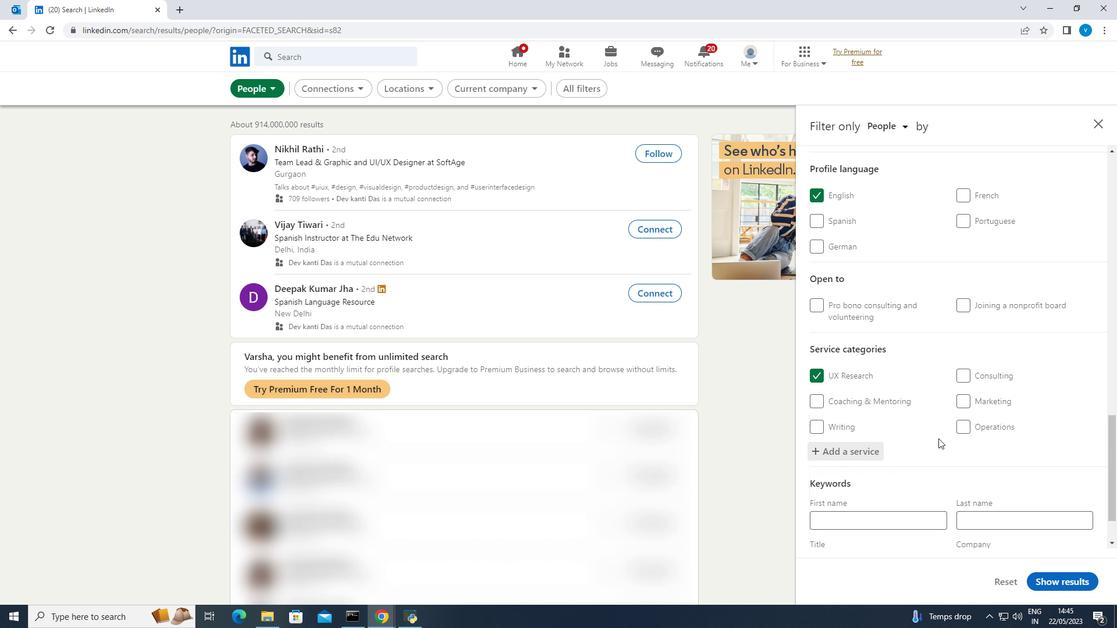 
Action: Mouse scrolled (938, 438) with delta (0, 0)
Screenshot: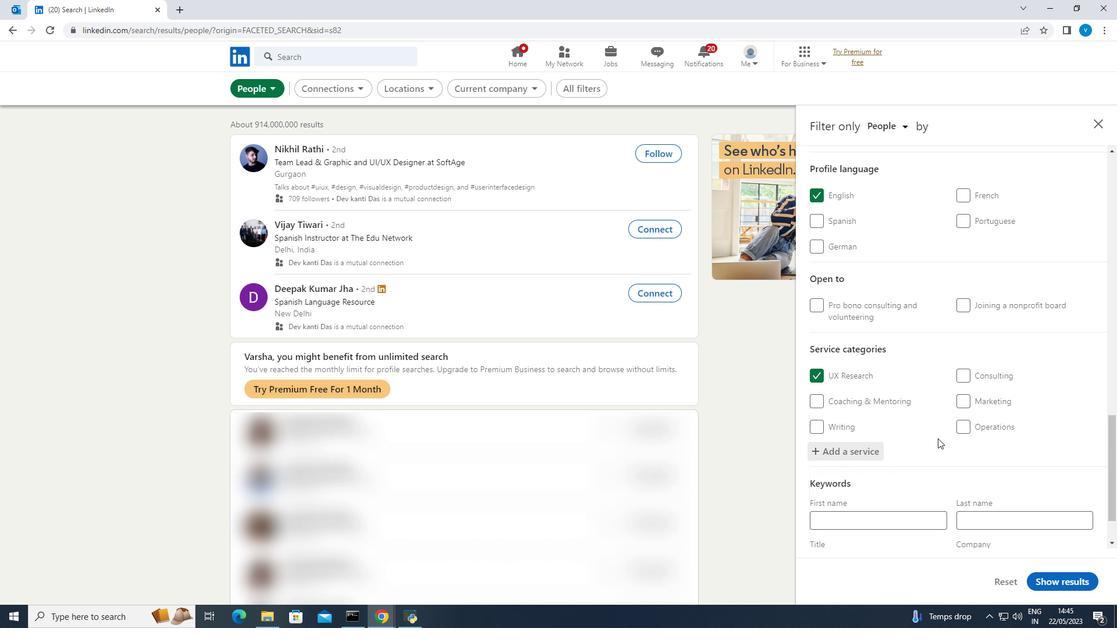 
Action: Mouse scrolled (938, 438) with delta (0, 0)
Screenshot: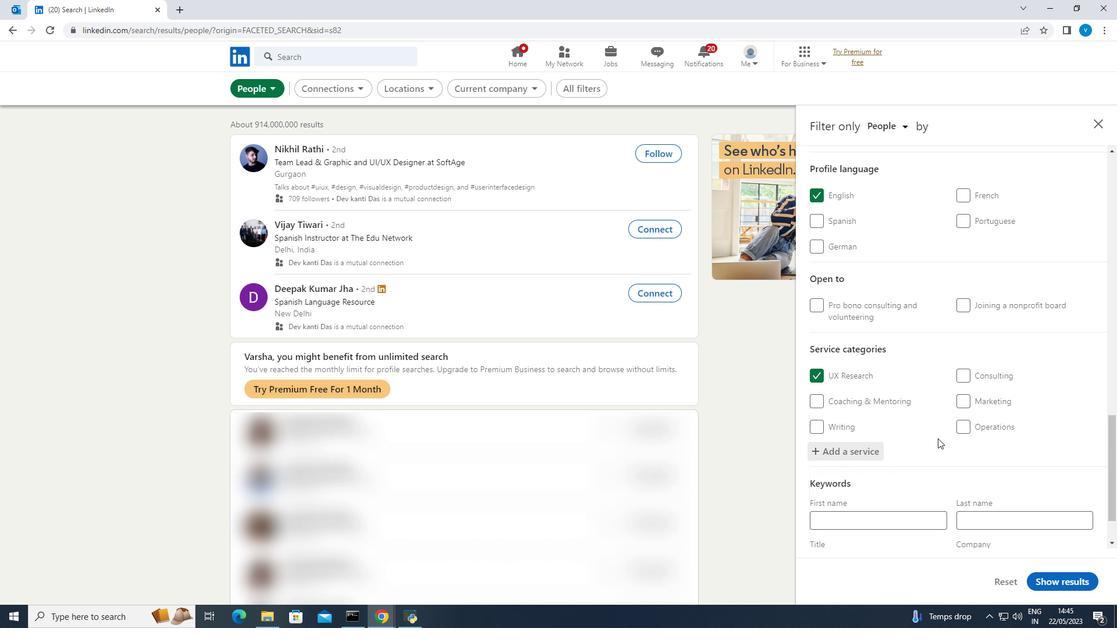 
Action: Mouse scrolled (938, 438) with delta (0, 0)
Screenshot: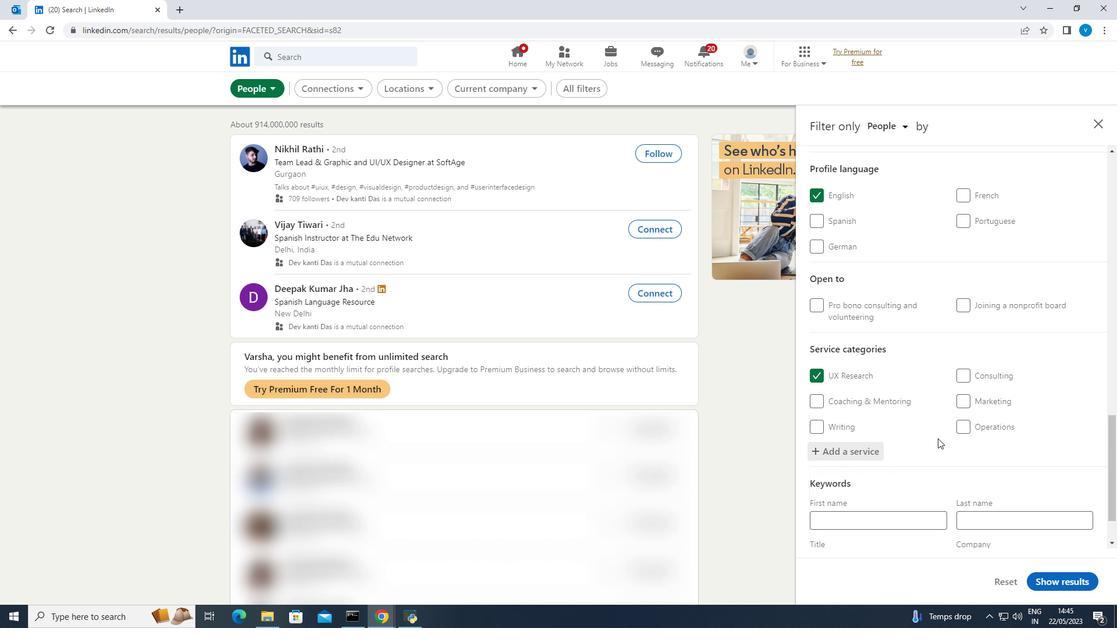 
Action: Mouse scrolled (938, 438) with delta (0, 0)
Screenshot: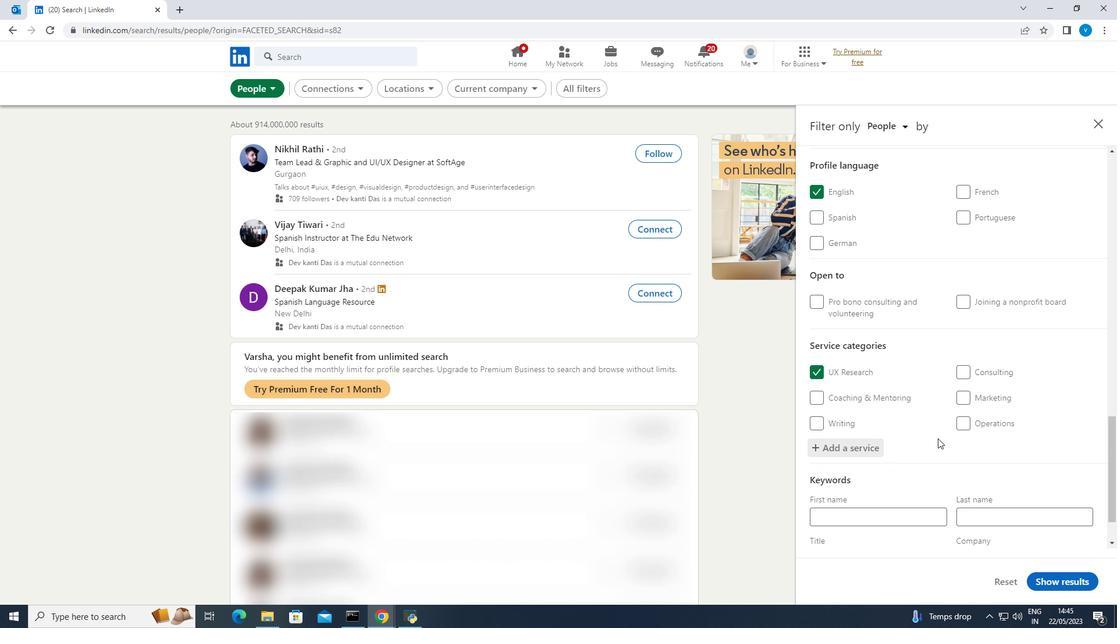 
Action: Mouse moved to (927, 491)
Screenshot: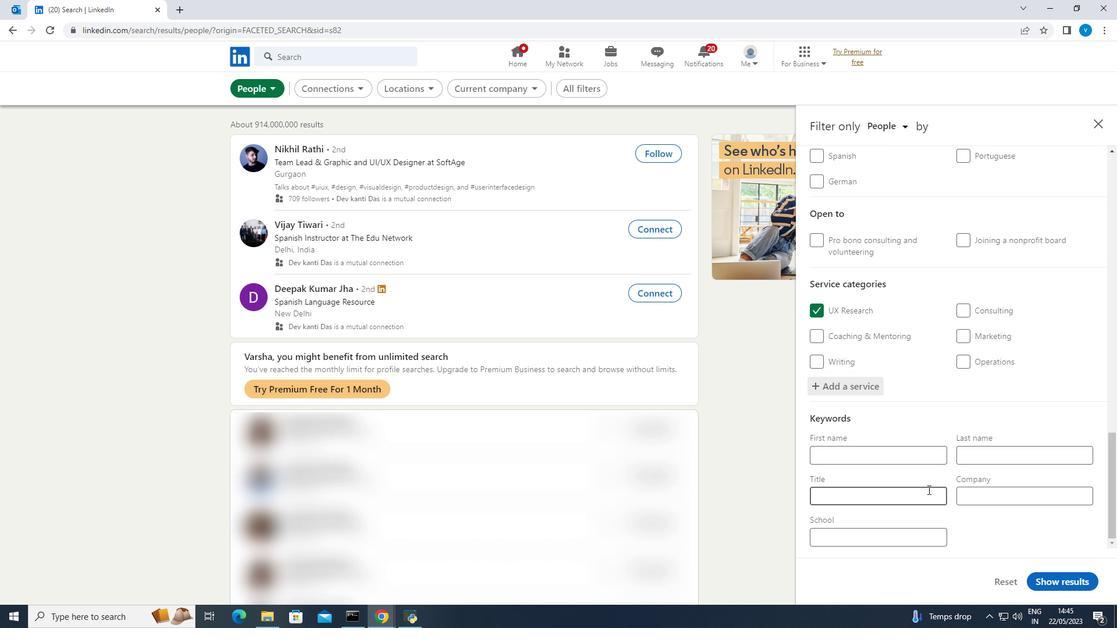 
Action: Mouse pressed left at (927, 491)
Screenshot: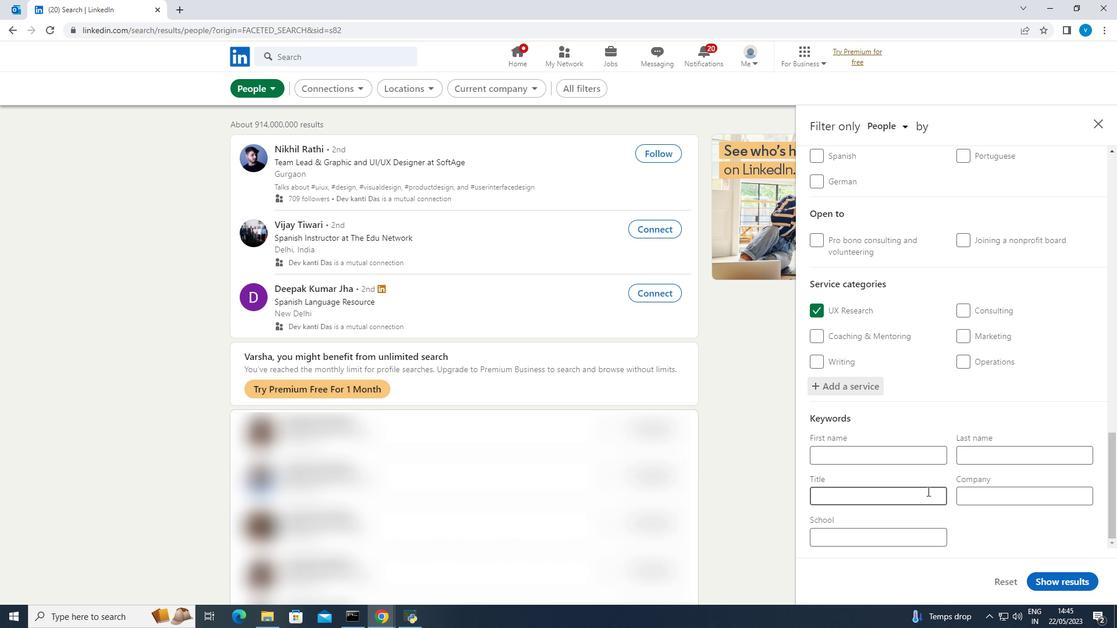 
Action: Key pressed <Key.shift><Key.shift>Musician
Screenshot: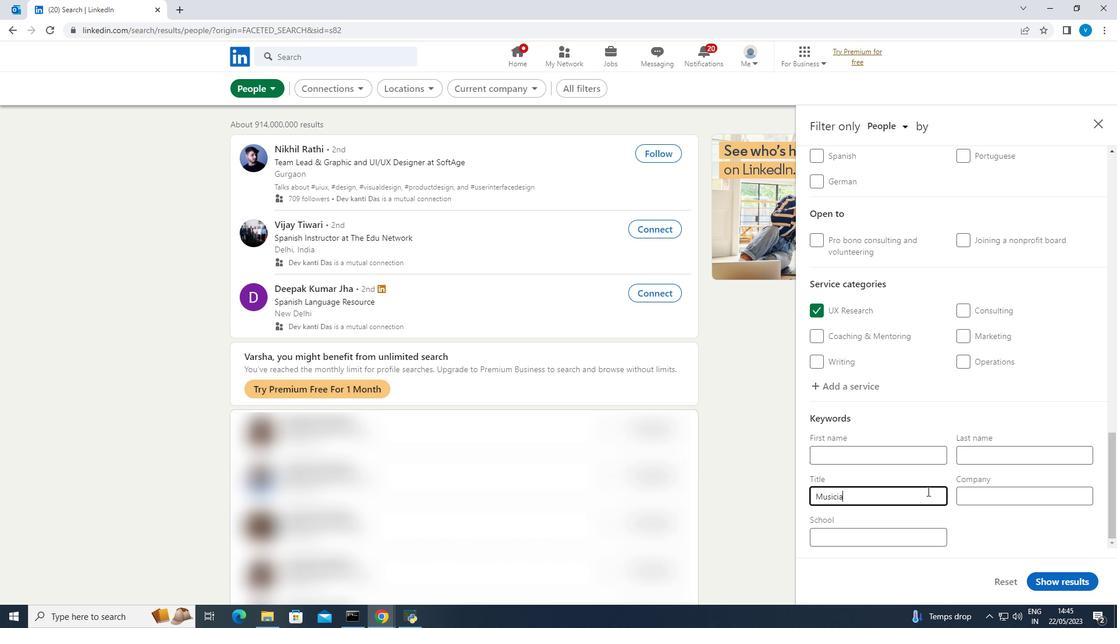
Action: Mouse moved to (1050, 577)
Screenshot: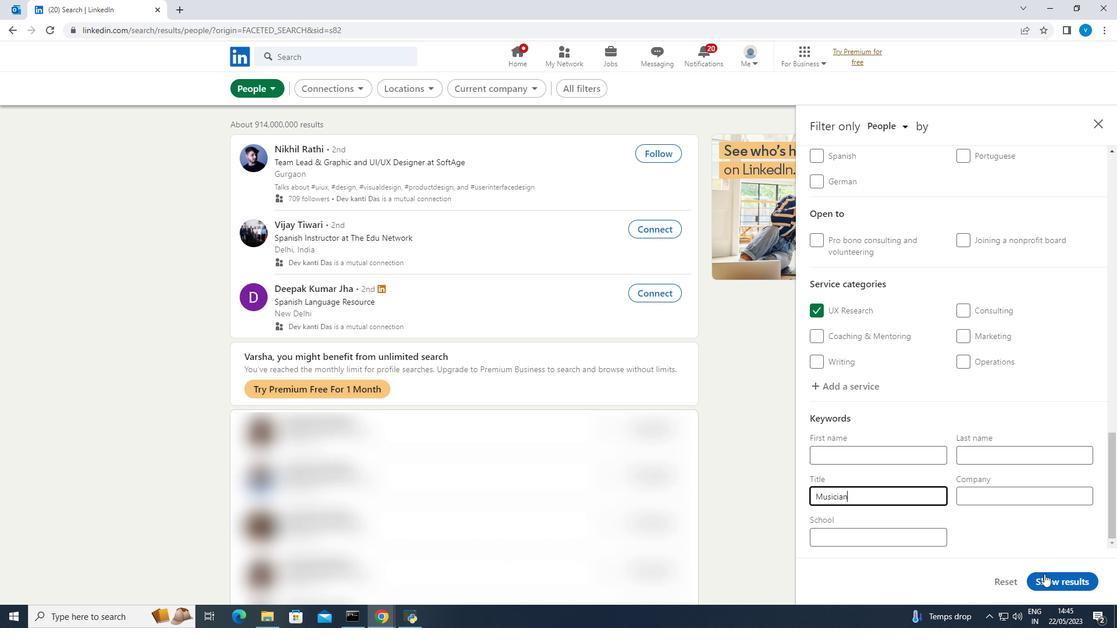 
Action: Mouse pressed left at (1050, 577)
Screenshot: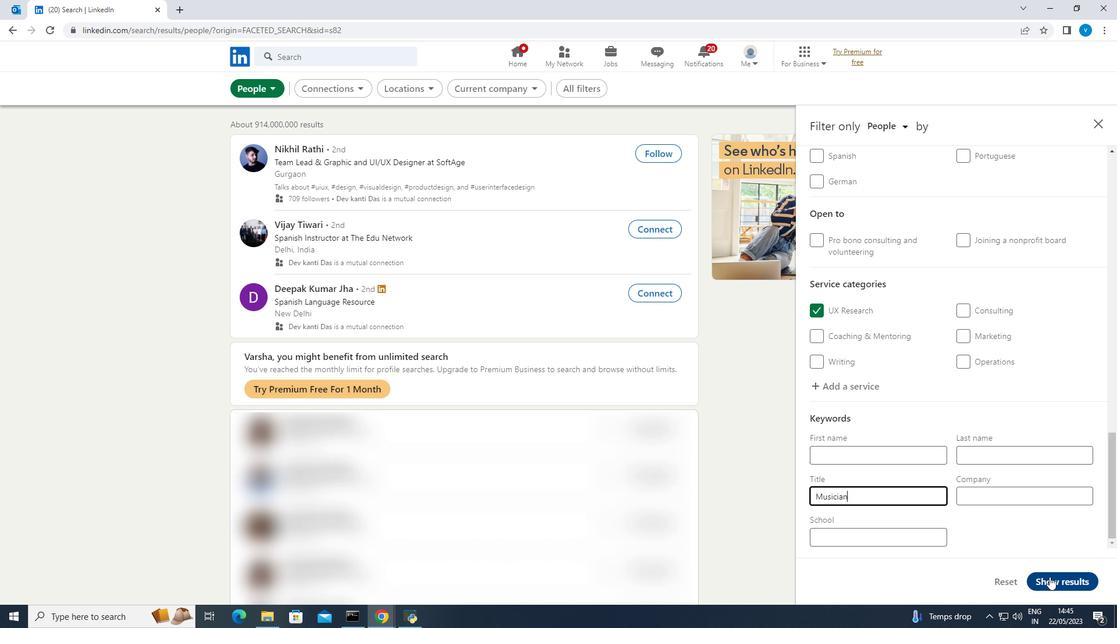
Action: Mouse moved to (1052, 576)
Screenshot: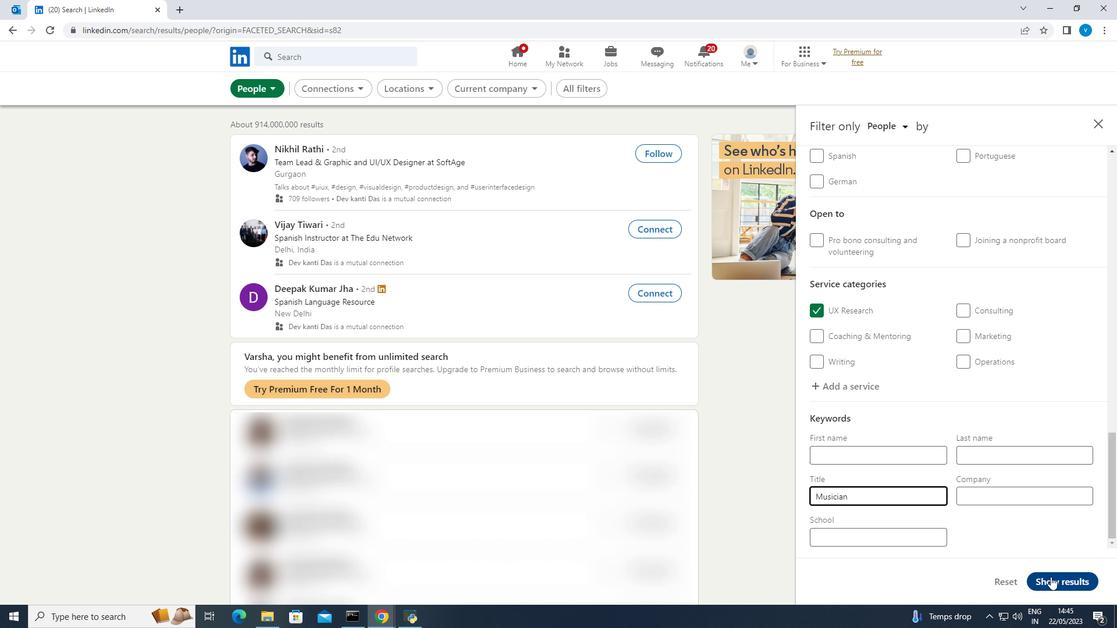 
